 Task: Reply to email with the signature Devin Parker with the subject Quarterly report from softage.1@softage.net with the message Please provide me with an update on the projects change management plan. Undo the message and rewrite the message as Could you please provide a status update on the delivery? Send the email
Action: Mouse moved to (394, 515)
Screenshot: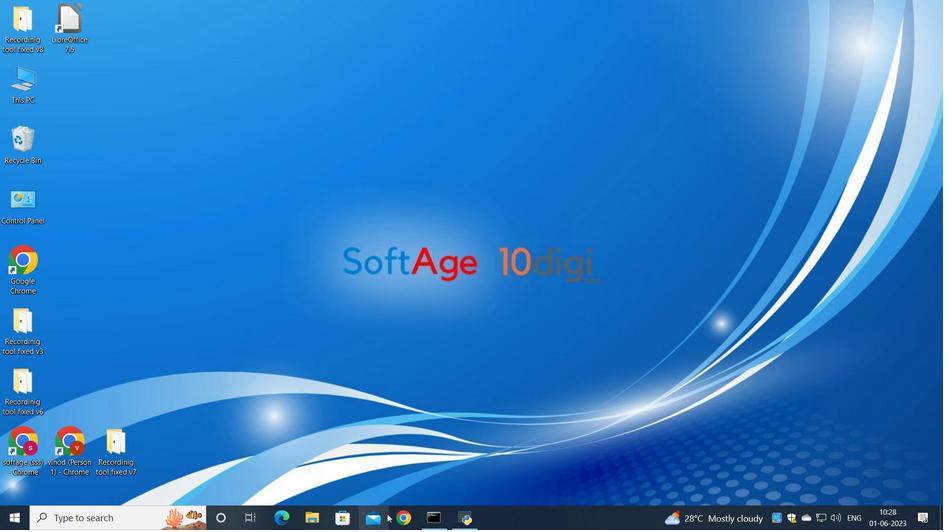 
Action: Mouse pressed left at (394, 515)
Screenshot: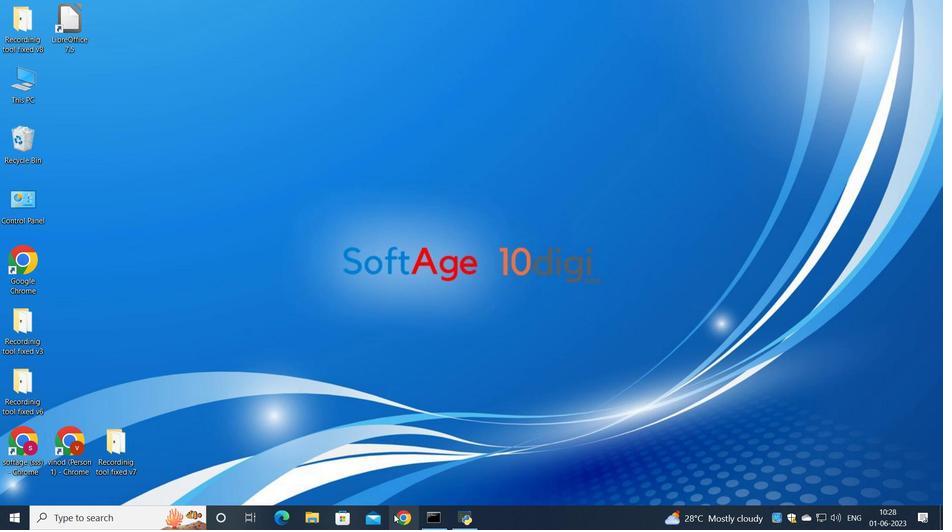 
Action: Mouse moved to (424, 301)
Screenshot: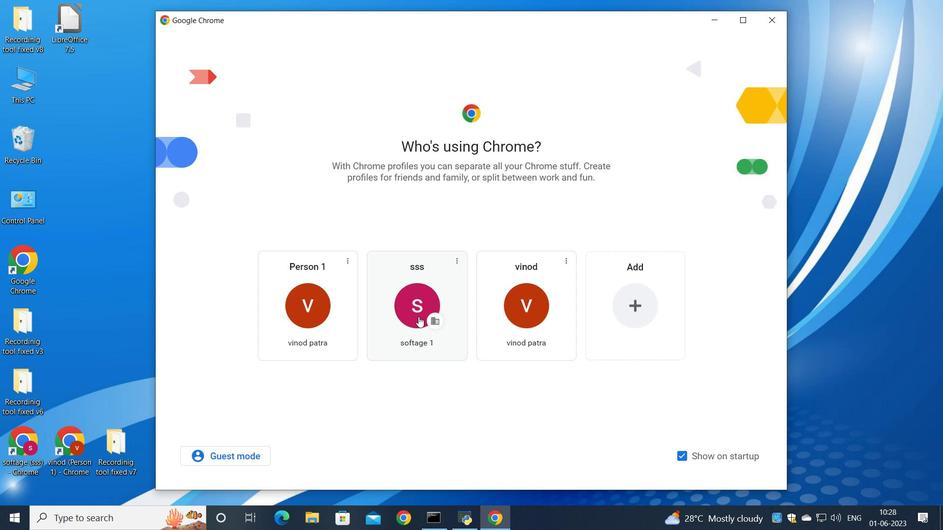 
Action: Mouse pressed left at (424, 301)
Screenshot: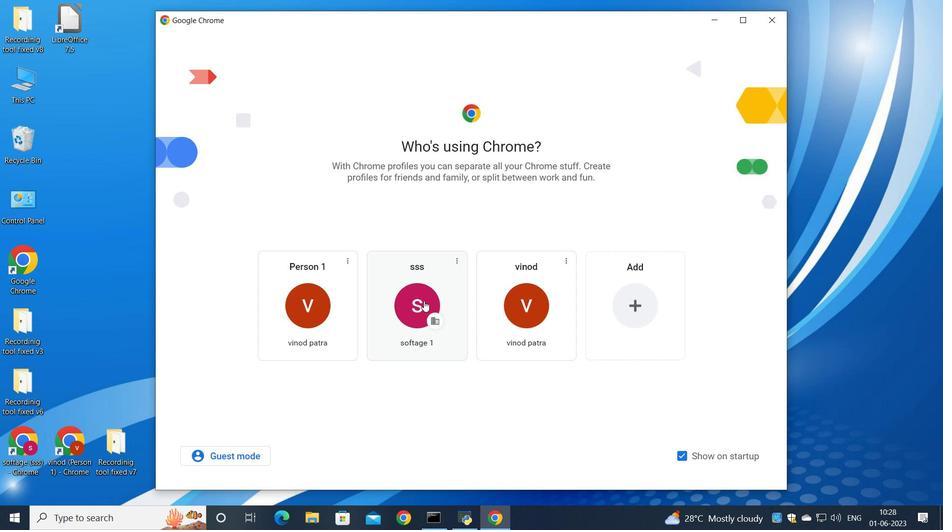 
Action: Mouse moved to (815, 84)
Screenshot: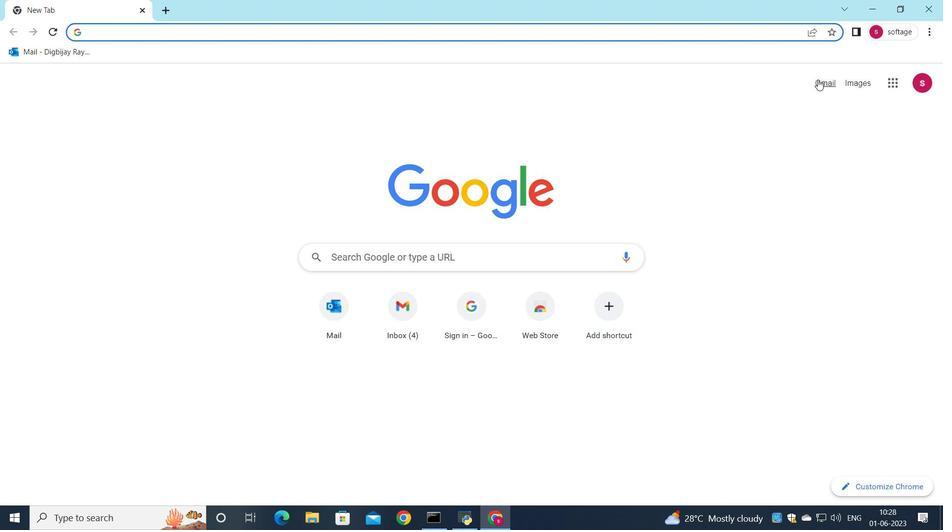
Action: Mouse pressed left at (815, 84)
Screenshot: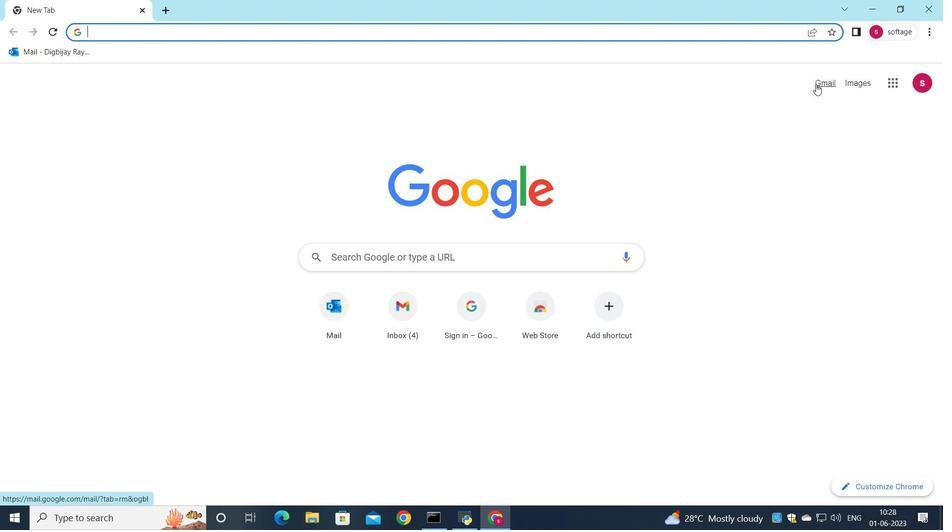
Action: Mouse moved to (805, 84)
Screenshot: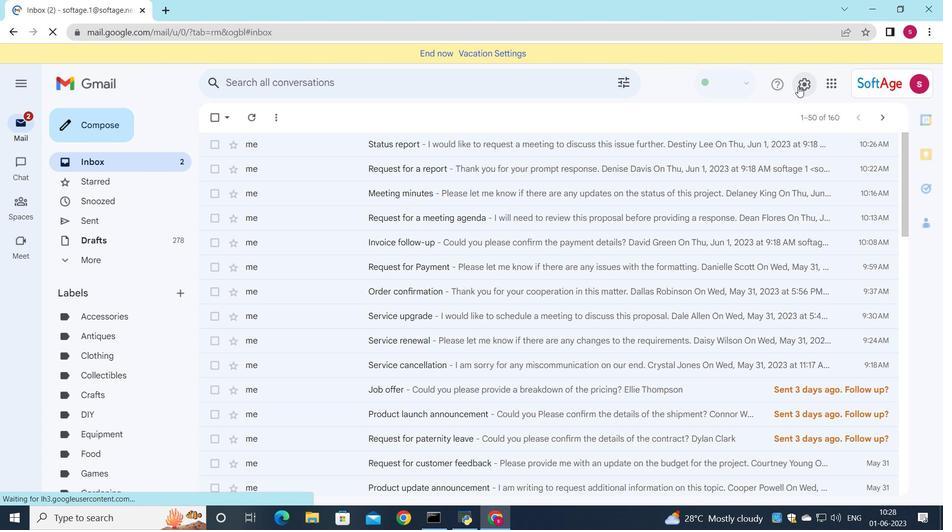 
Action: Mouse pressed left at (805, 84)
Screenshot: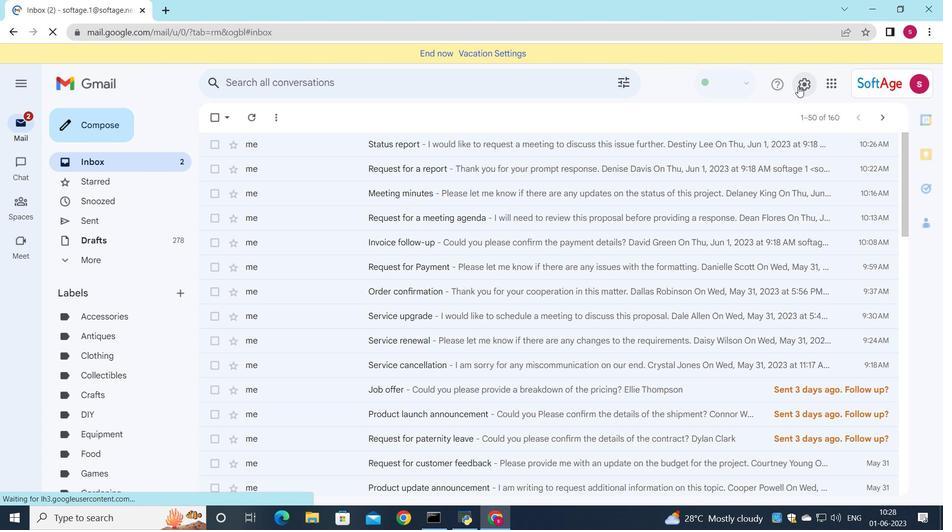 
Action: Mouse moved to (815, 140)
Screenshot: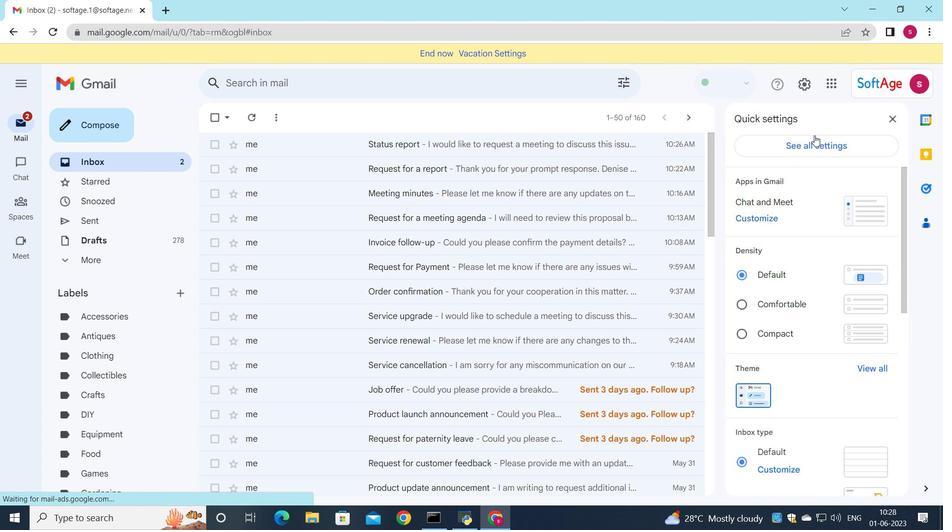 
Action: Mouse pressed left at (815, 140)
Screenshot: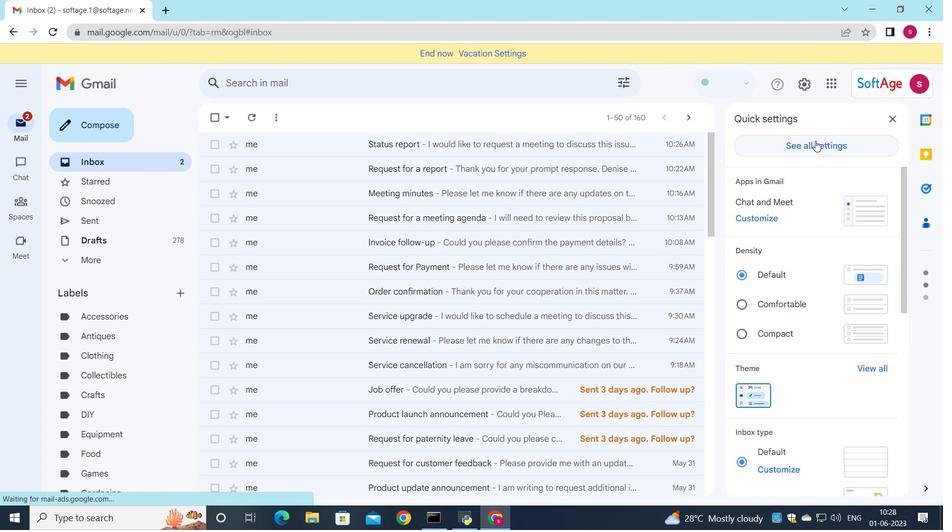 
Action: Mouse moved to (605, 296)
Screenshot: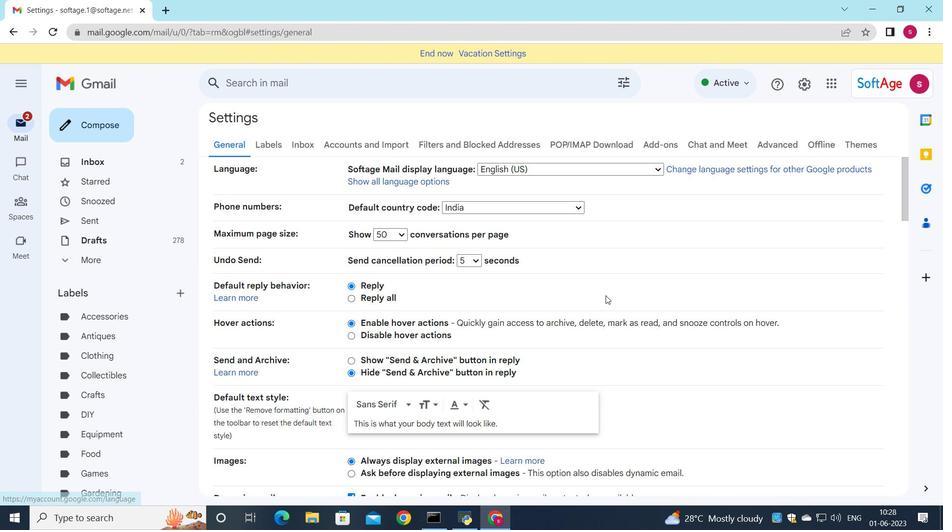 
Action: Mouse scrolled (605, 295) with delta (0, 0)
Screenshot: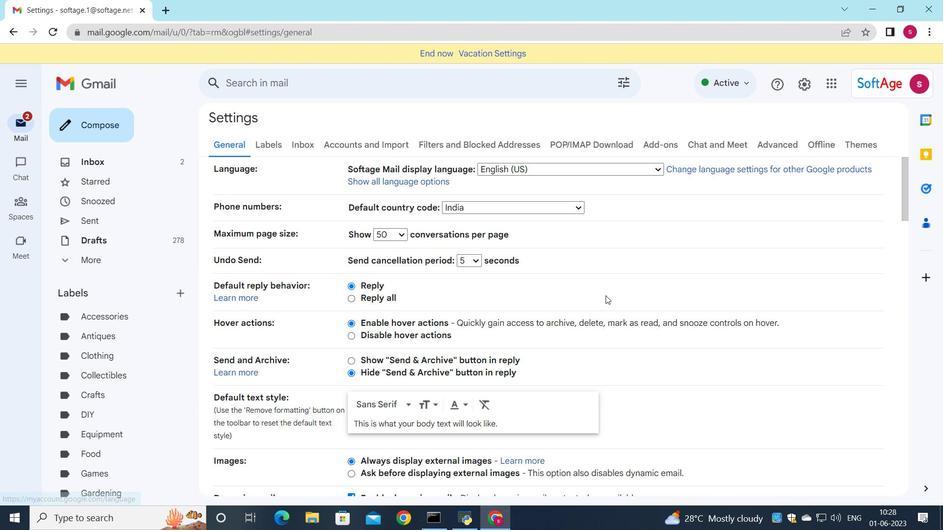 
Action: Mouse scrolled (605, 295) with delta (0, 0)
Screenshot: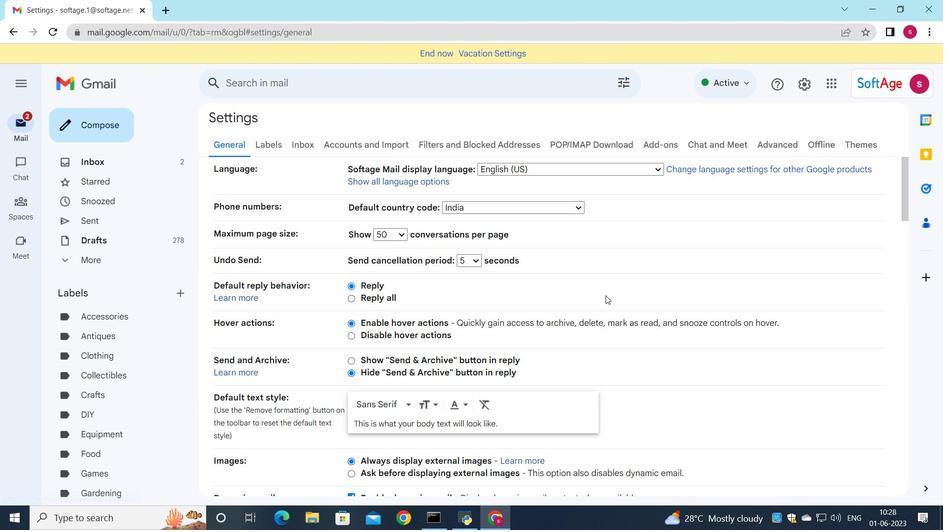 
Action: Mouse scrolled (605, 295) with delta (0, 0)
Screenshot: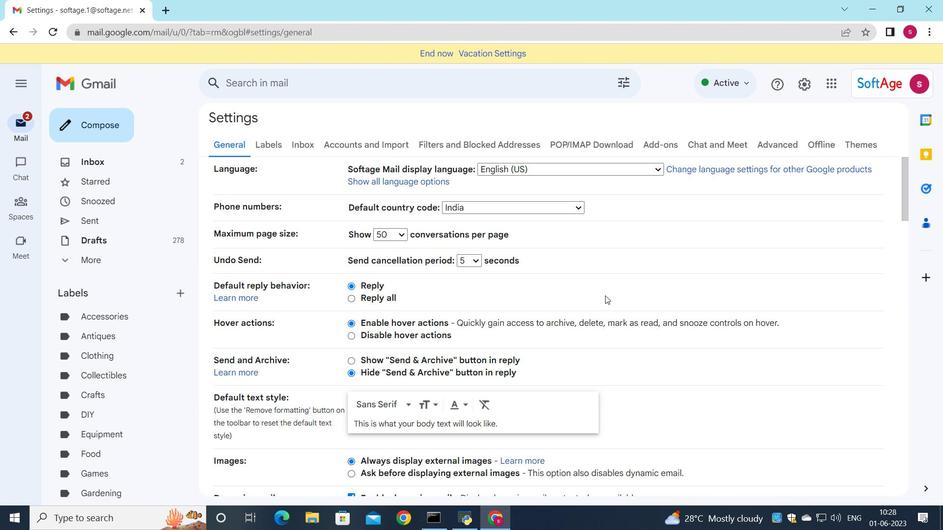 
Action: Mouse scrolled (605, 295) with delta (0, 0)
Screenshot: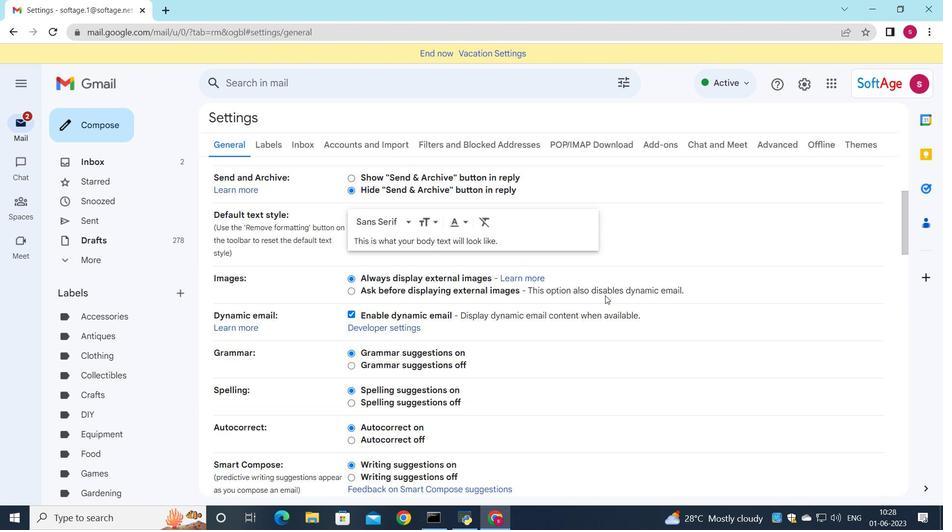 
Action: Mouse scrolled (605, 295) with delta (0, 0)
Screenshot: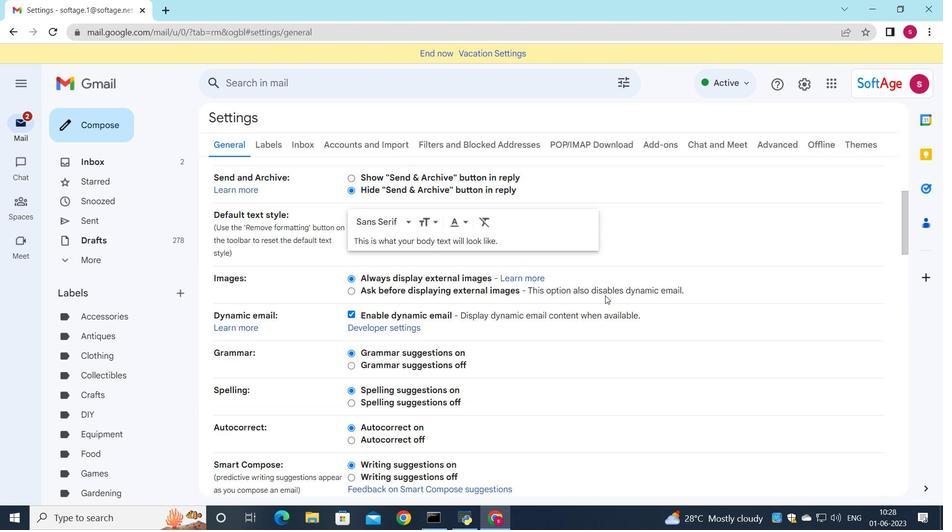 
Action: Mouse scrolled (605, 295) with delta (0, 0)
Screenshot: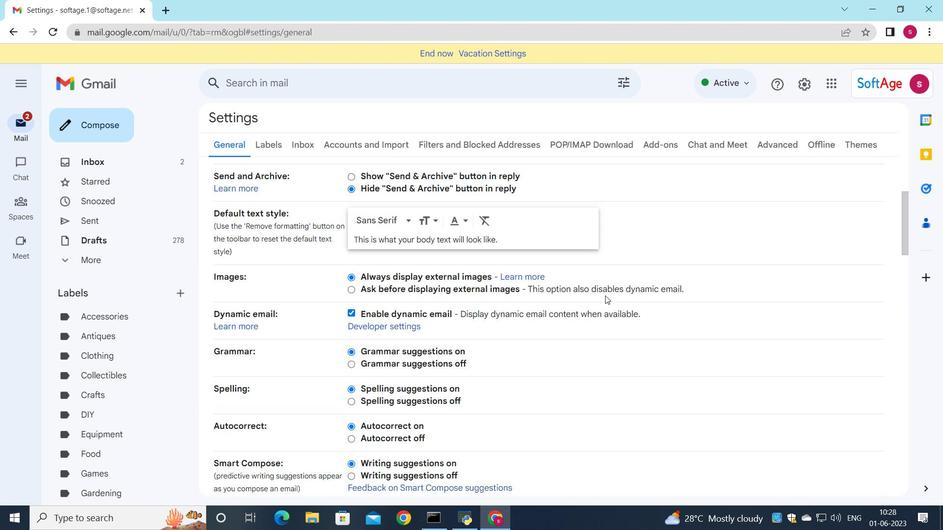 
Action: Mouse scrolled (605, 295) with delta (0, 0)
Screenshot: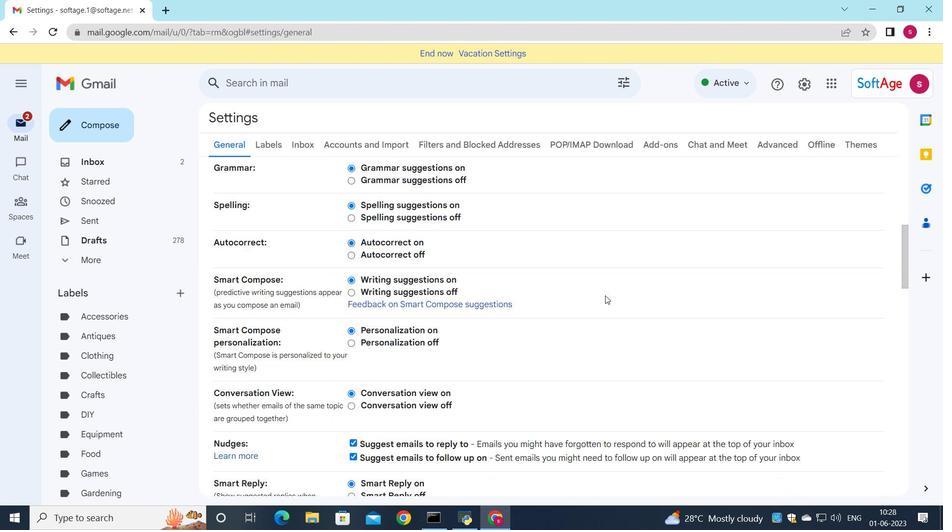 
Action: Mouse scrolled (605, 295) with delta (0, 0)
Screenshot: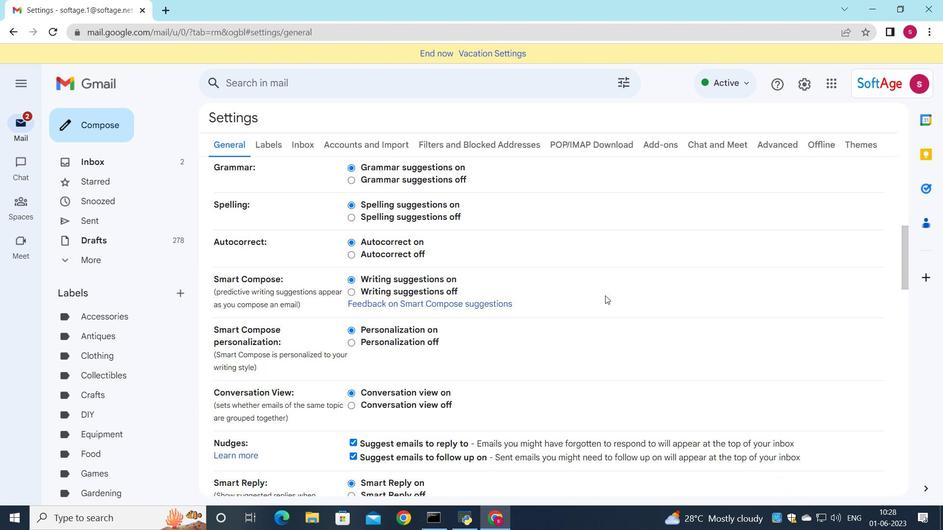 
Action: Mouse scrolled (605, 295) with delta (0, 0)
Screenshot: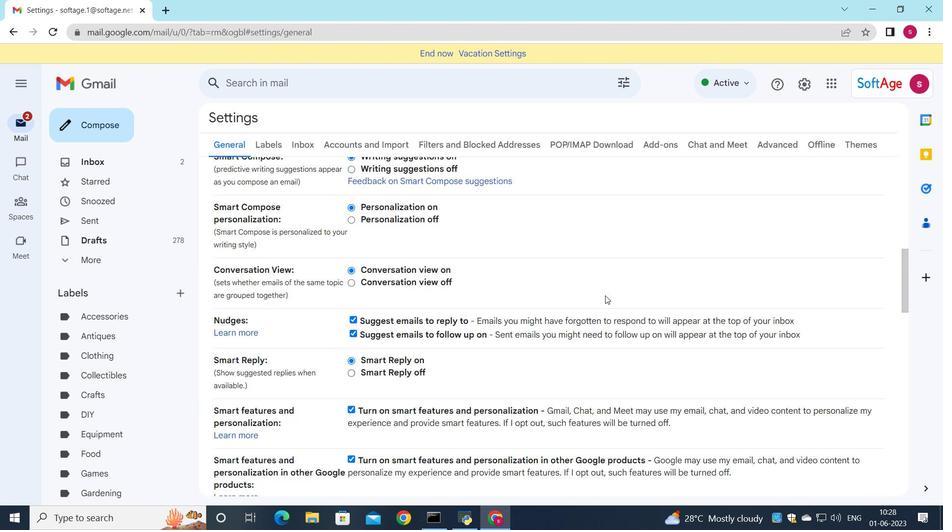 
Action: Mouse scrolled (605, 295) with delta (0, 0)
Screenshot: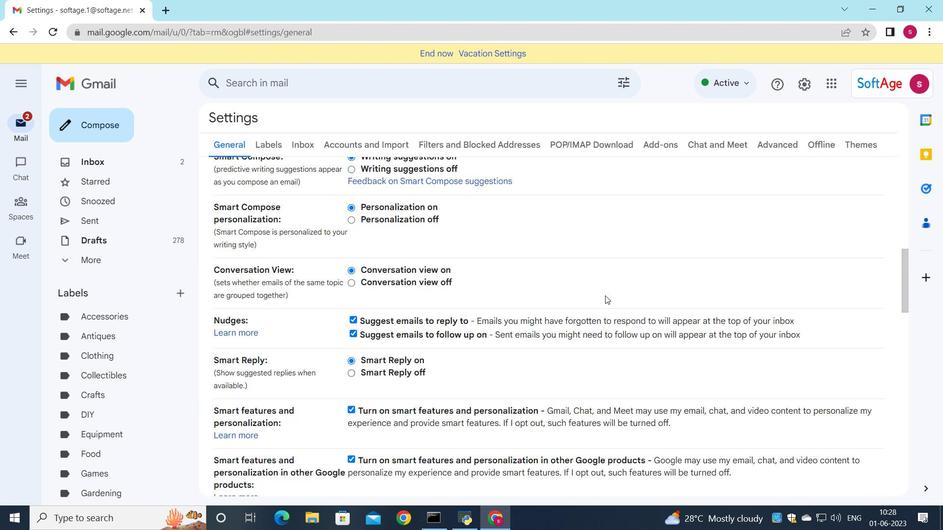 
Action: Mouse scrolled (605, 295) with delta (0, 0)
Screenshot: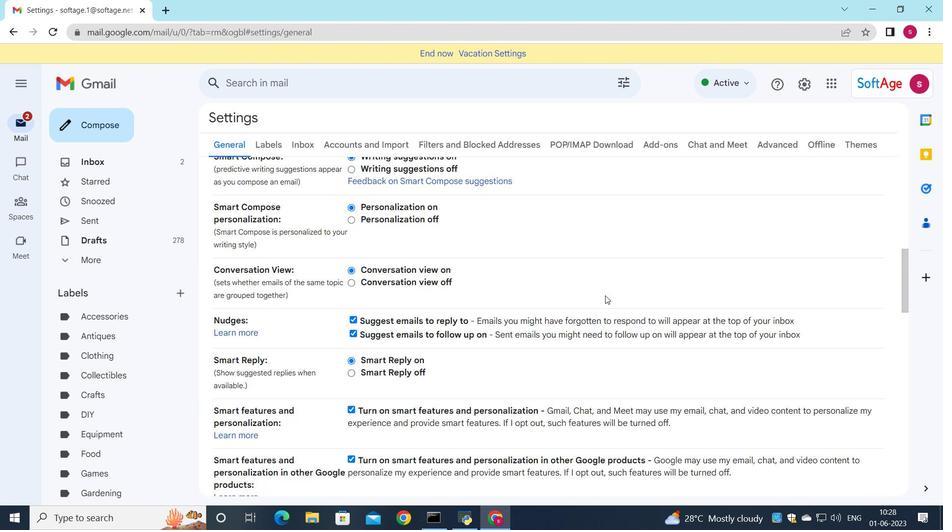 
Action: Mouse scrolled (605, 295) with delta (0, 0)
Screenshot: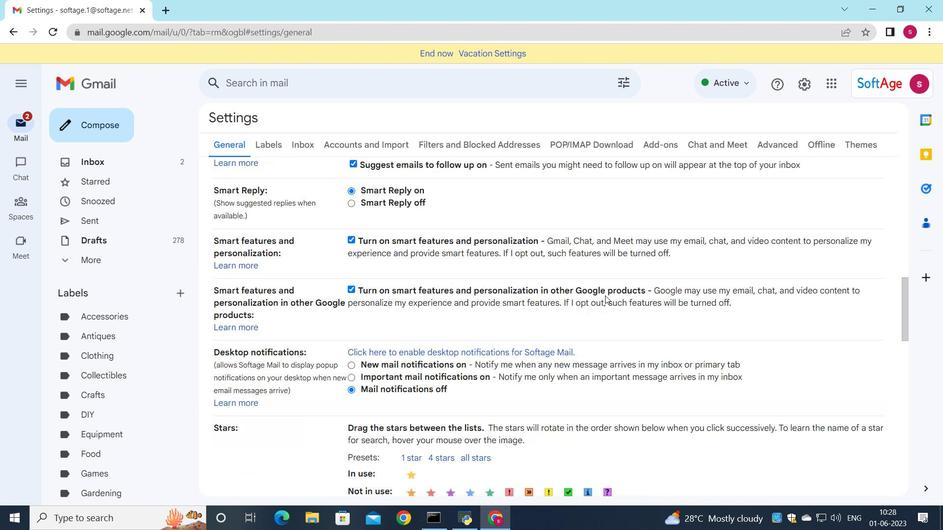 
Action: Mouse scrolled (605, 295) with delta (0, 0)
Screenshot: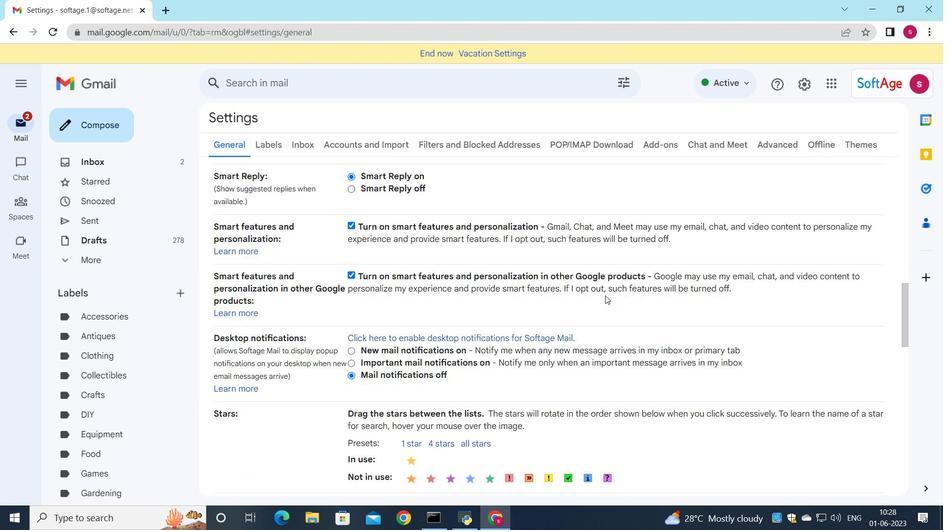 
Action: Mouse scrolled (605, 295) with delta (0, 0)
Screenshot: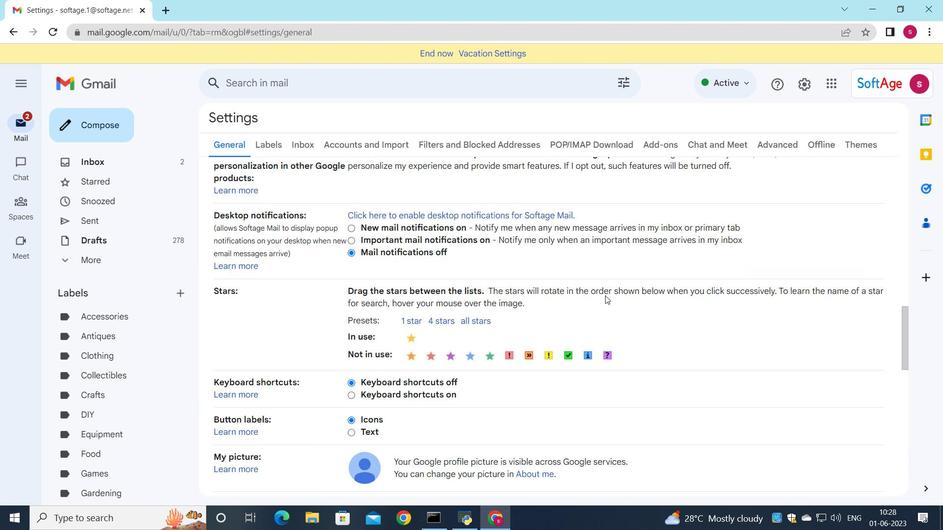 
Action: Mouse scrolled (605, 295) with delta (0, 0)
Screenshot: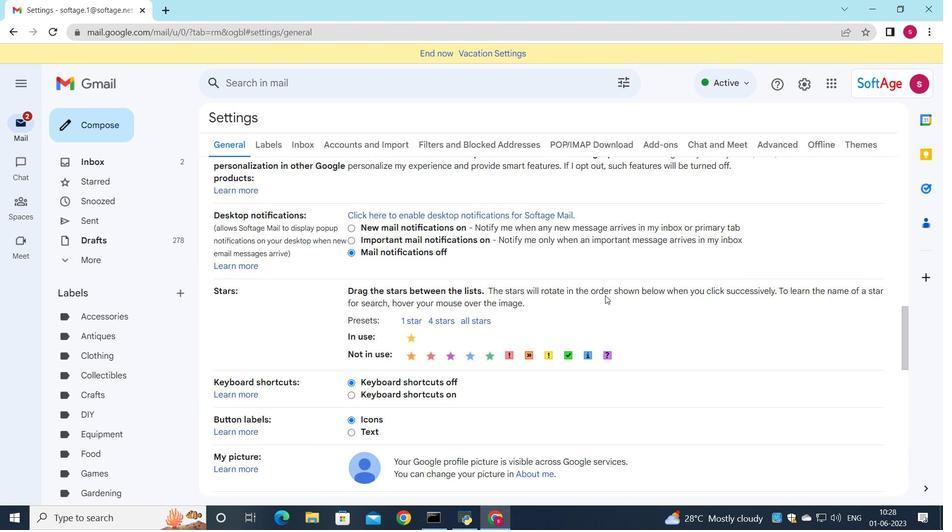 
Action: Mouse scrolled (605, 295) with delta (0, 0)
Screenshot: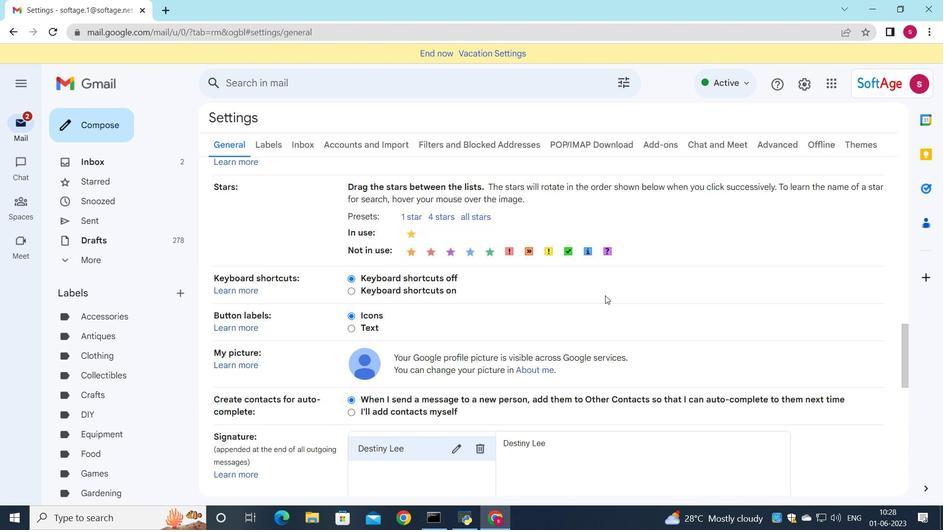 
Action: Mouse moved to (602, 299)
Screenshot: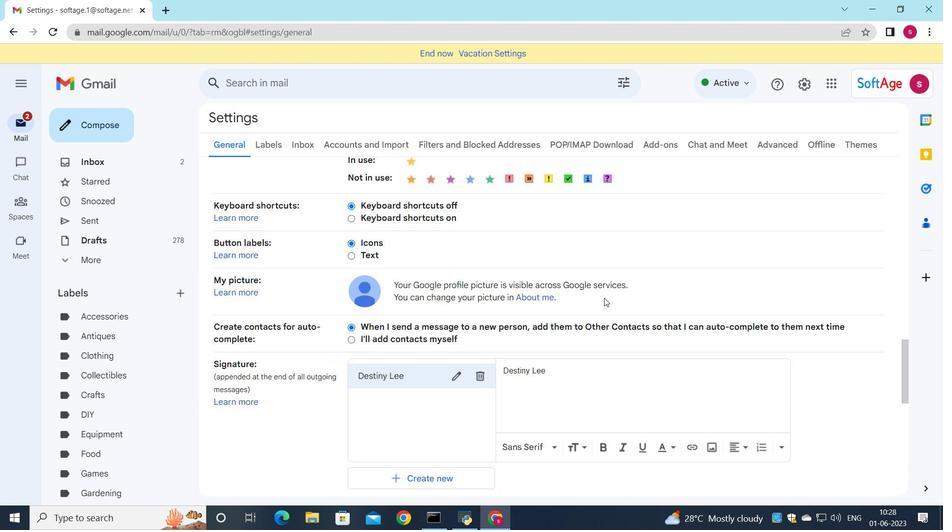 
Action: Mouse scrolled (602, 299) with delta (0, 0)
Screenshot: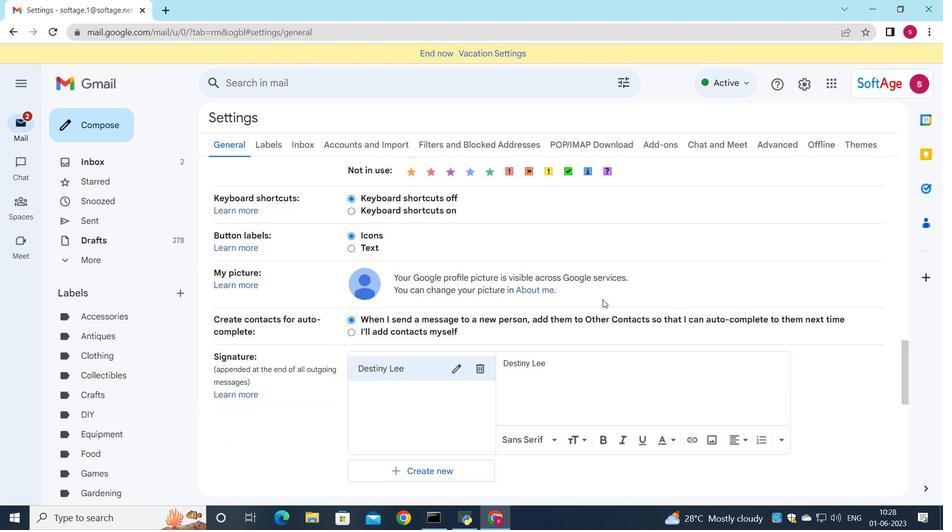 
Action: Mouse scrolled (602, 299) with delta (0, 0)
Screenshot: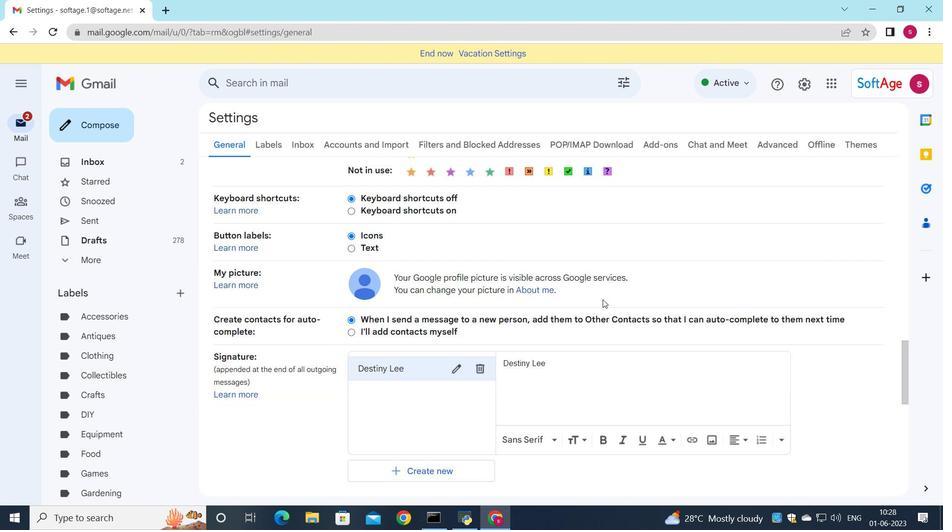 
Action: Mouse scrolled (602, 299) with delta (0, 0)
Screenshot: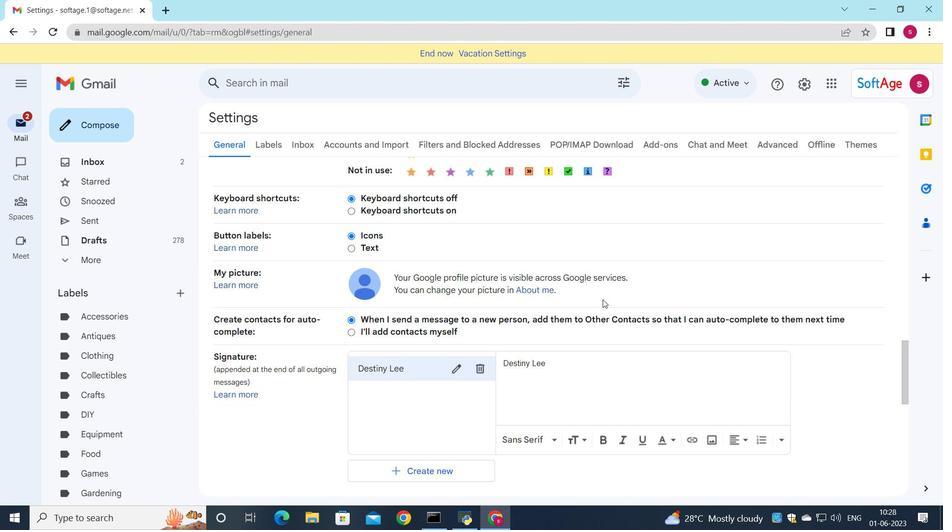
Action: Mouse moved to (473, 183)
Screenshot: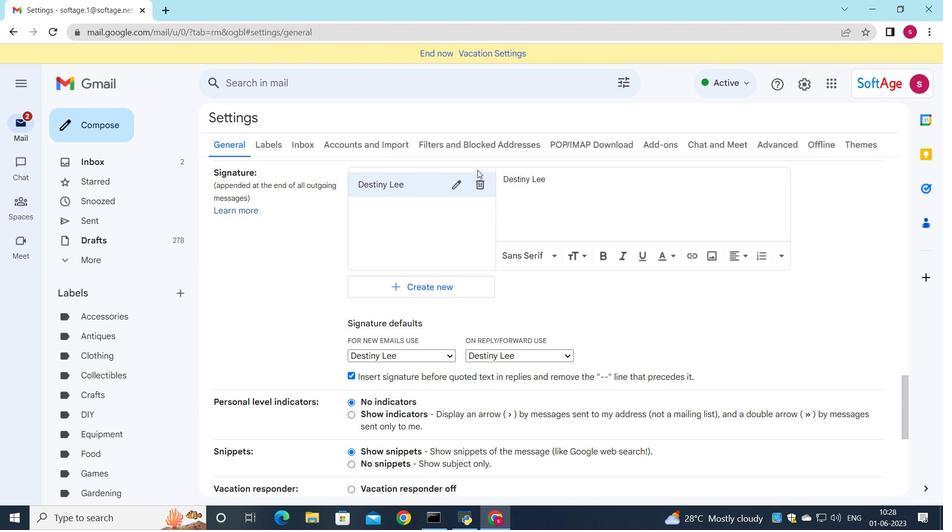 
Action: Mouse pressed left at (473, 183)
Screenshot: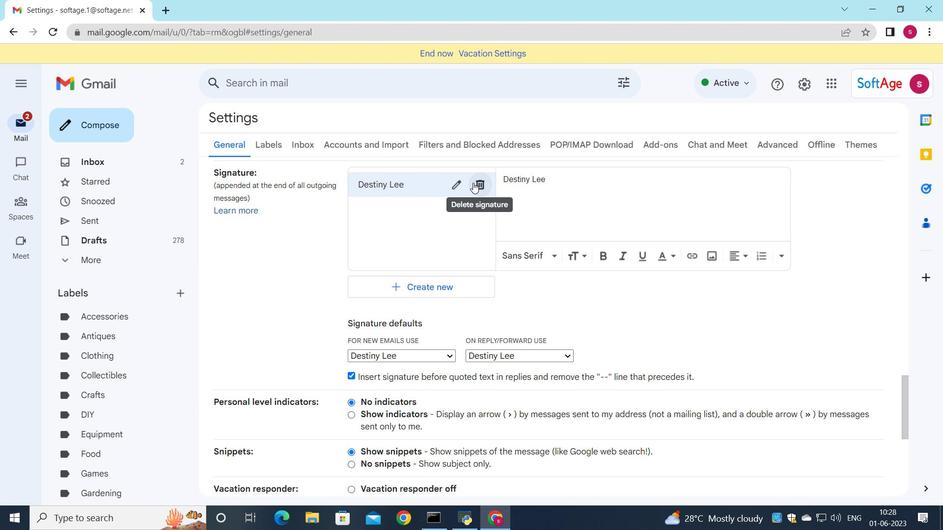 
Action: Mouse moved to (569, 296)
Screenshot: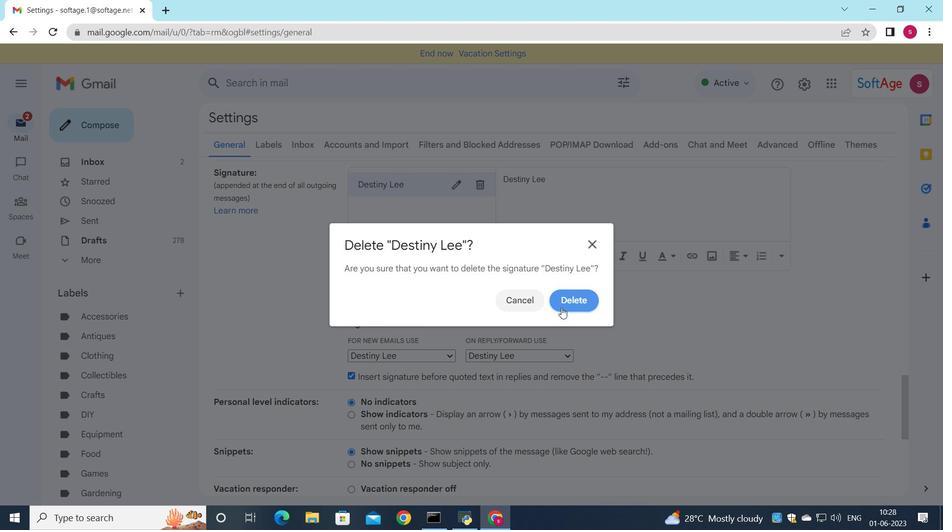 
Action: Mouse pressed left at (569, 296)
Screenshot: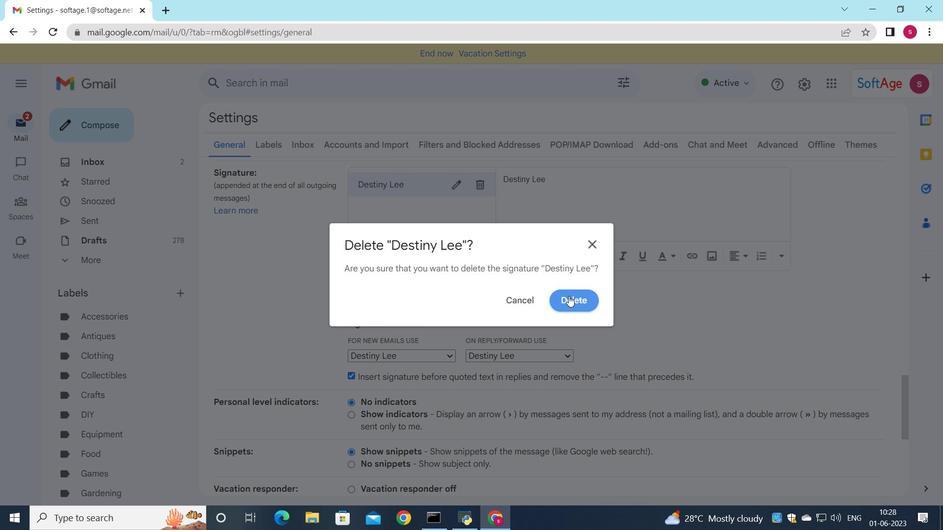 
Action: Mouse moved to (407, 195)
Screenshot: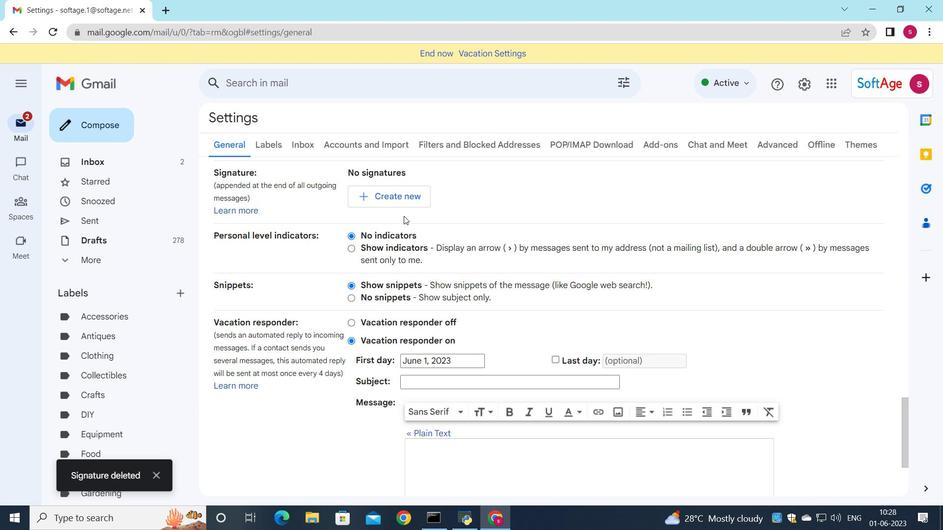 
Action: Mouse pressed left at (407, 195)
Screenshot: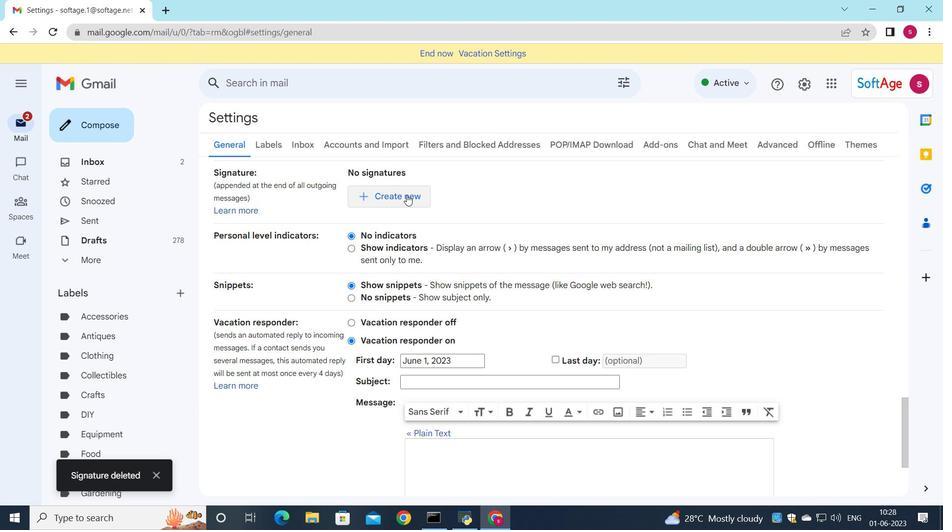 
Action: Mouse moved to (883, 392)
Screenshot: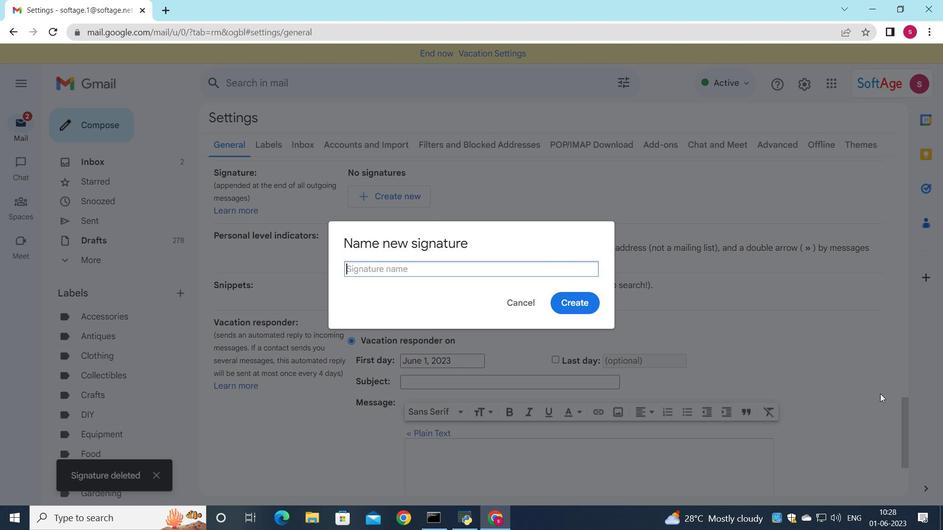 
Action: Key pressed <Key.shift>Dw<Key.backspace>evin<Key.space><Key.shift>Parker
Screenshot: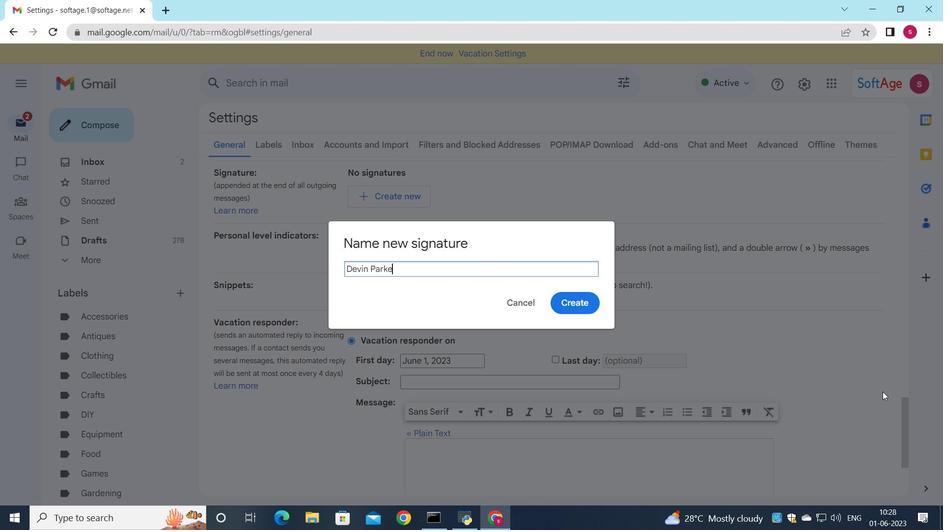 
Action: Mouse moved to (561, 308)
Screenshot: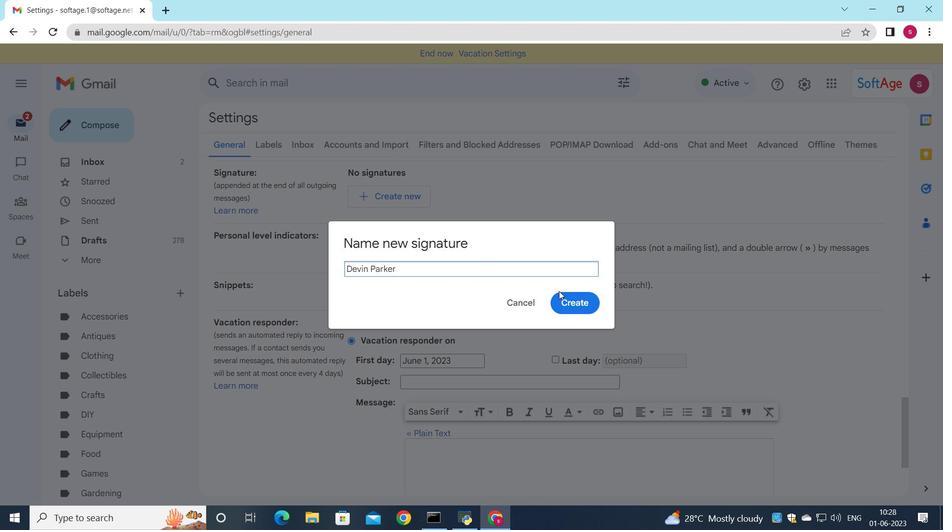 
Action: Mouse pressed left at (561, 308)
Screenshot: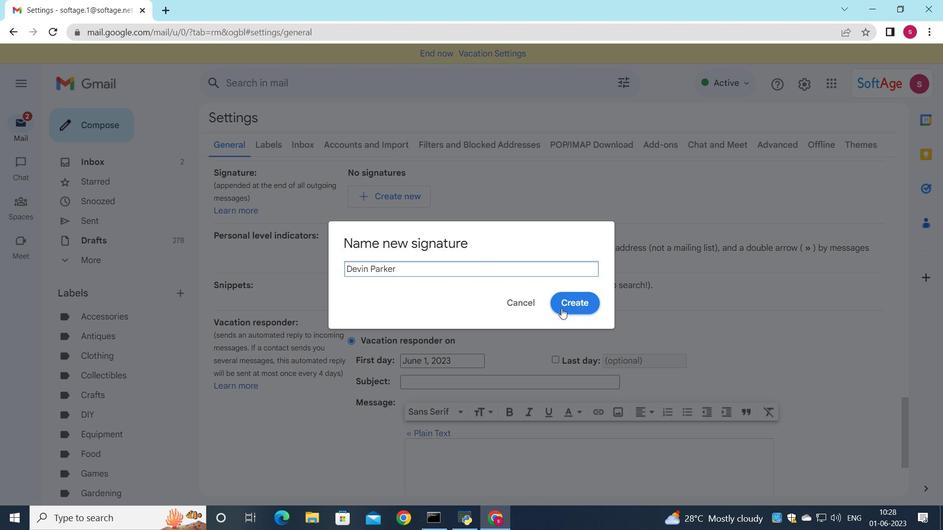 
Action: Mouse moved to (600, 221)
Screenshot: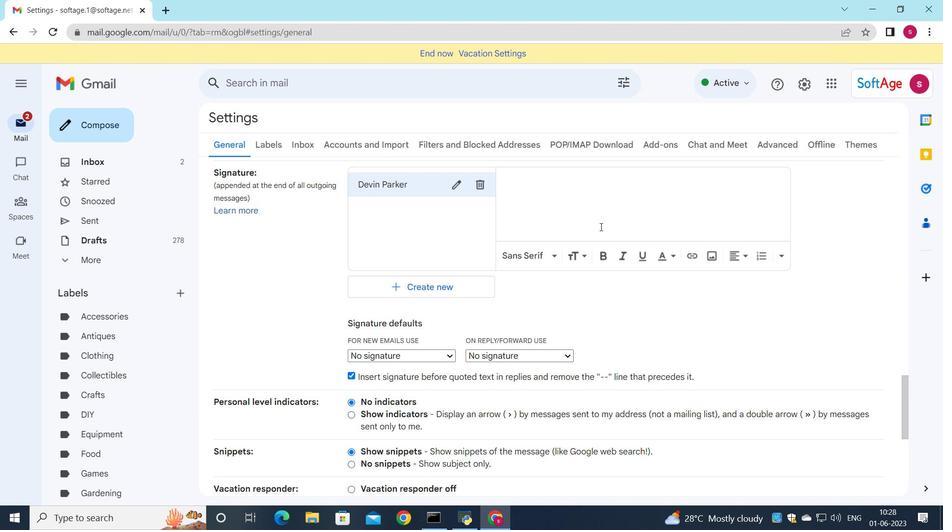 
Action: Mouse pressed left at (600, 221)
Screenshot: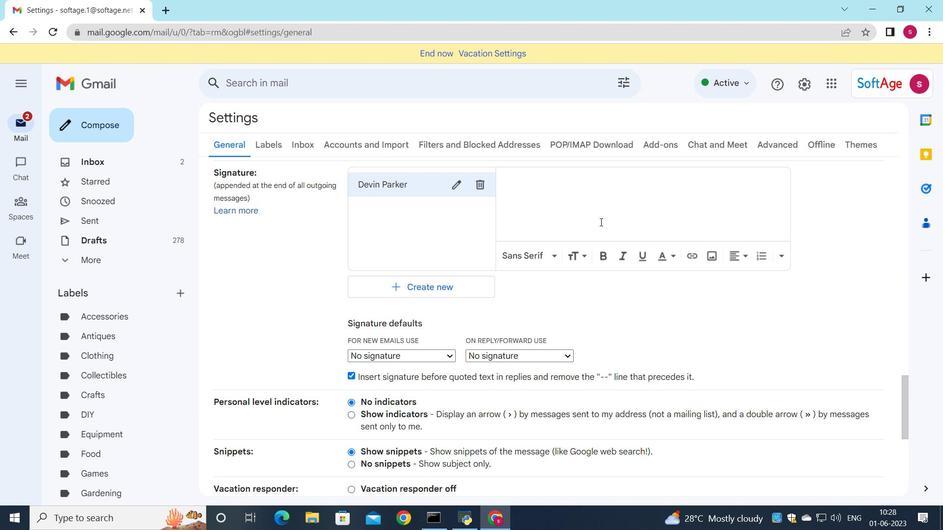 
Action: Key pressed <Key.shift>Devin<Key.space><Key.shift>Parker
Screenshot: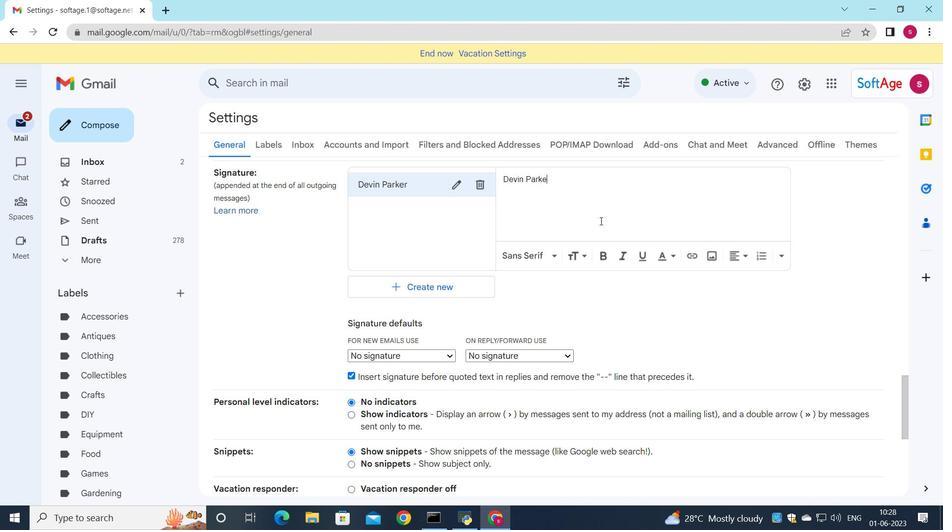 
Action: Mouse moved to (506, 226)
Screenshot: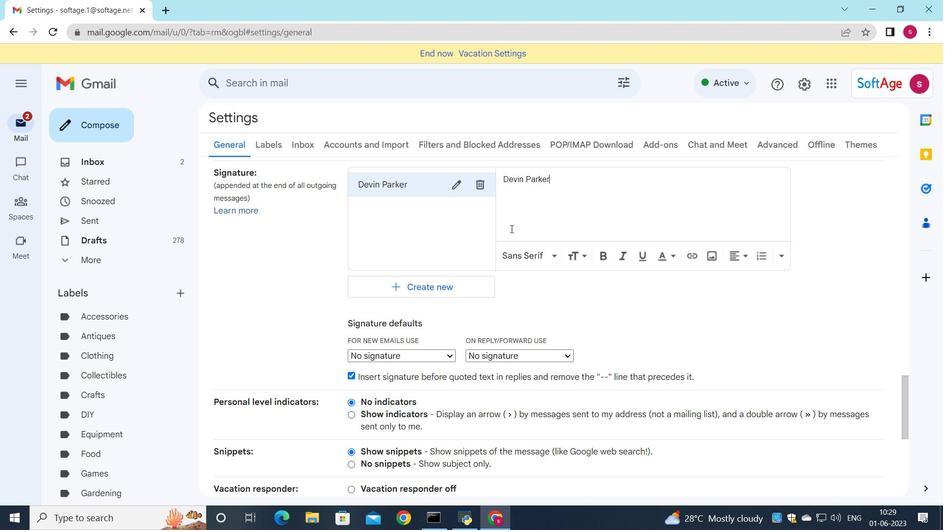 
Action: Mouse scrolled (506, 226) with delta (0, 0)
Screenshot: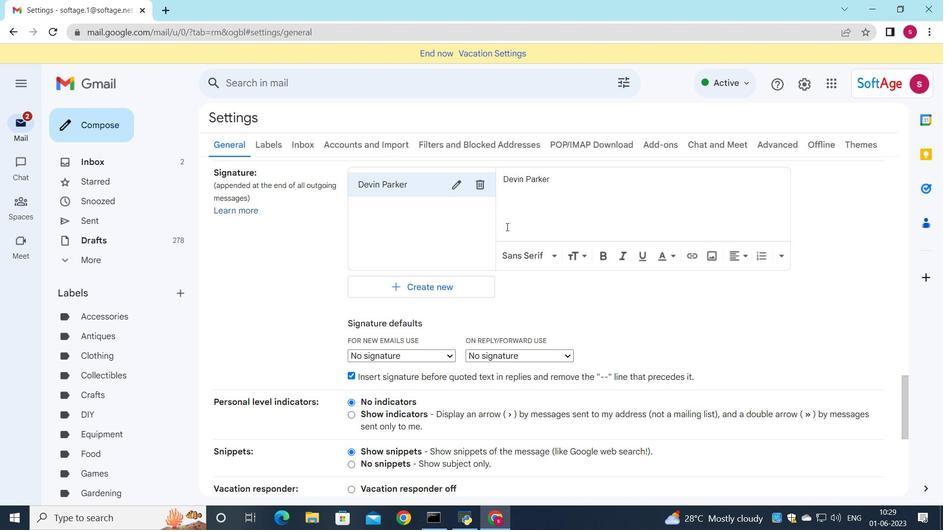 
Action: Mouse moved to (431, 290)
Screenshot: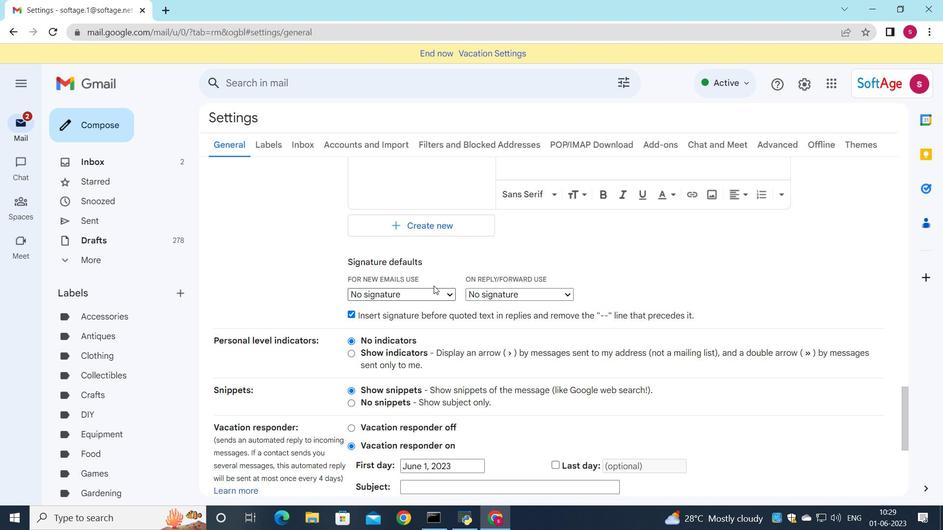 
Action: Mouse pressed left at (431, 290)
Screenshot: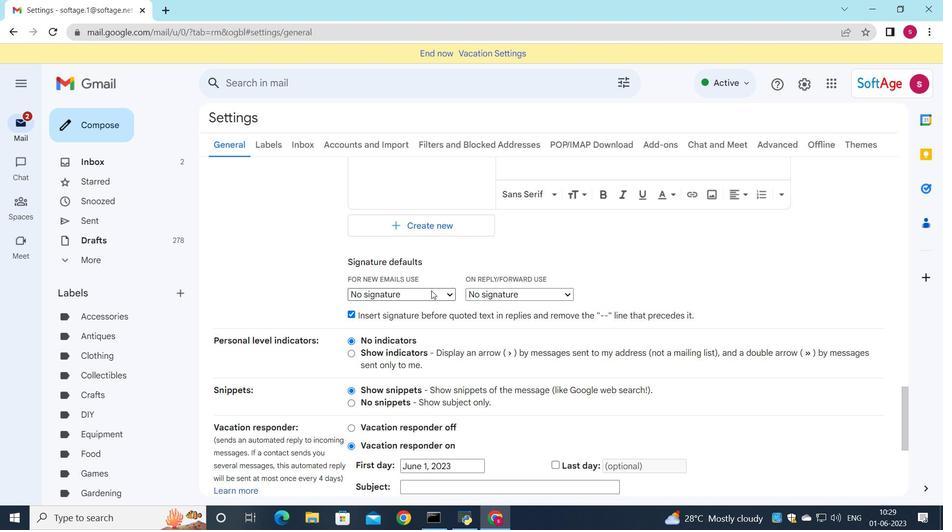 
Action: Mouse moved to (401, 325)
Screenshot: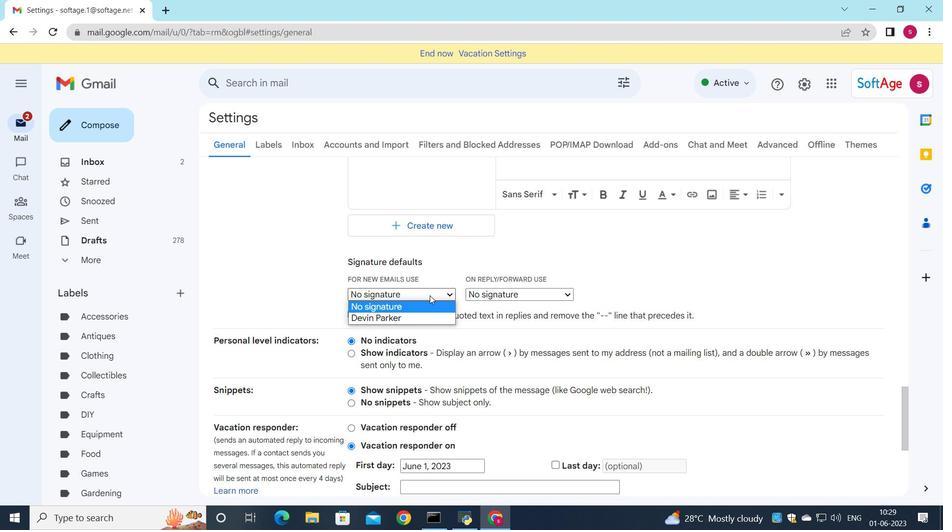 
Action: Mouse pressed left at (401, 325)
Screenshot: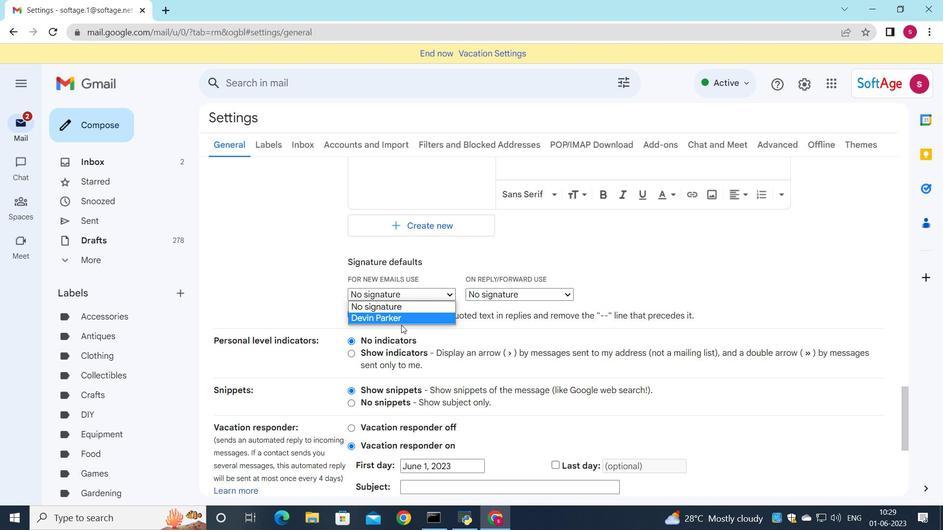 
Action: Mouse moved to (425, 295)
Screenshot: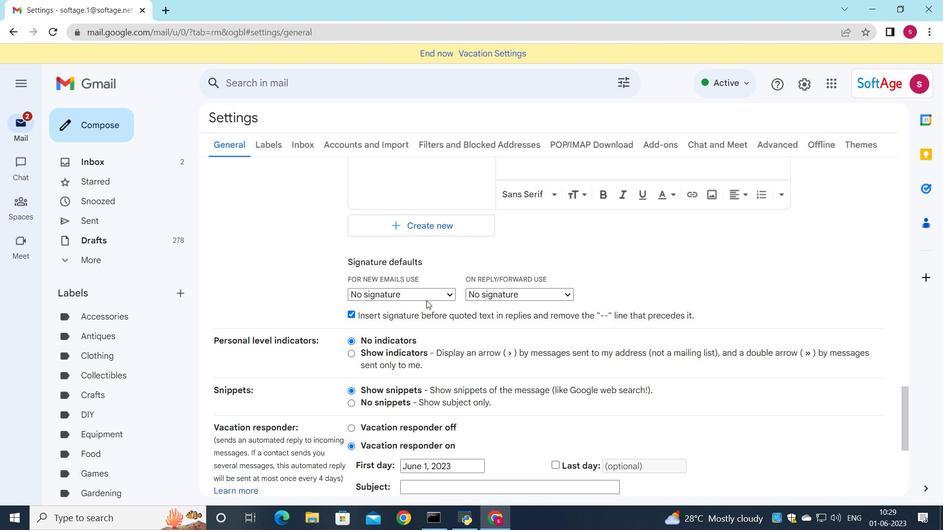 
Action: Mouse pressed left at (425, 295)
Screenshot: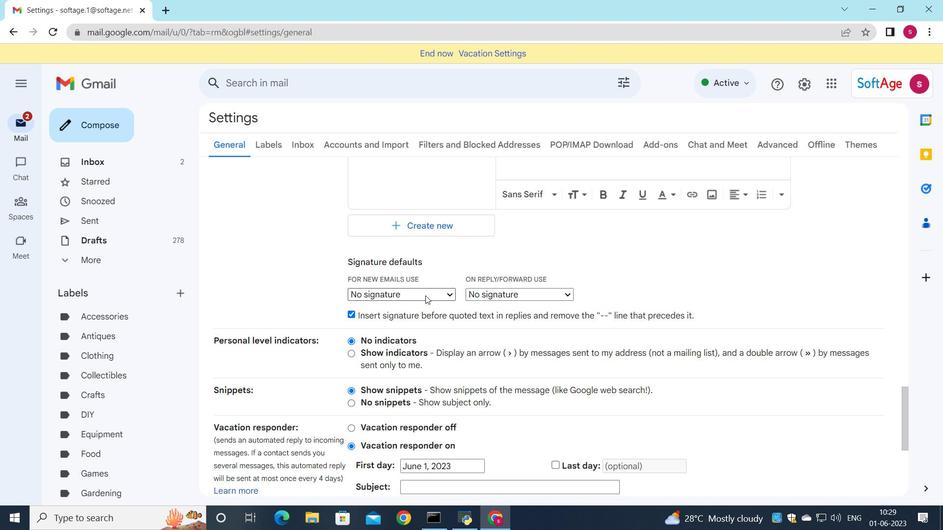 
Action: Mouse moved to (420, 319)
Screenshot: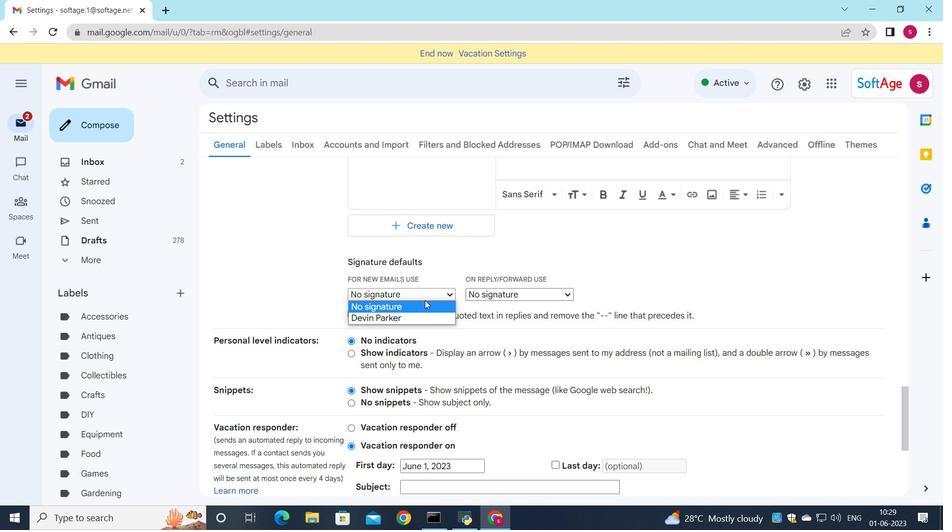 
Action: Mouse pressed left at (420, 319)
Screenshot: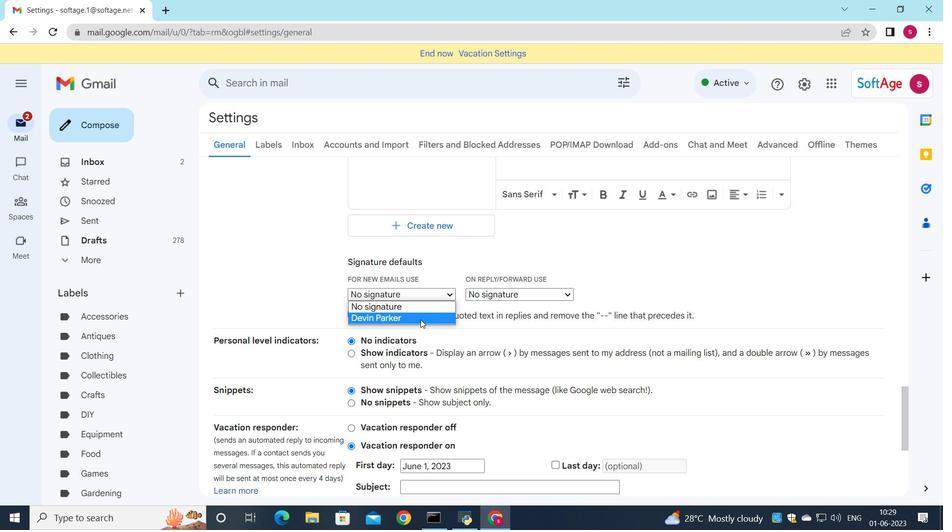 
Action: Mouse moved to (482, 290)
Screenshot: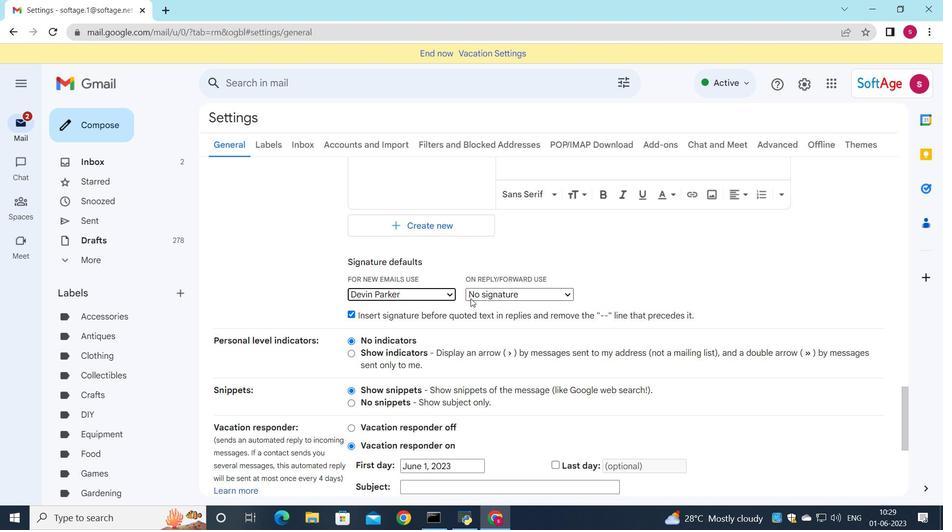 
Action: Mouse pressed left at (482, 290)
Screenshot: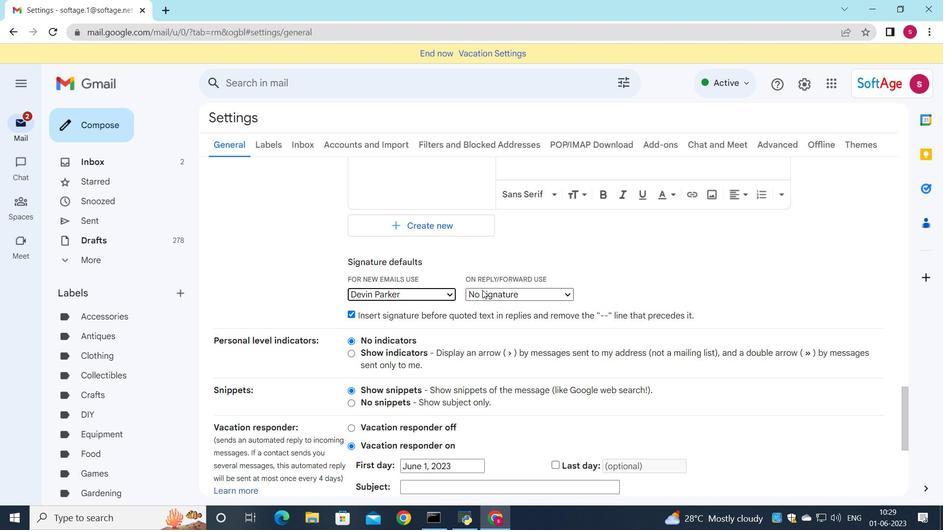 
Action: Mouse moved to (485, 312)
Screenshot: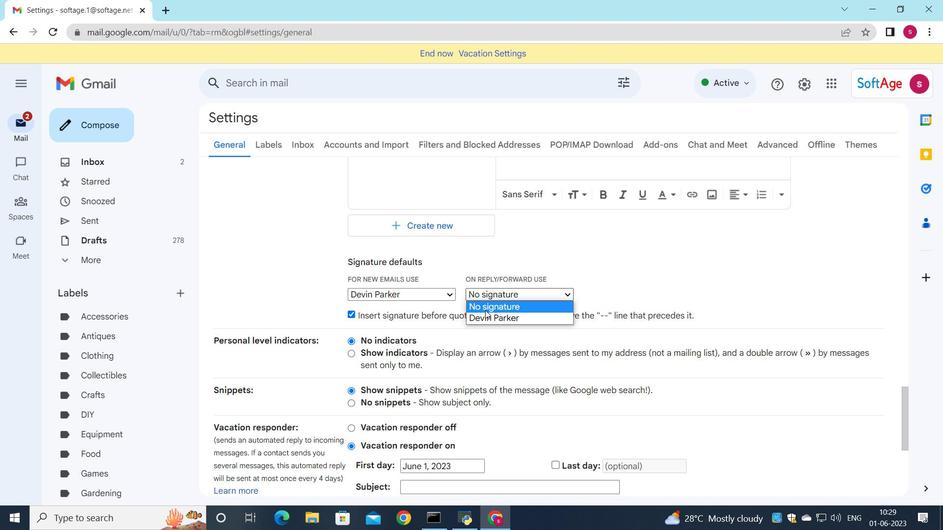 
Action: Mouse pressed left at (485, 312)
Screenshot: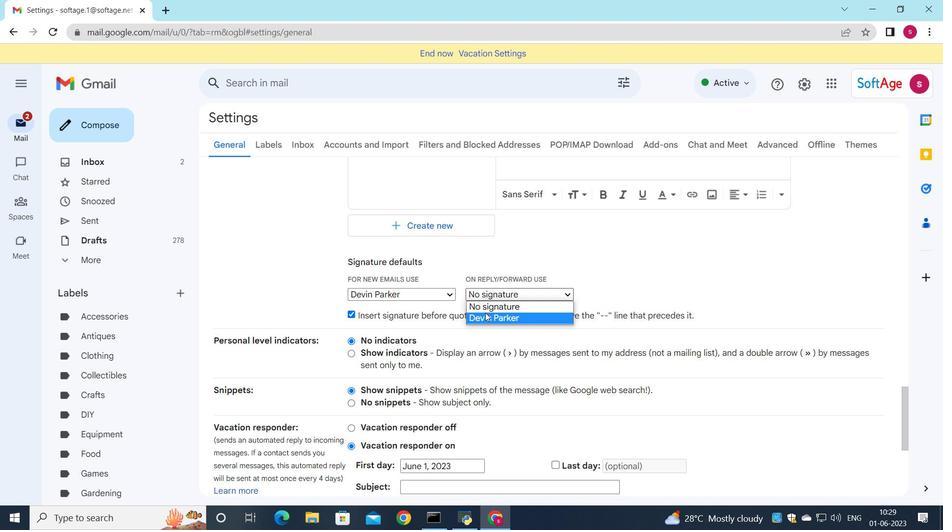 
Action: Mouse scrolled (485, 312) with delta (0, 0)
Screenshot: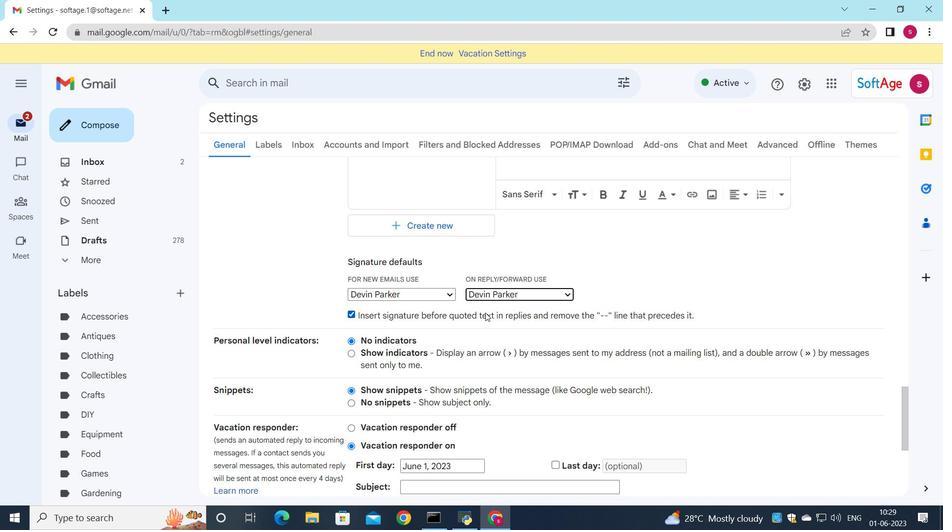 
Action: Mouse scrolled (485, 312) with delta (0, 0)
Screenshot: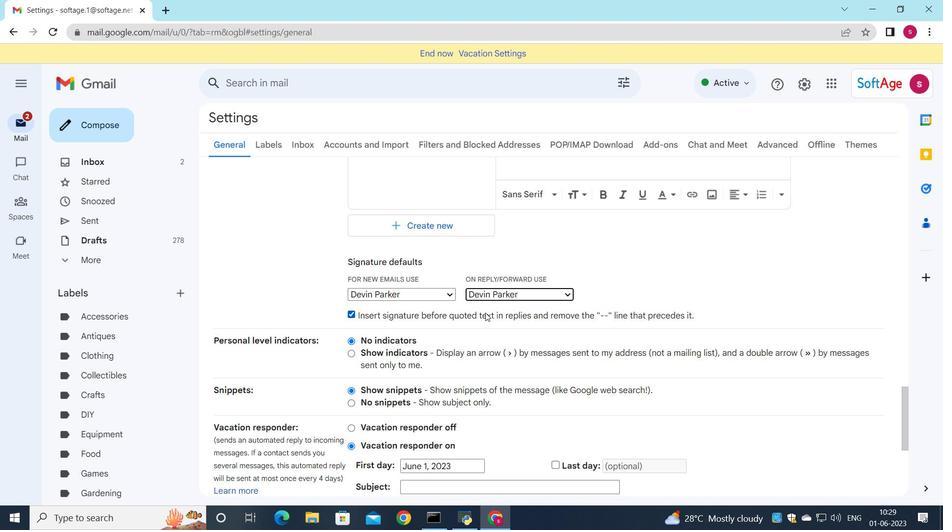 
Action: Mouse scrolled (485, 312) with delta (0, 0)
Screenshot: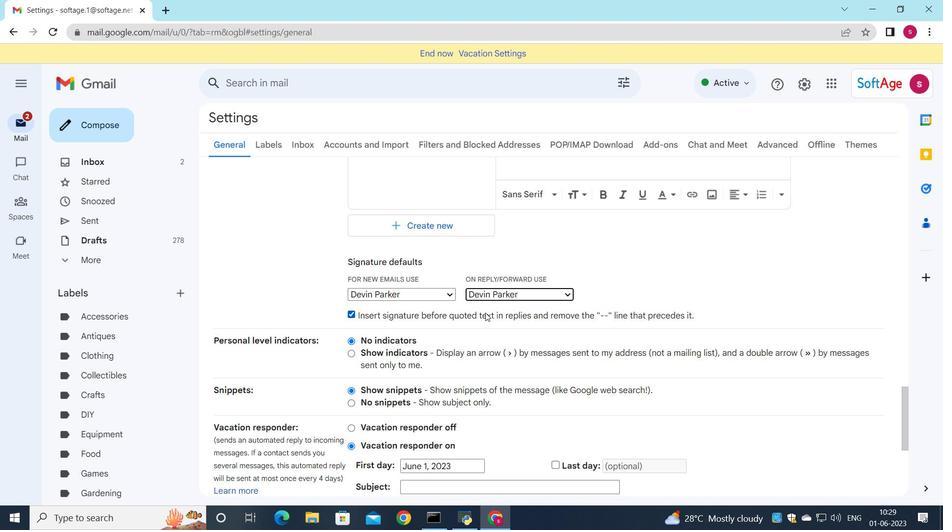 
Action: Mouse scrolled (485, 312) with delta (0, 0)
Screenshot: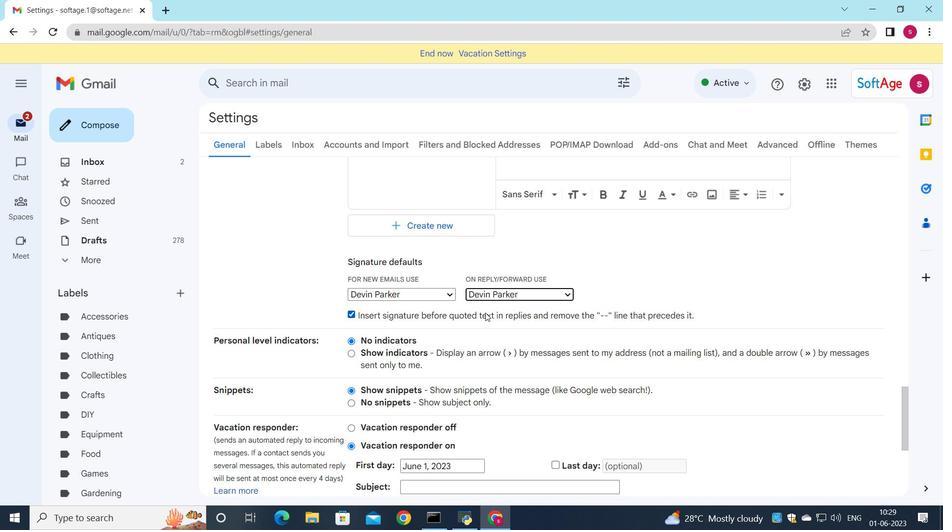 
Action: Mouse scrolled (485, 312) with delta (0, 0)
Screenshot: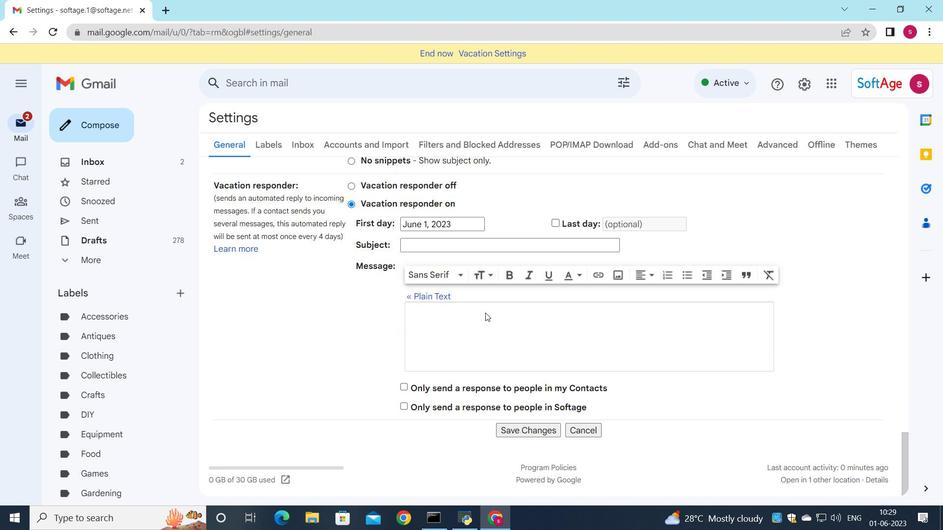 
Action: Mouse scrolled (485, 312) with delta (0, 0)
Screenshot: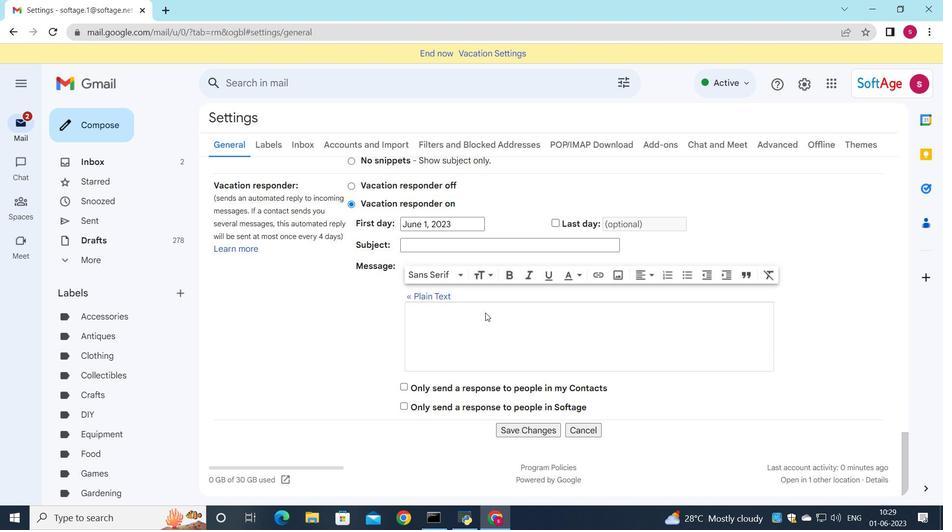 
Action: Mouse scrolled (485, 312) with delta (0, 0)
Screenshot: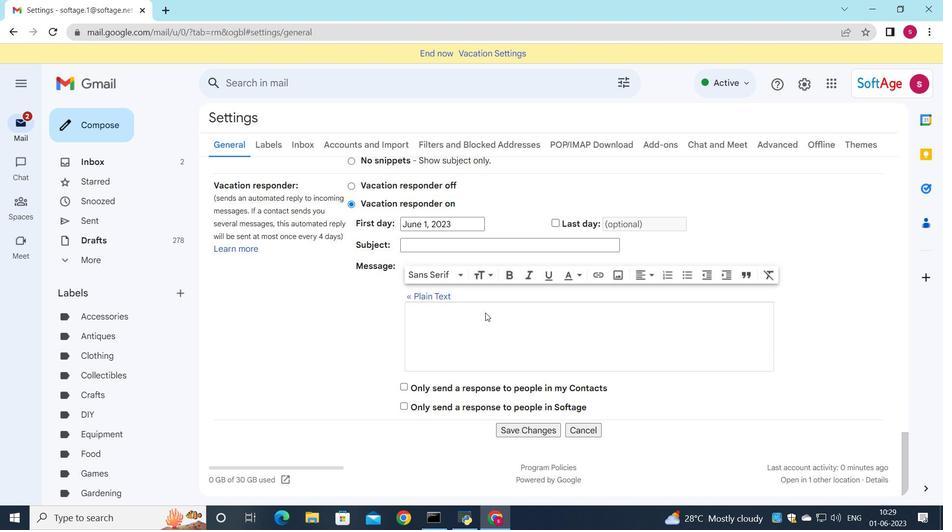 
Action: Mouse scrolled (485, 312) with delta (0, 0)
Screenshot: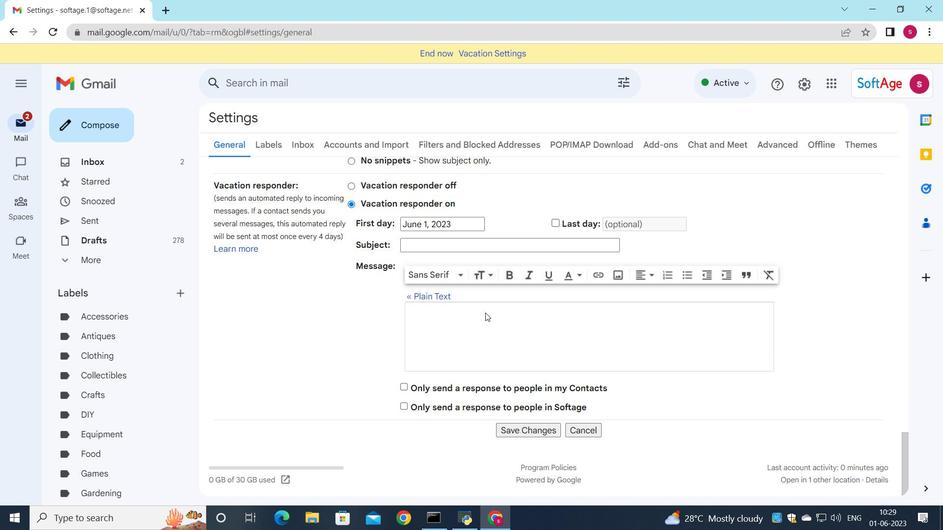 
Action: Mouse moved to (514, 434)
Screenshot: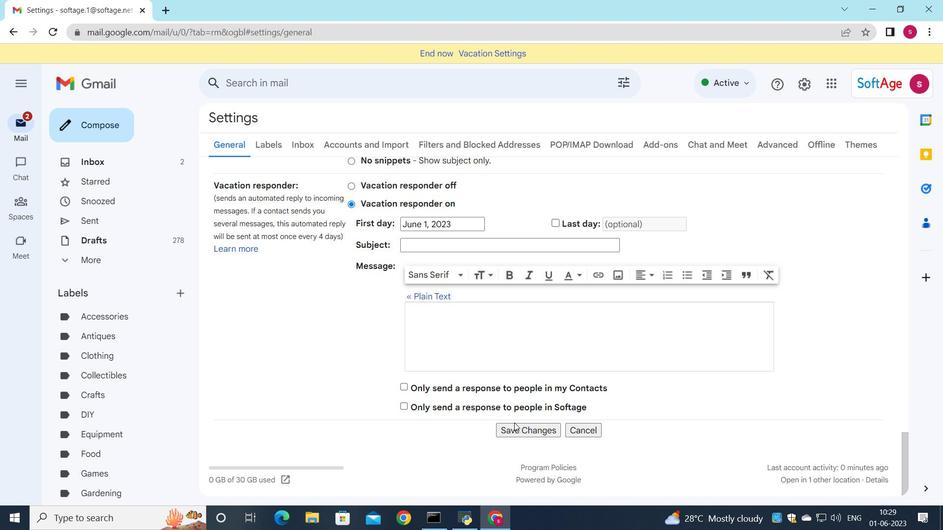 
Action: Mouse pressed left at (514, 434)
Screenshot: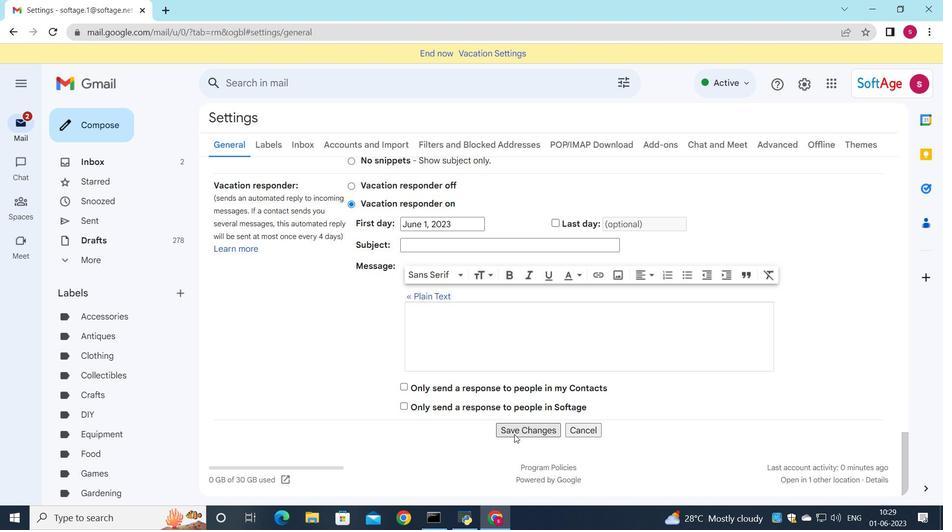 
Action: Mouse moved to (434, 272)
Screenshot: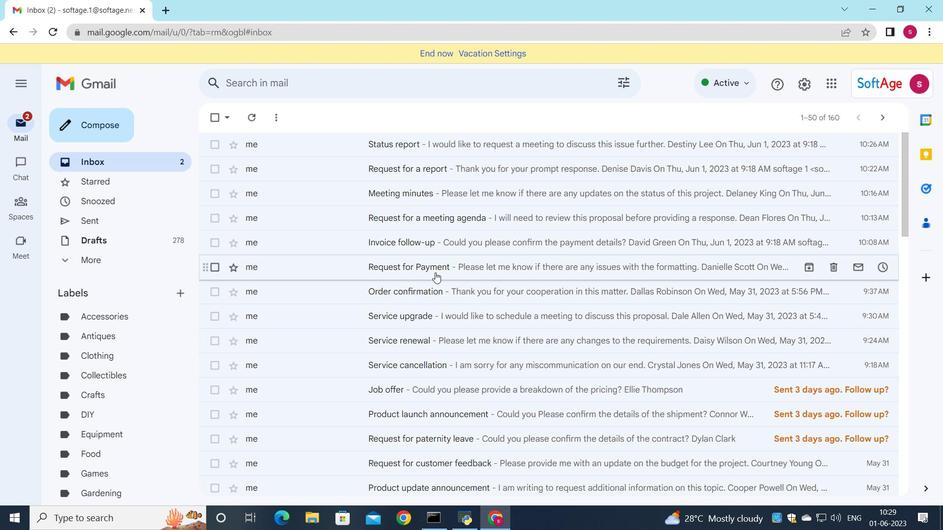 
Action: Mouse pressed right at (434, 272)
Screenshot: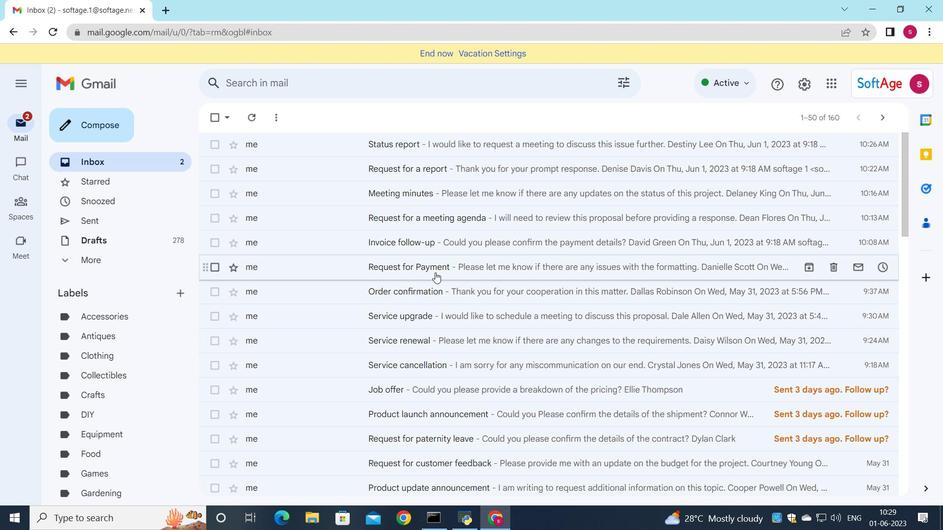 
Action: Mouse moved to (333, 257)
Screenshot: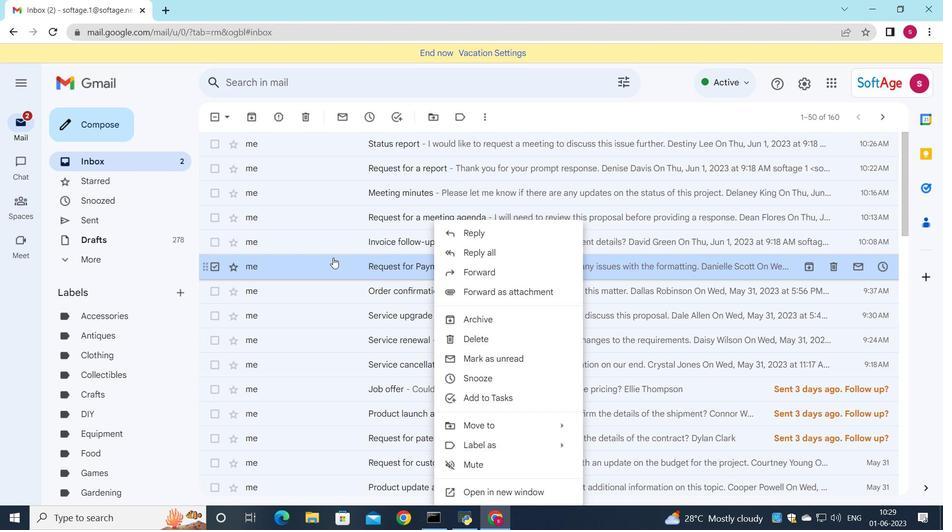 
Action: Mouse pressed left at (333, 257)
Screenshot: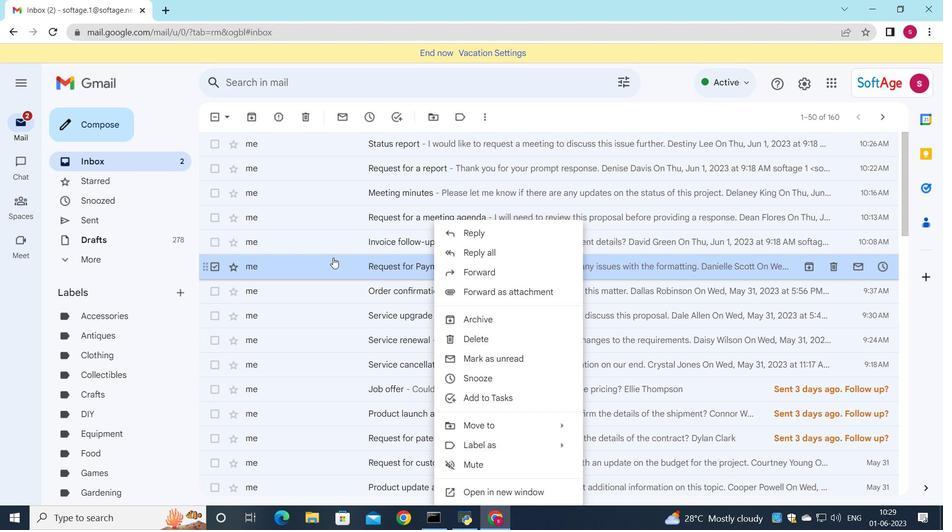 
Action: Mouse moved to (289, 383)
Screenshot: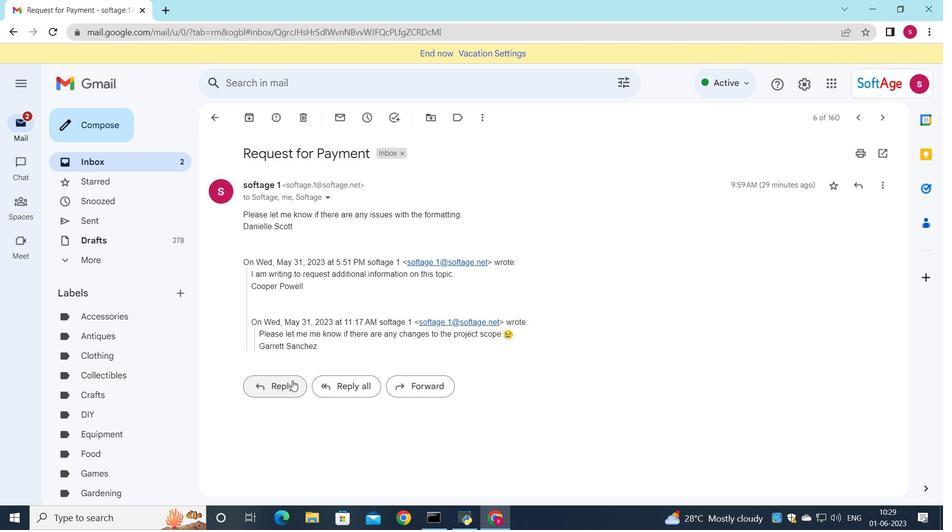 
Action: Mouse pressed left at (289, 383)
Screenshot: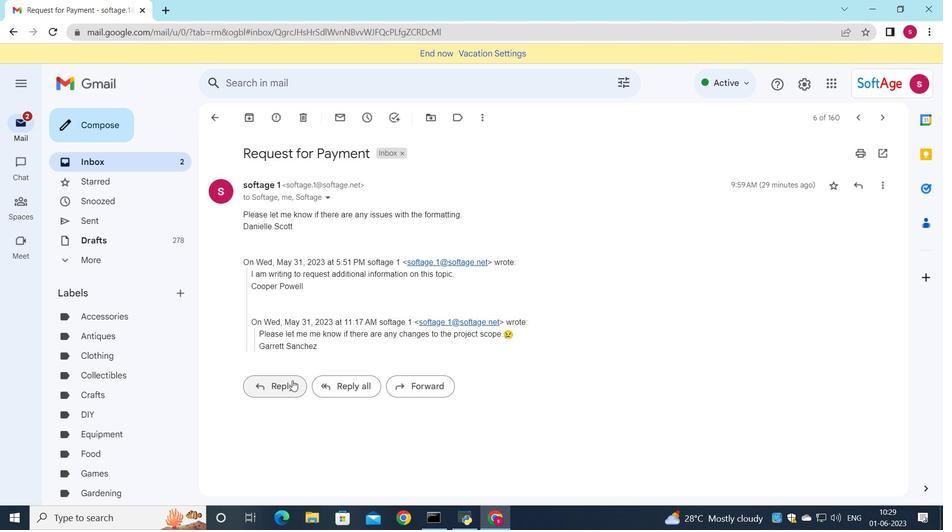 
Action: Mouse moved to (266, 334)
Screenshot: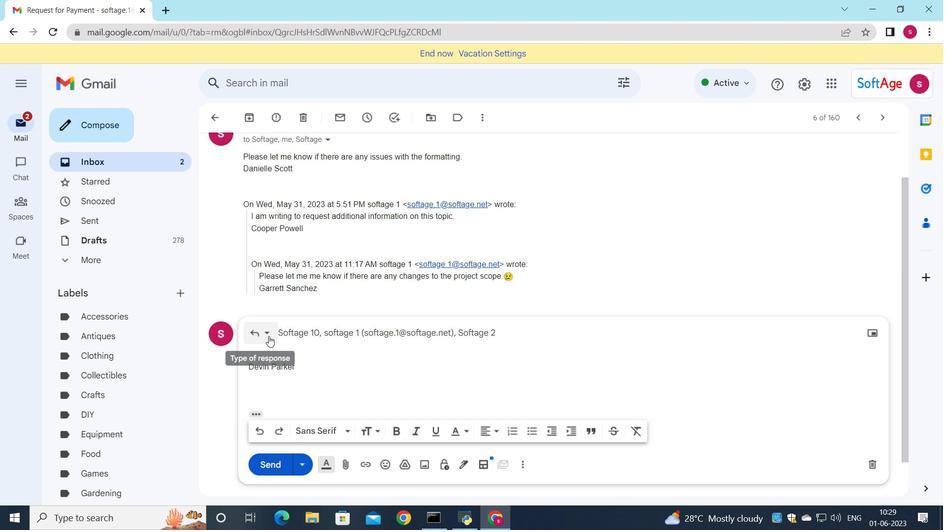 
Action: Mouse pressed left at (266, 334)
Screenshot: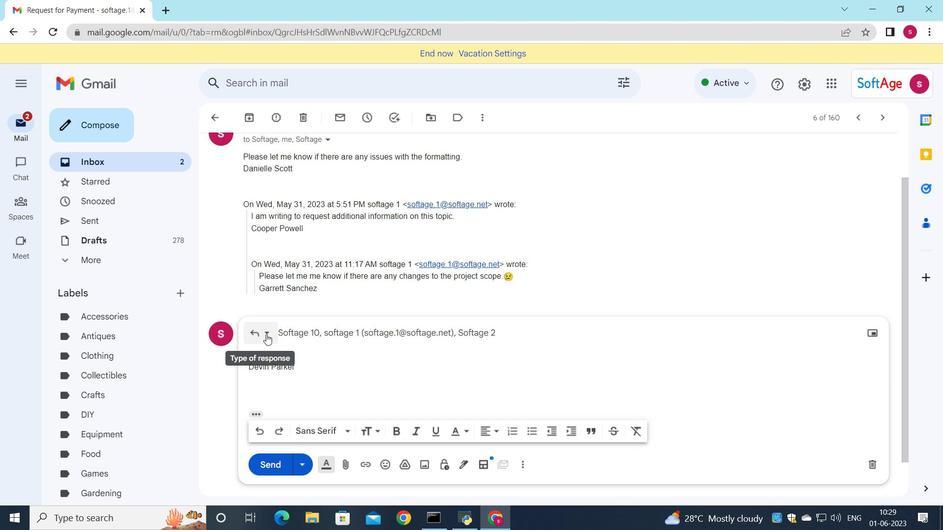 
Action: Mouse moved to (288, 422)
Screenshot: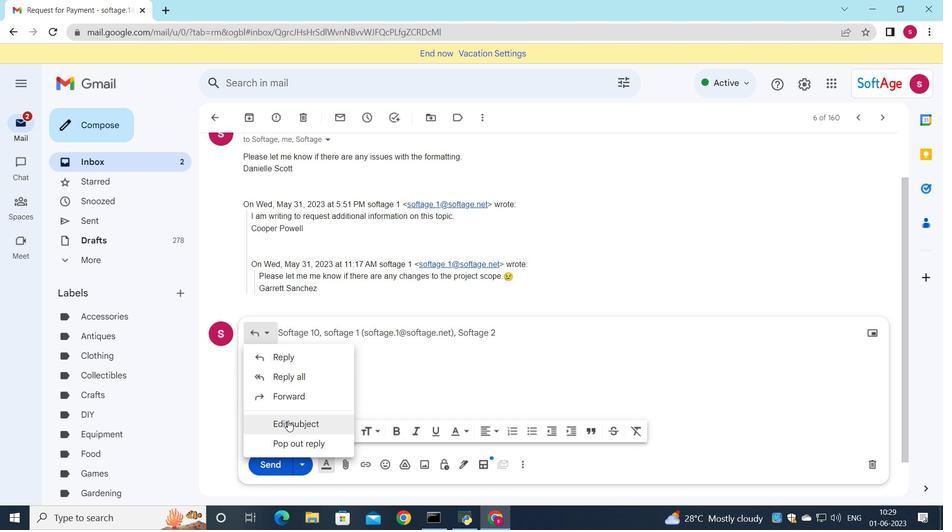
Action: Mouse pressed left at (288, 422)
Screenshot: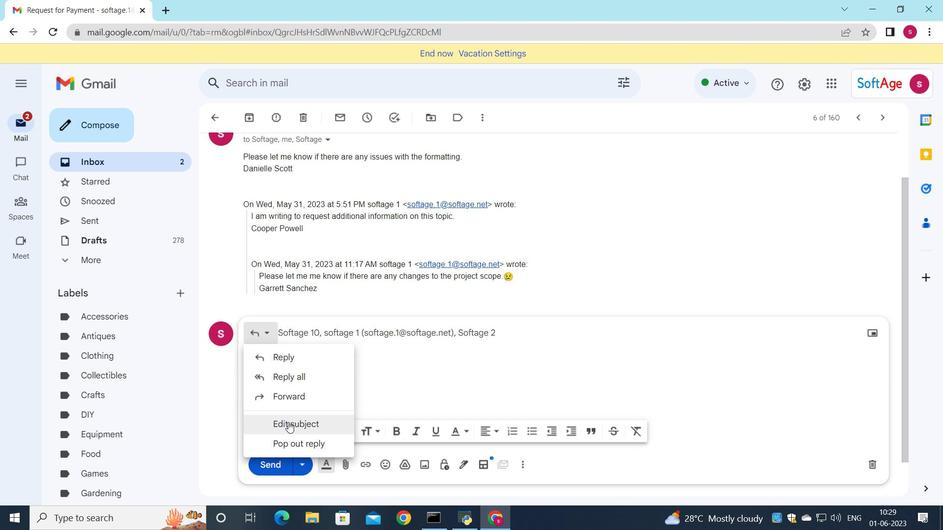 
Action: Mouse moved to (781, 251)
Screenshot: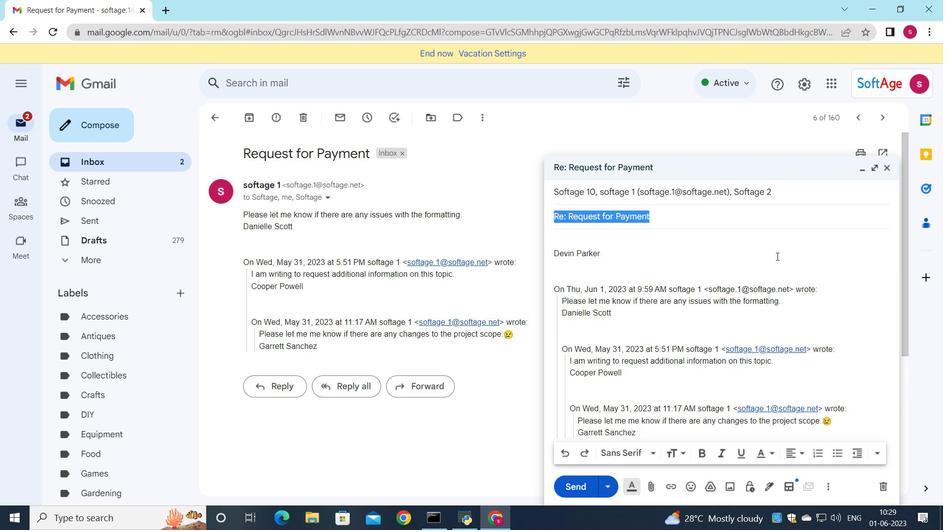 
Action: Key pressed <Key.shift><Key.shift><Key.shift><Key.shift>Quarterly<Key.space>report
Screenshot: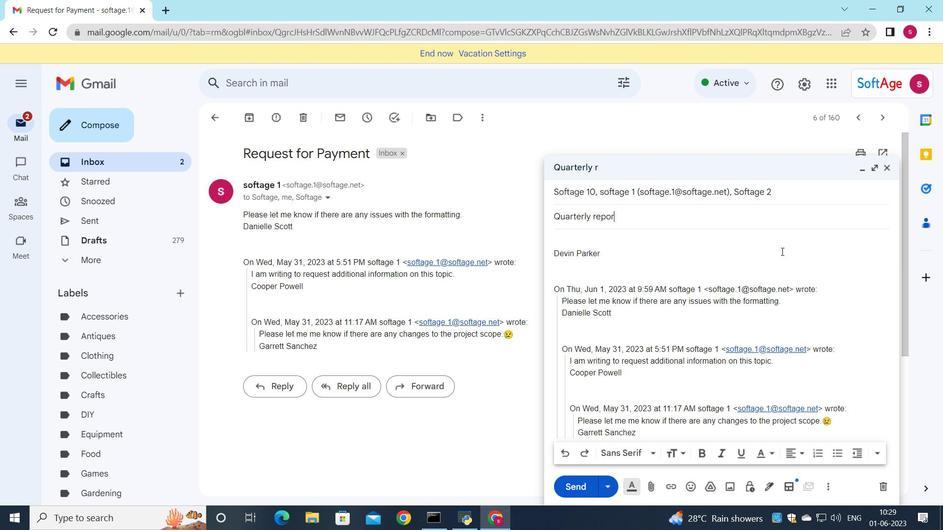 
Action: Mouse moved to (559, 238)
Screenshot: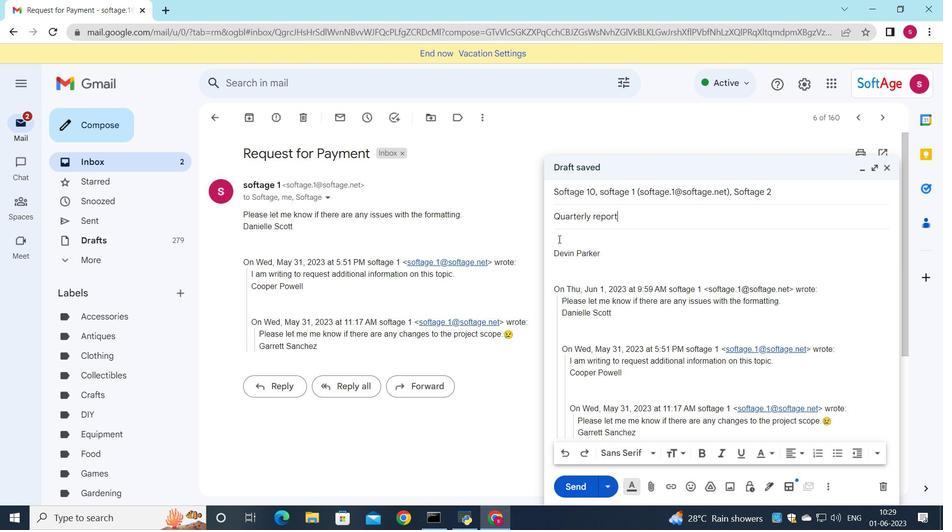 
Action: Mouse pressed left at (559, 238)
Screenshot: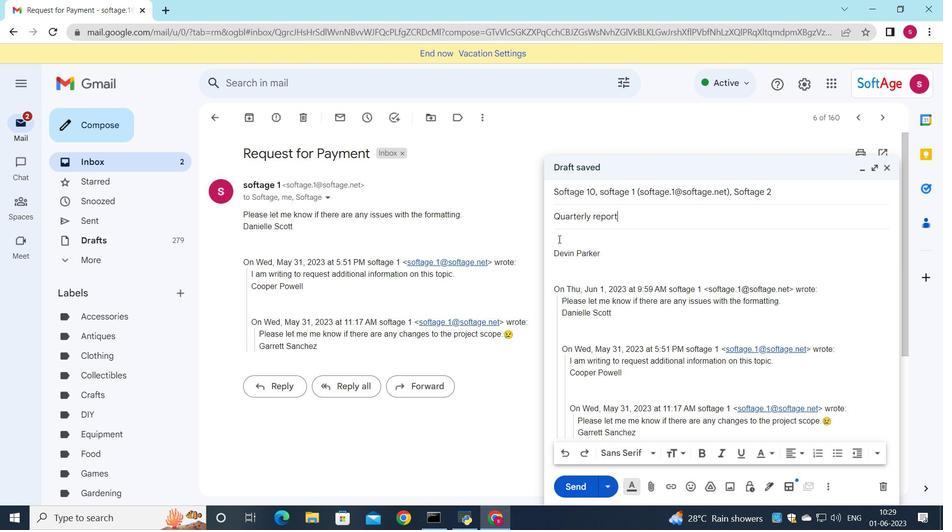 
Action: Key pressed <Key.shift>Please<Key.space>provide<Key.space>me<Key.space>witha<Key.space><Key.backspace><Key.backspace><Key.space>an<Key.space>update<Key.space>on<Key.space>the<Key.space>projects<Key.space>change<Key.space>management<Key.space>plan.
Screenshot: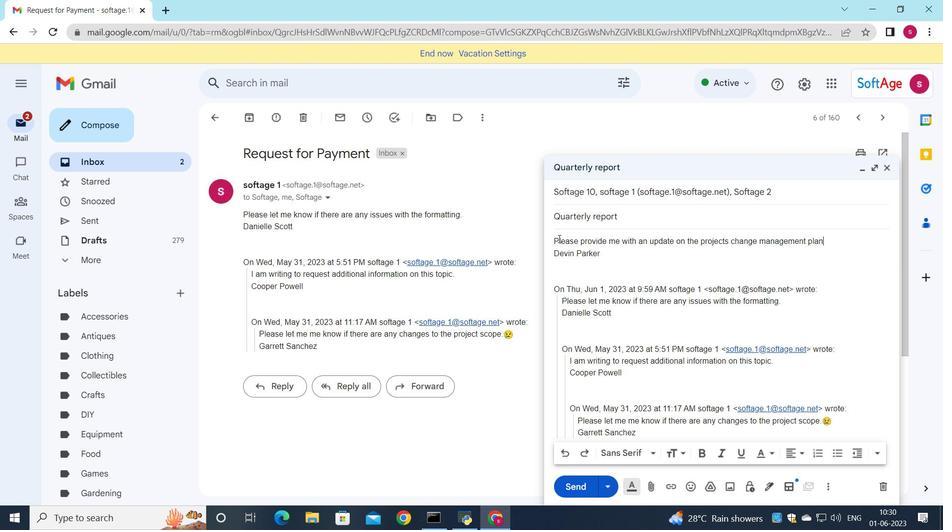 
Action: Mouse moved to (729, 242)
Screenshot: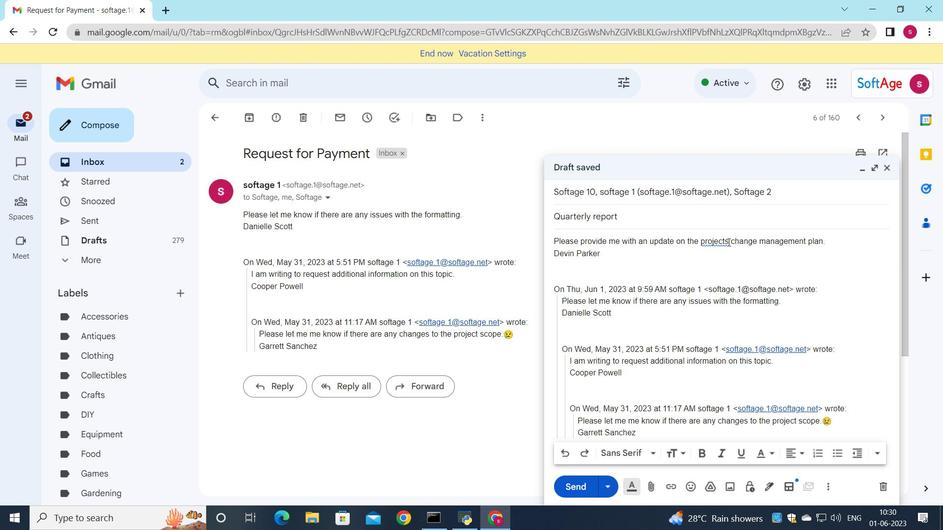 
Action: Mouse pressed left at (729, 242)
Screenshot: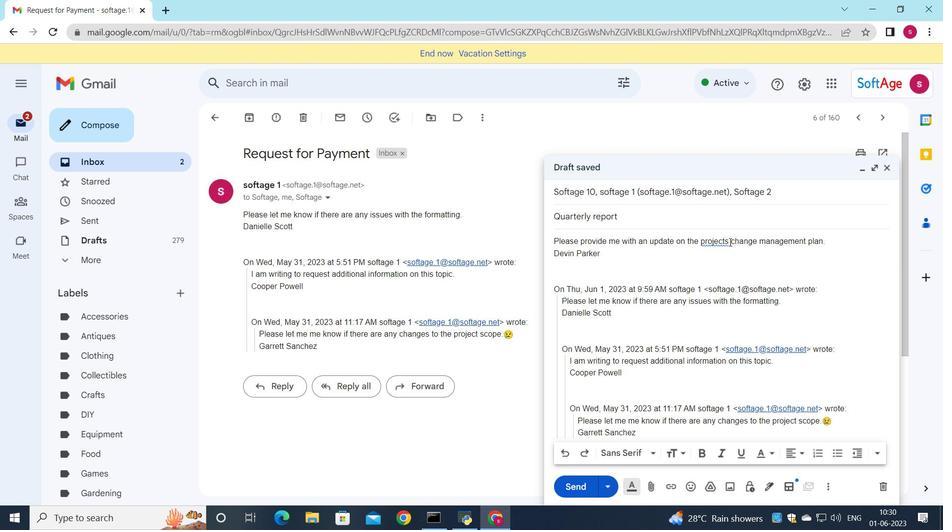 
Action: Mouse moved to (728, 242)
Screenshot: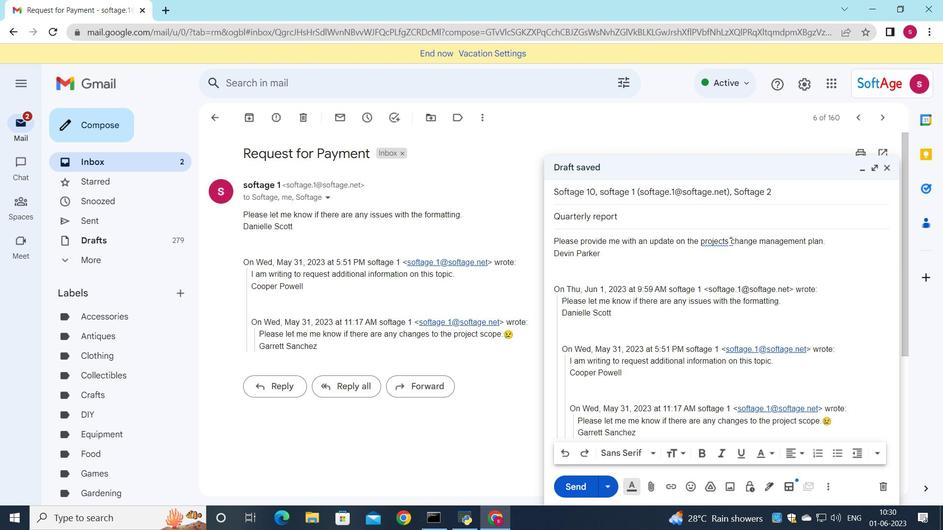 
Action: Mouse pressed left at (728, 242)
Screenshot: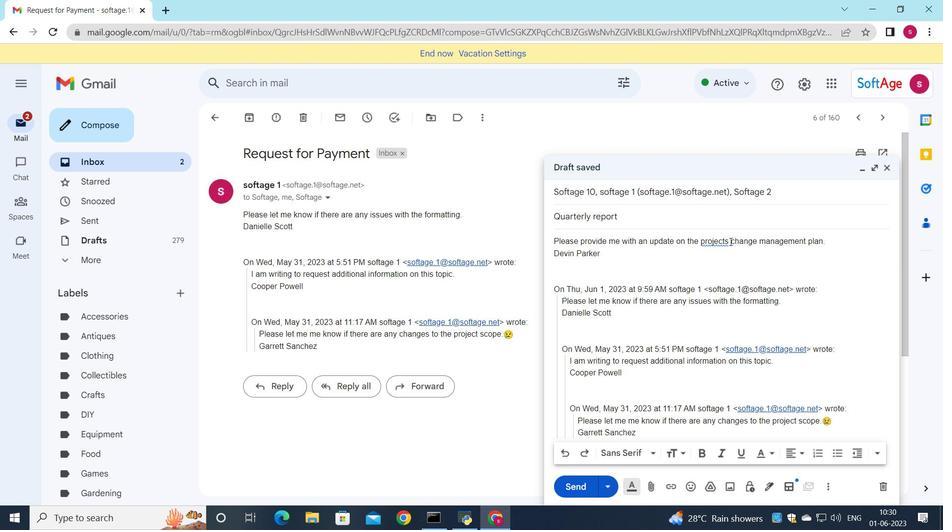 
Action: Key pressed <Key.backspace>
Screenshot: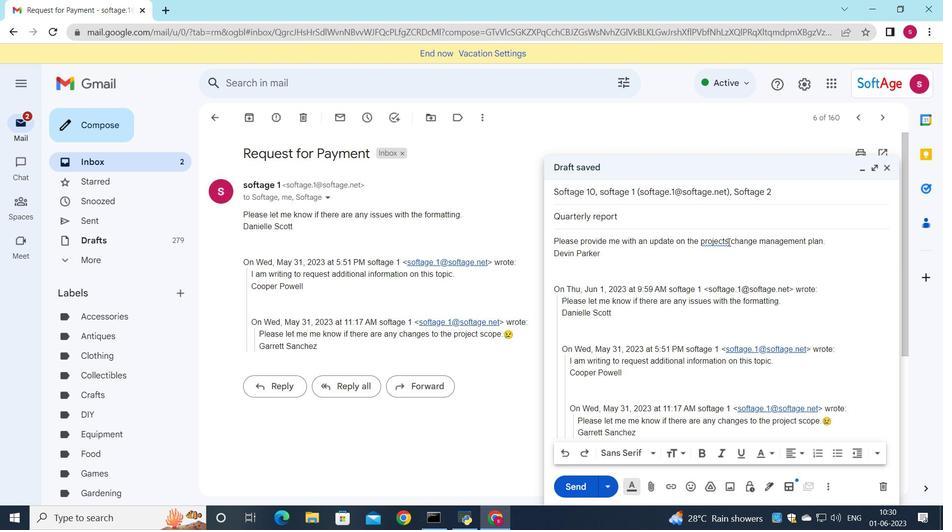 
Action: Mouse moved to (558, 448)
Screenshot: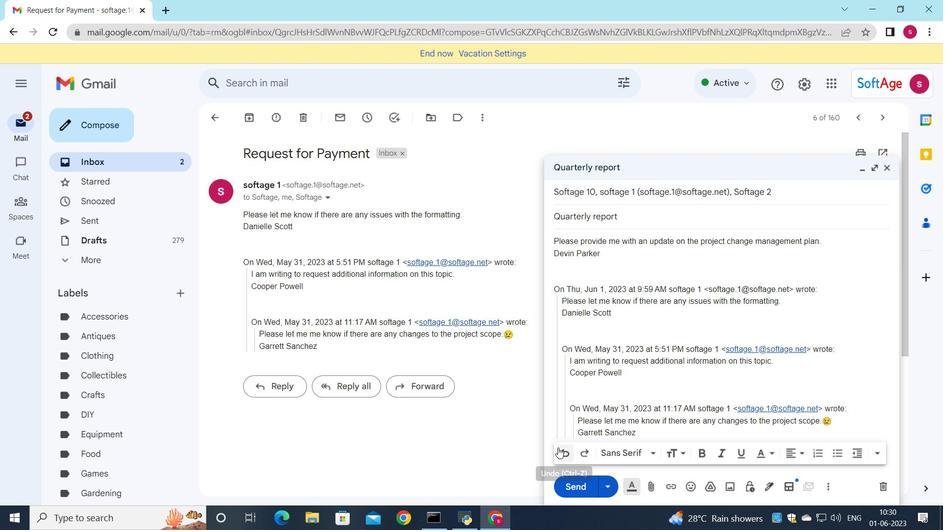 
Action: Mouse pressed left at (558, 448)
Screenshot: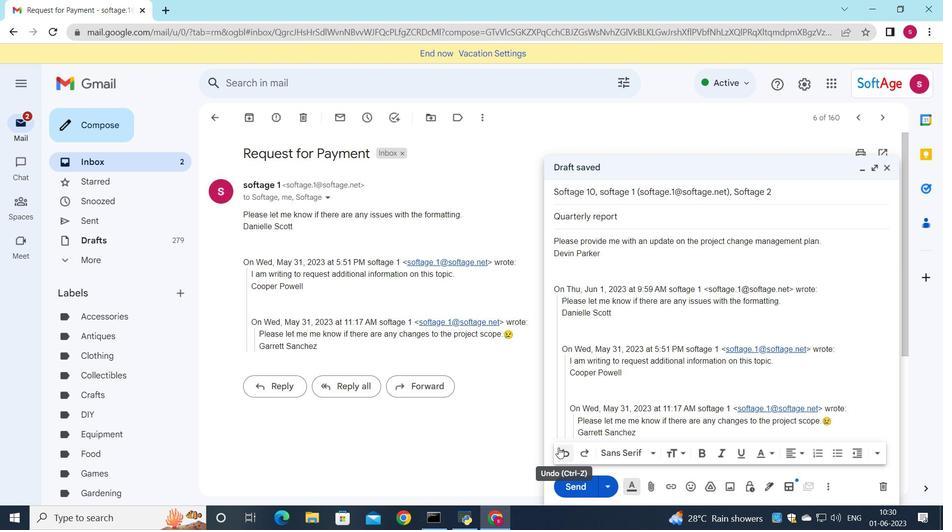 
Action: Mouse pressed left at (558, 448)
Screenshot: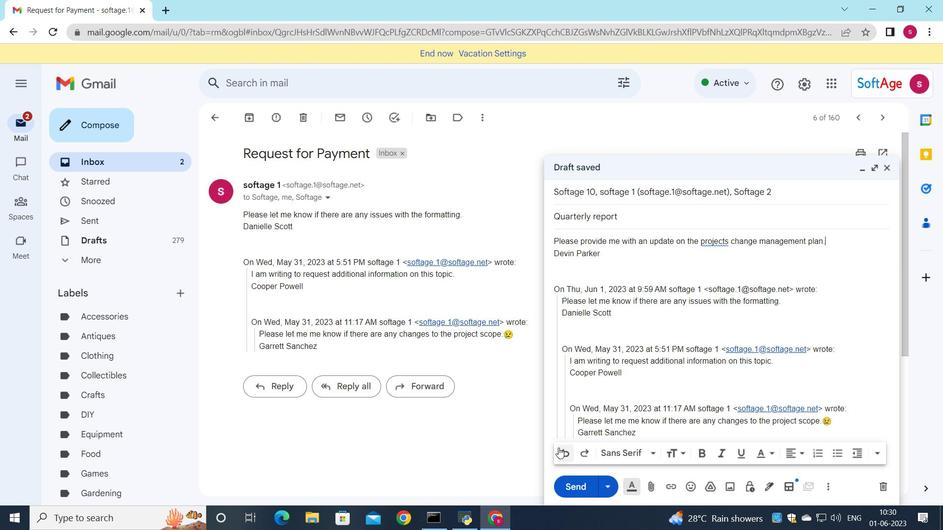 
Action: Mouse pressed left at (558, 448)
Screenshot: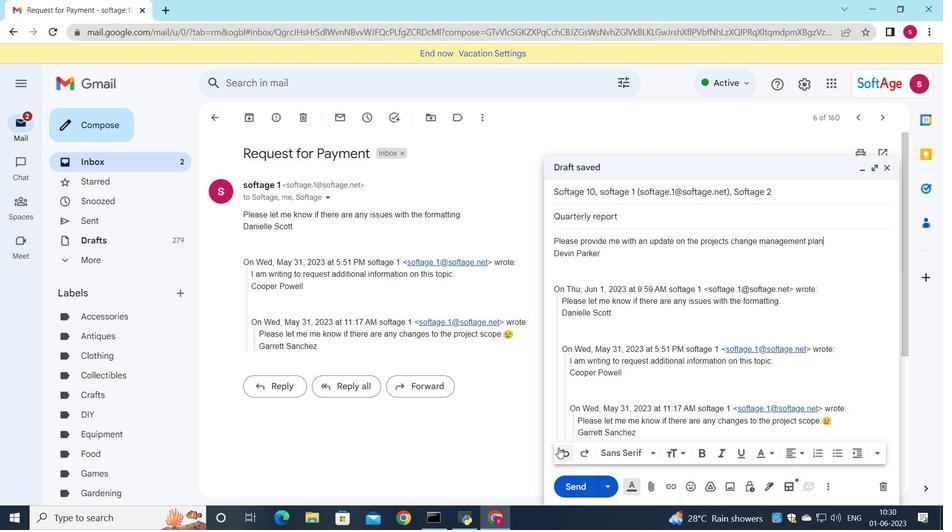 
Action: Mouse pressed left at (558, 448)
Screenshot: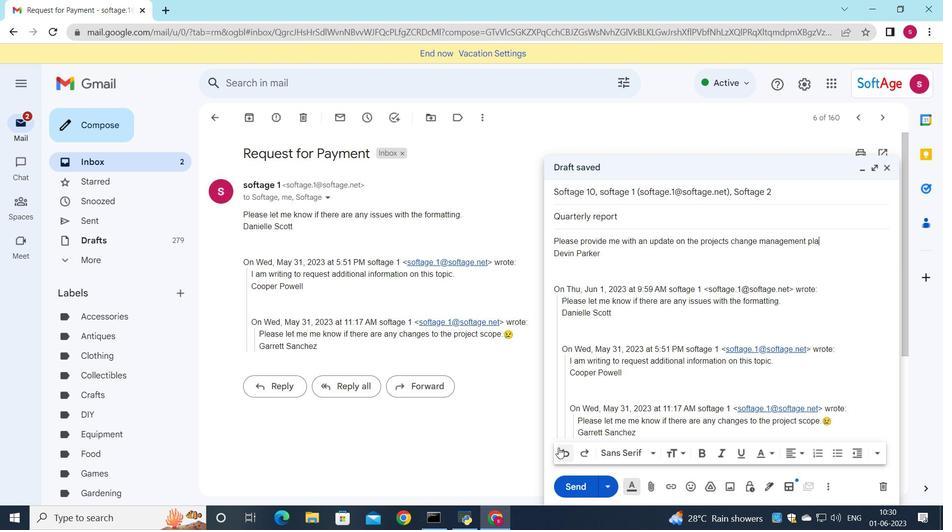 
Action: Mouse pressed left at (558, 448)
Screenshot: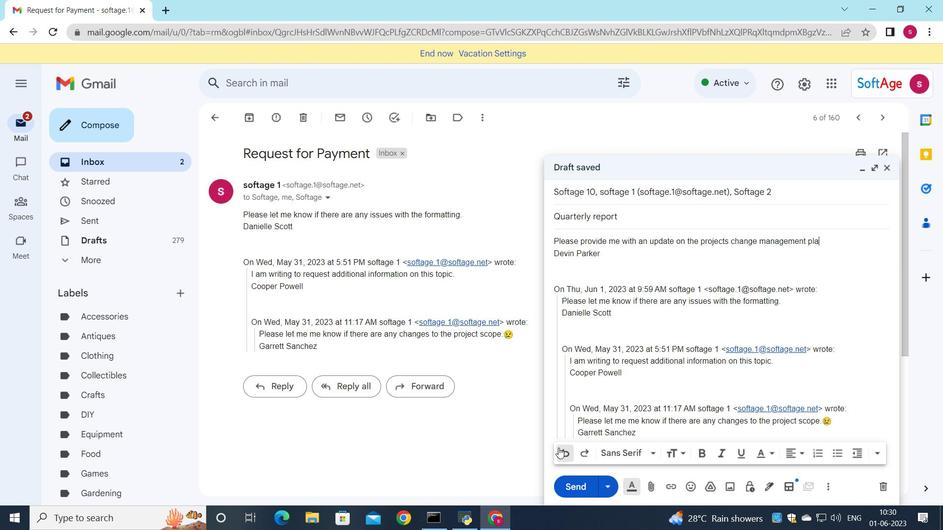 
Action: Mouse pressed left at (558, 448)
Screenshot: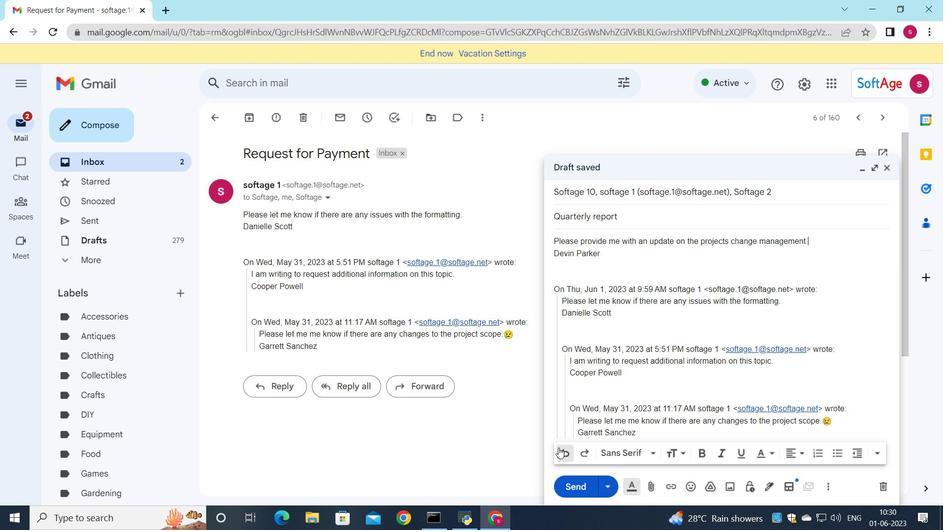 
Action: Mouse pressed left at (558, 448)
Screenshot: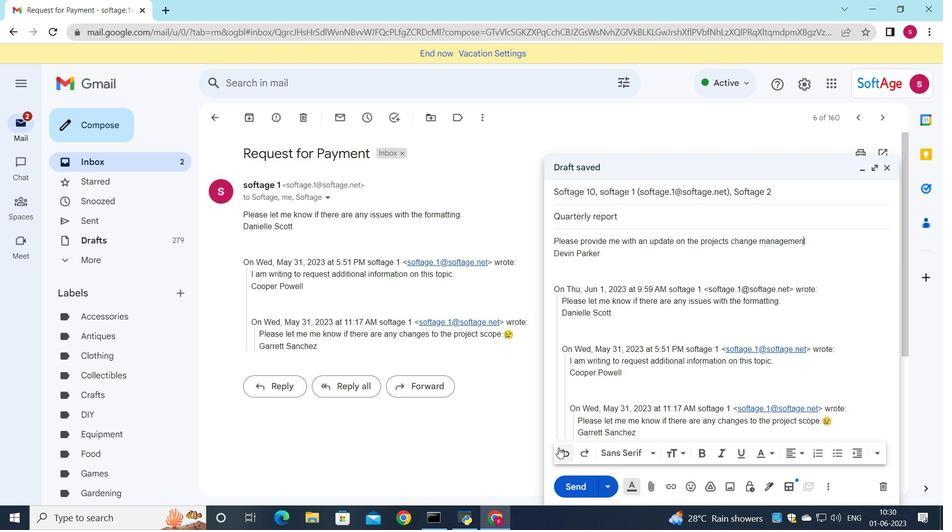 
Action: Mouse pressed left at (558, 448)
Screenshot: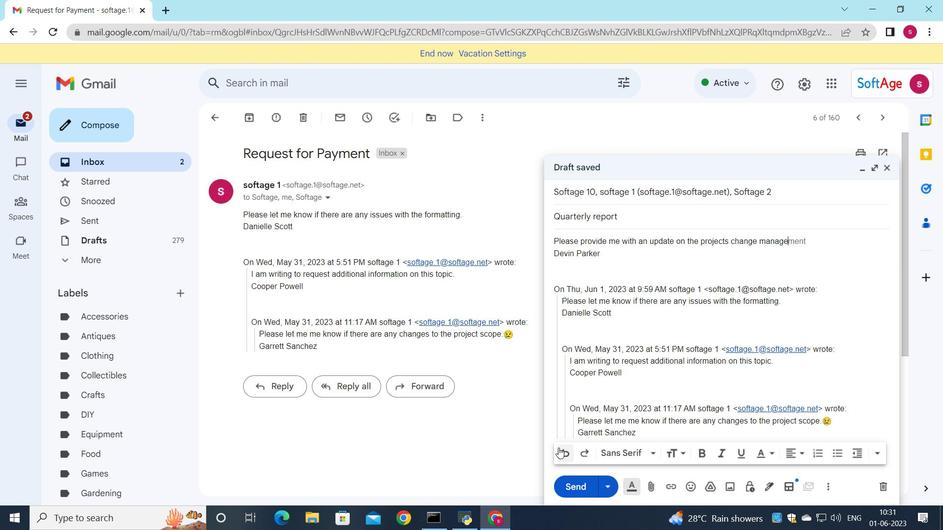 
Action: Mouse pressed left at (558, 448)
Screenshot: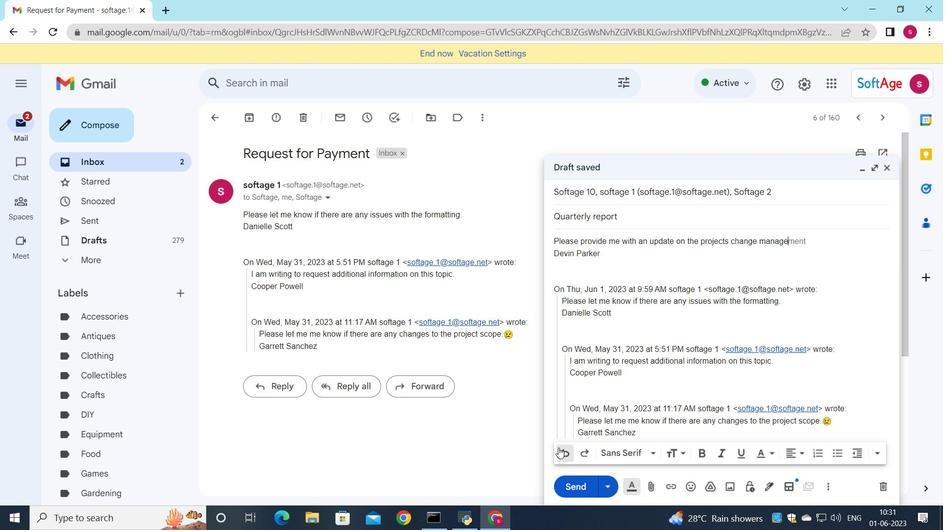 
Action: Mouse pressed left at (558, 448)
Screenshot: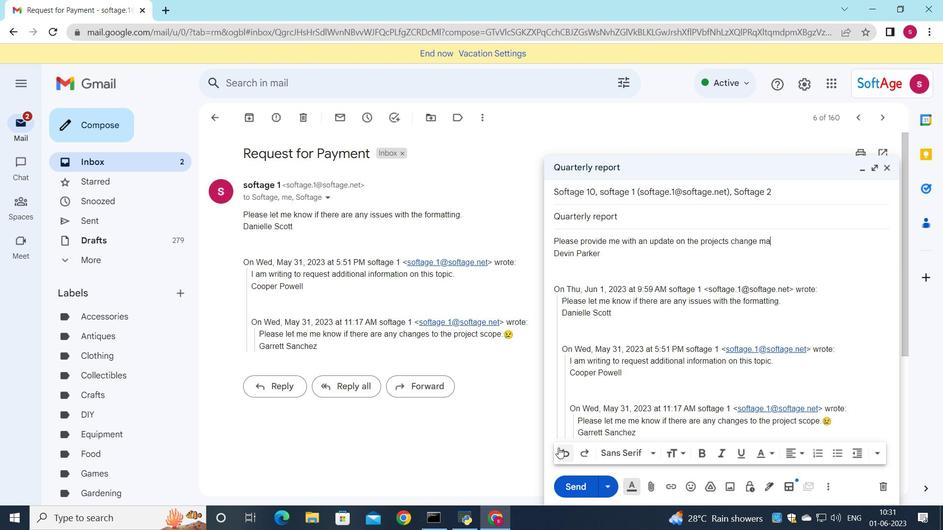 
Action: Mouse pressed left at (558, 448)
Screenshot: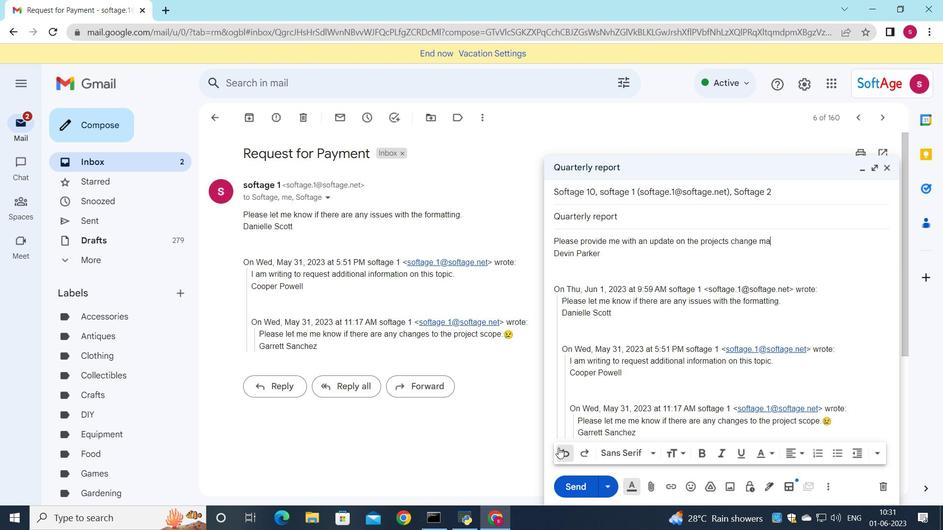 
Action: Mouse pressed left at (558, 448)
Screenshot: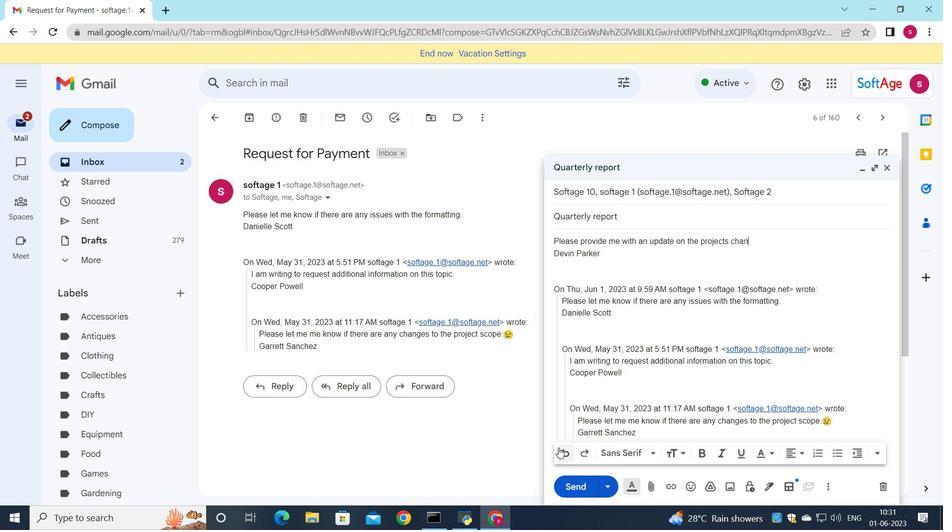 
Action: Mouse pressed left at (558, 448)
Screenshot: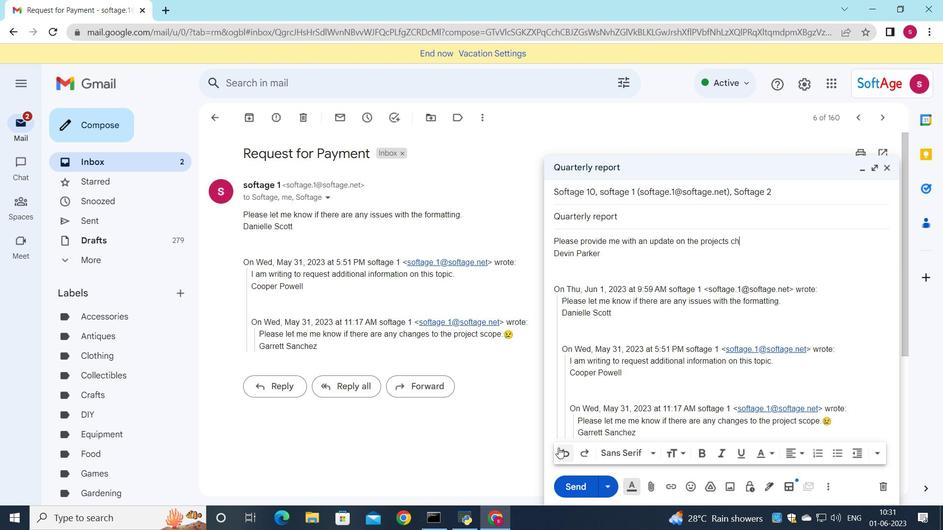 
Action: Mouse pressed left at (558, 448)
Screenshot: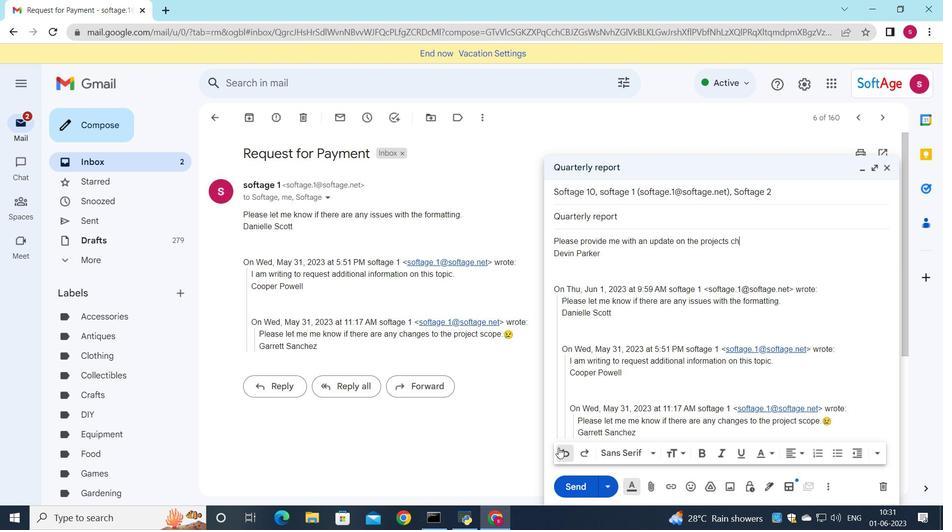 
Action: Mouse pressed left at (558, 448)
Screenshot: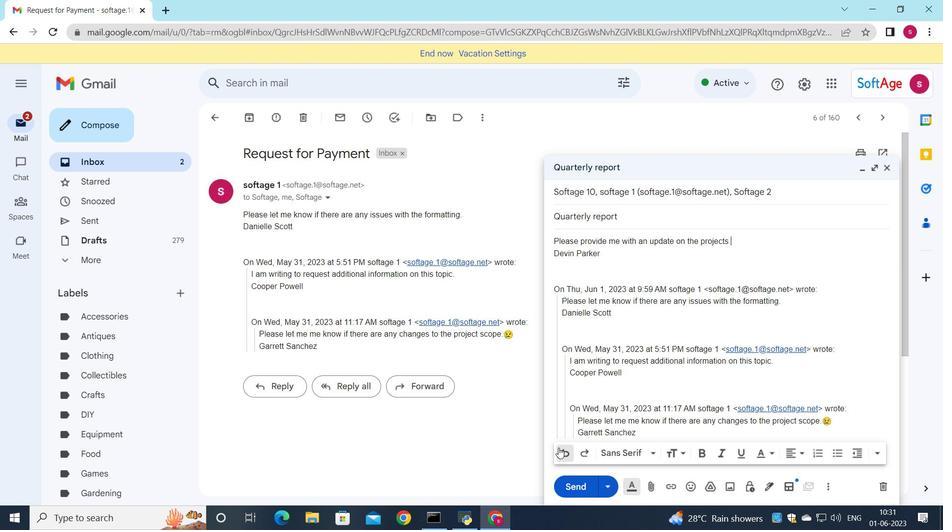 
Action: Mouse pressed left at (558, 448)
Screenshot: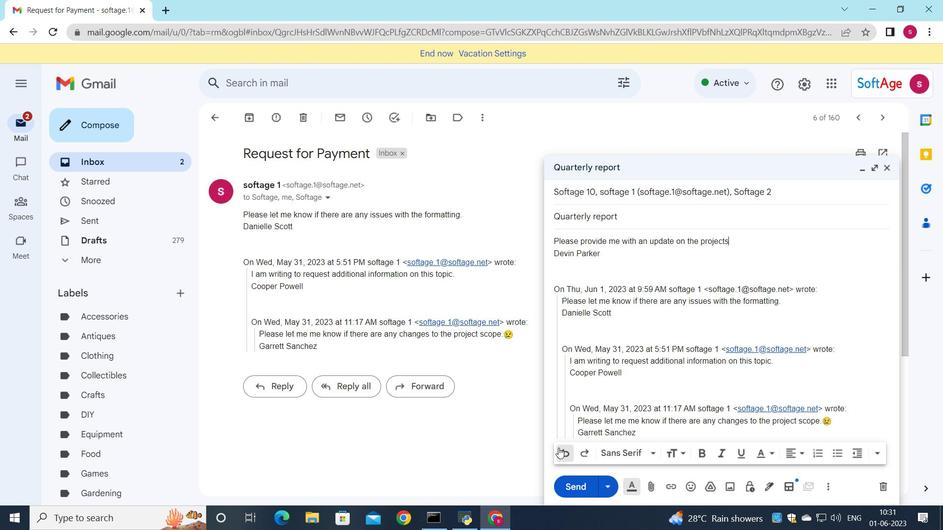 
Action: Mouse pressed left at (558, 448)
Screenshot: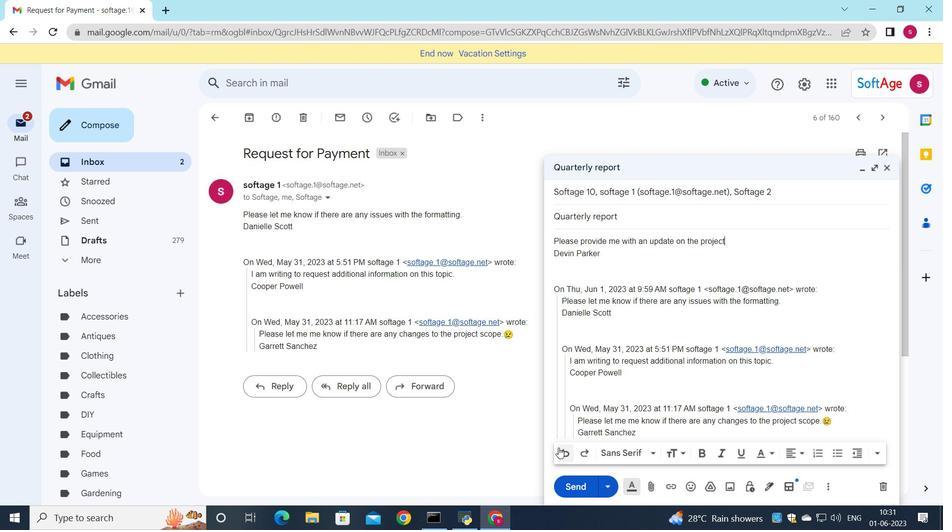
Action: Mouse pressed left at (558, 448)
Screenshot: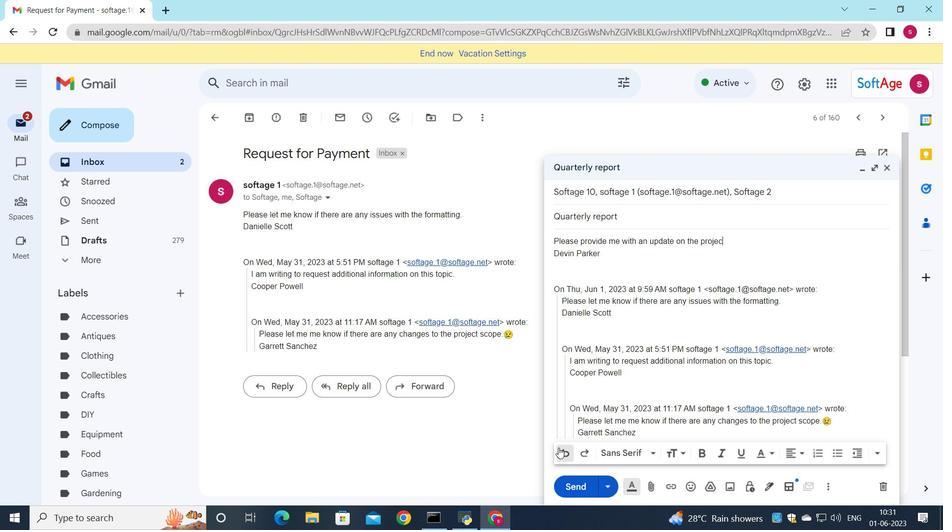 
Action: Mouse pressed left at (558, 448)
Screenshot: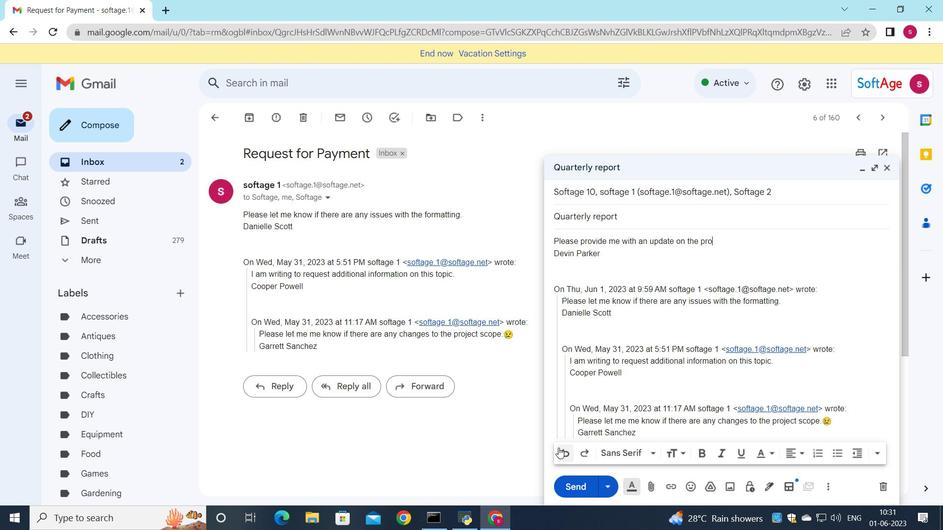
Action: Mouse pressed left at (558, 448)
Screenshot: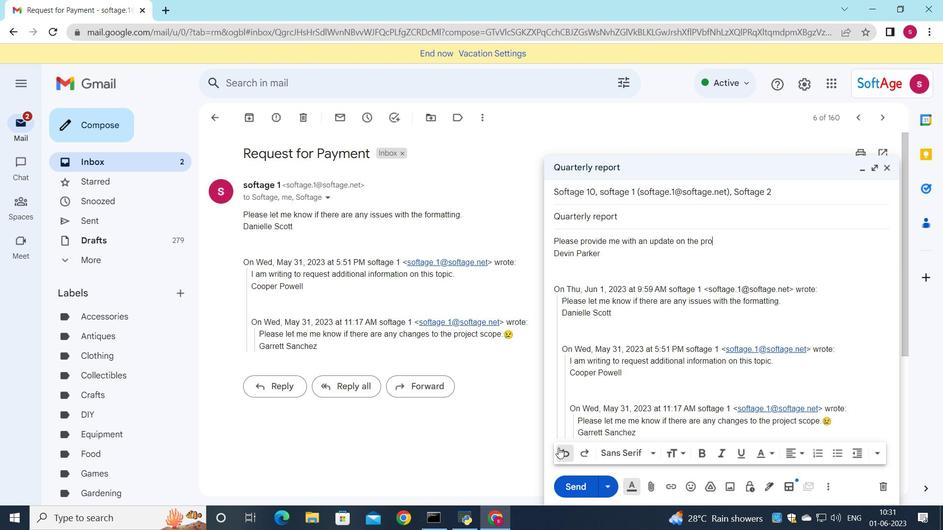 
Action: Mouse pressed left at (558, 448)
Screenshot: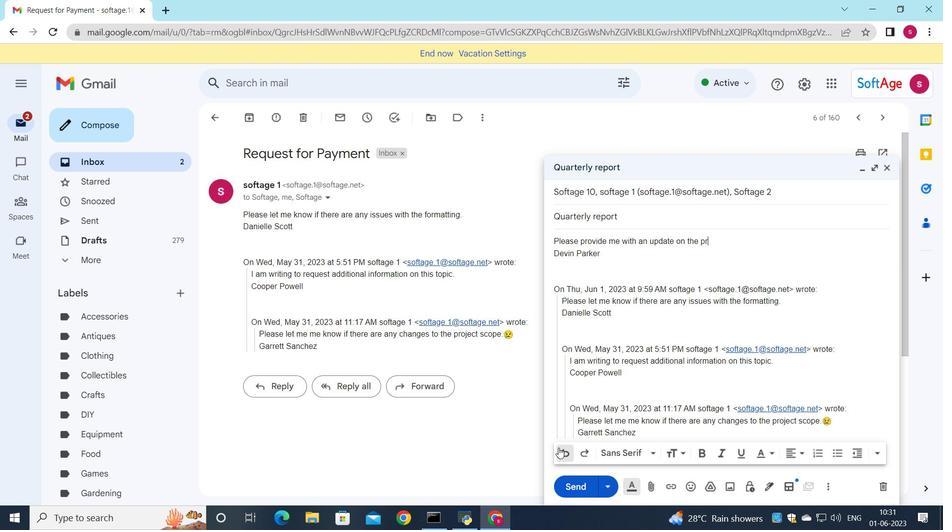 
Action: Mouse pressed left at (558, 448)
Screenshot: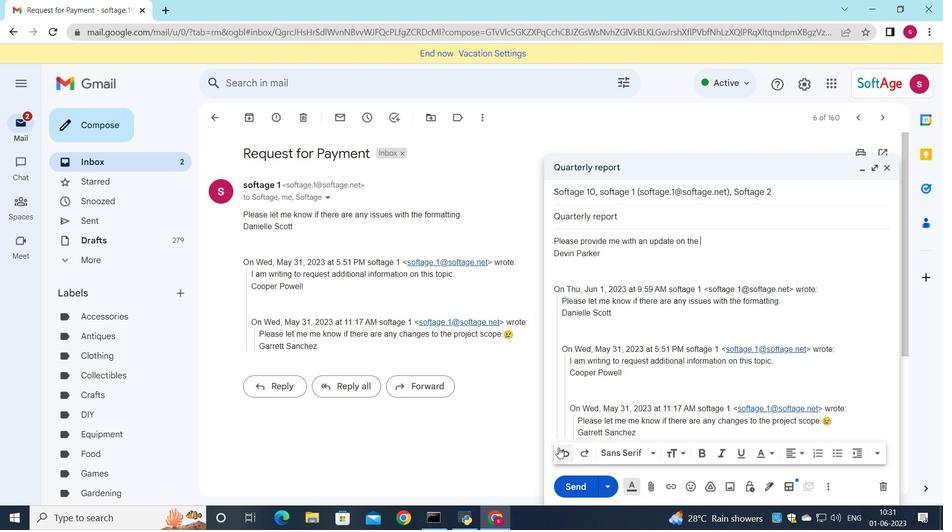 
Action: Mouse pressed left at (558, 448)
Screenshot: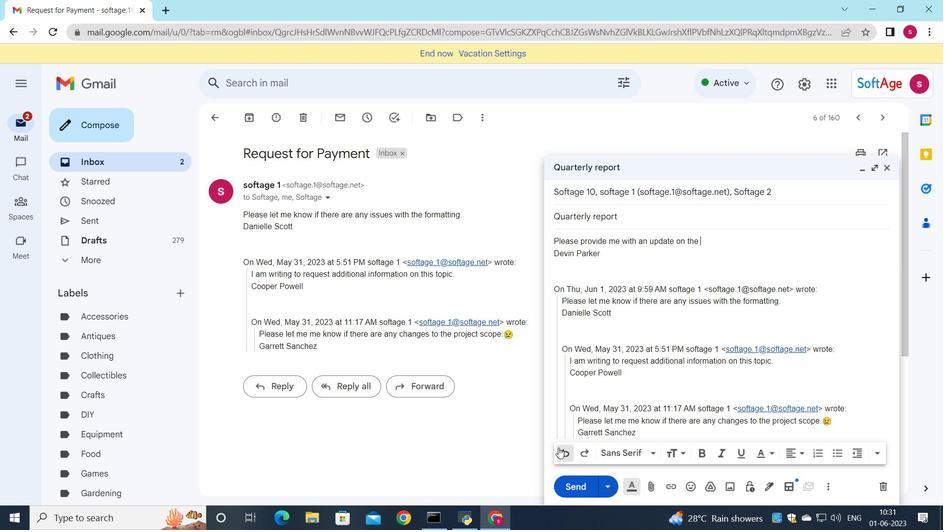 
Action: Mouse pressed left at (558, 448)
Screenshot: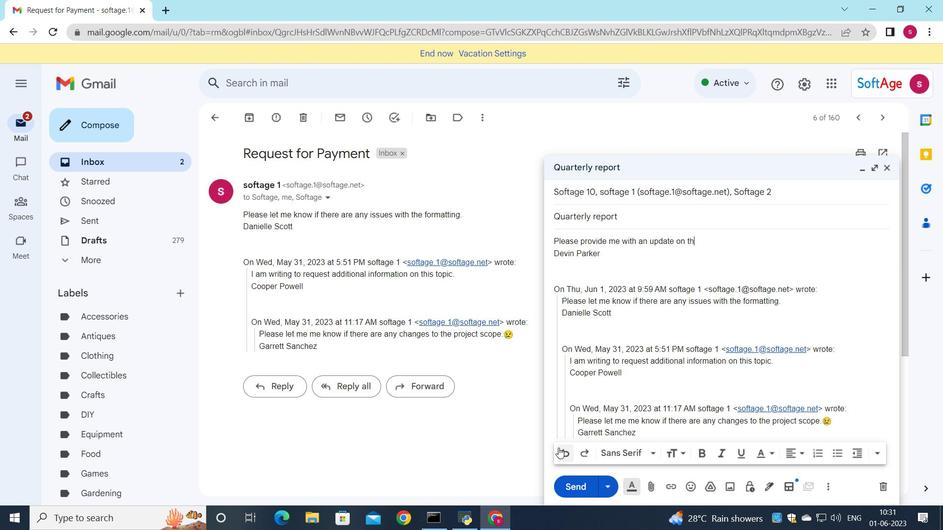 
Action: Mouse pressed left at (558, 448)
Screenshot: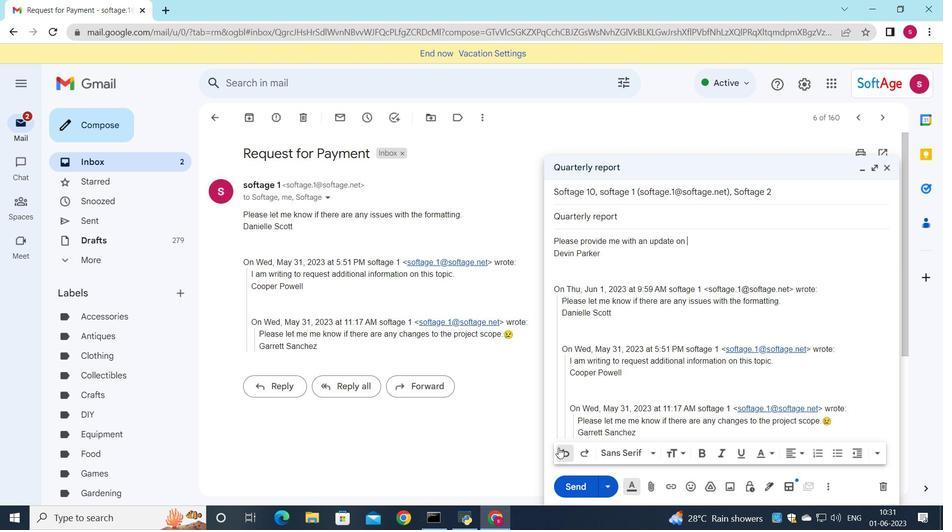 
Action: Mouse pressed left at (558, 448)
Screenshot: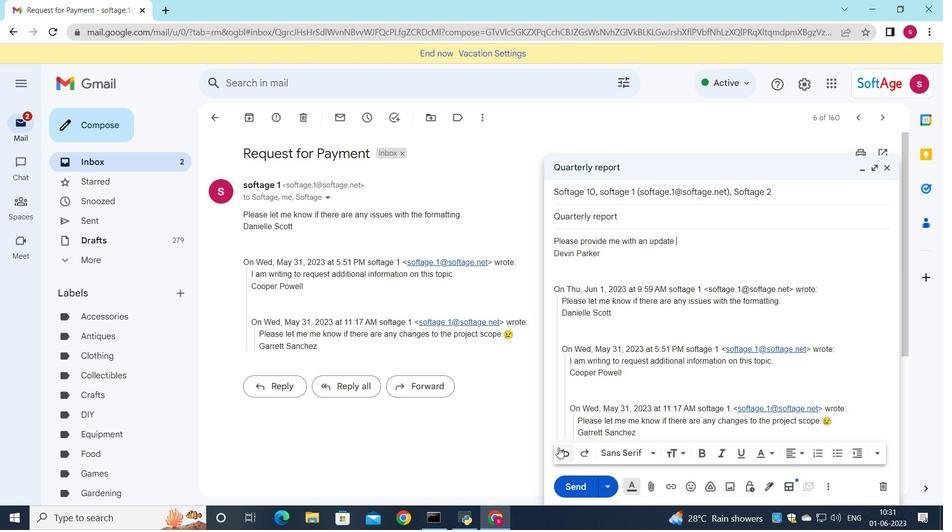 
Action: Mouse pressed left at (558, 448)
Screenshot: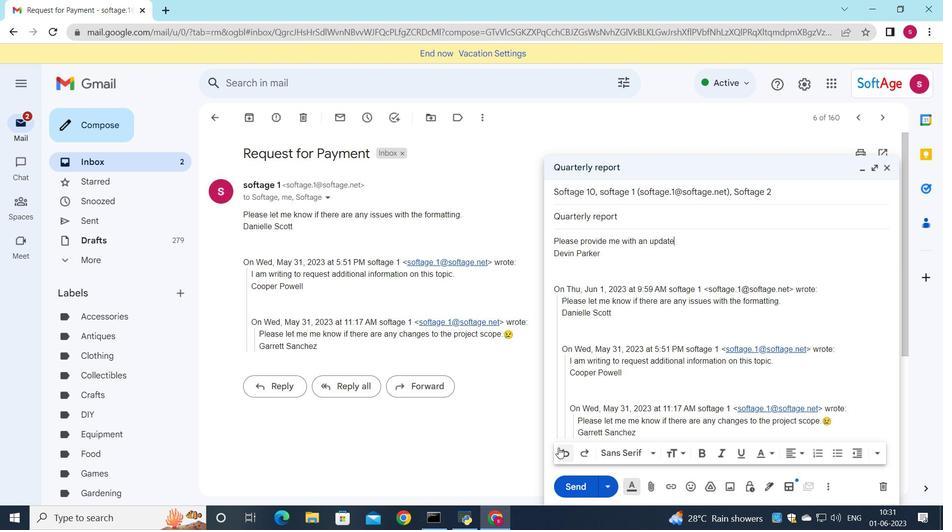 
Action: Mouse pressed left at (558, 448)
Screenshot: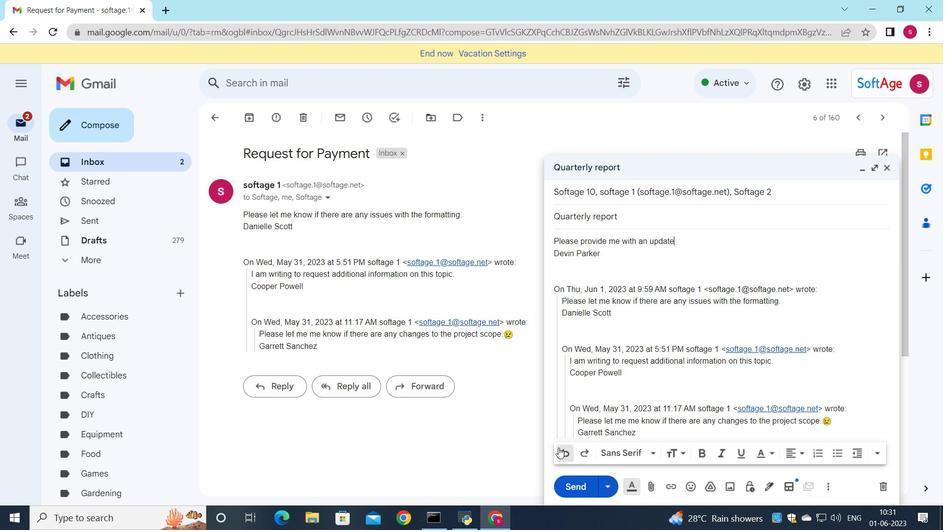 
Action: Mouse pressed left at (558, 448)
Screenshot: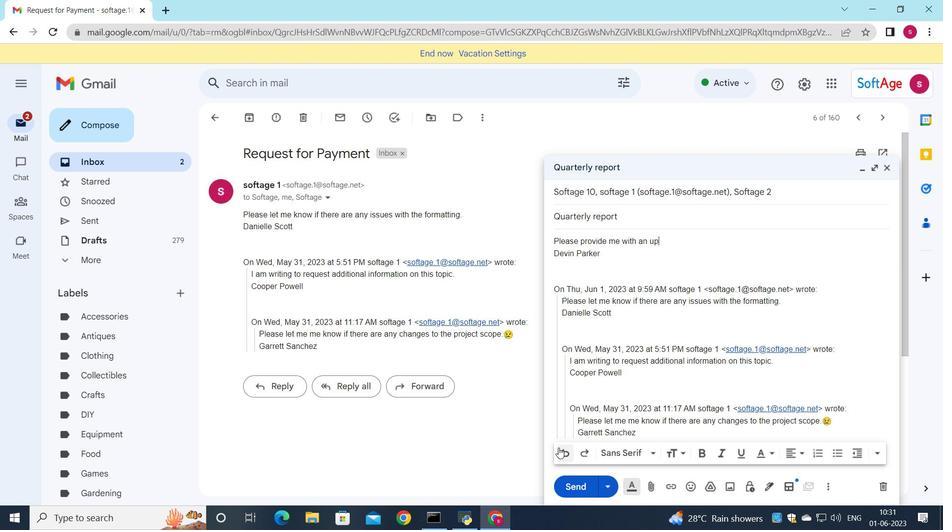 
Action: Mouse pressed left at (558, 448)
Screenshot: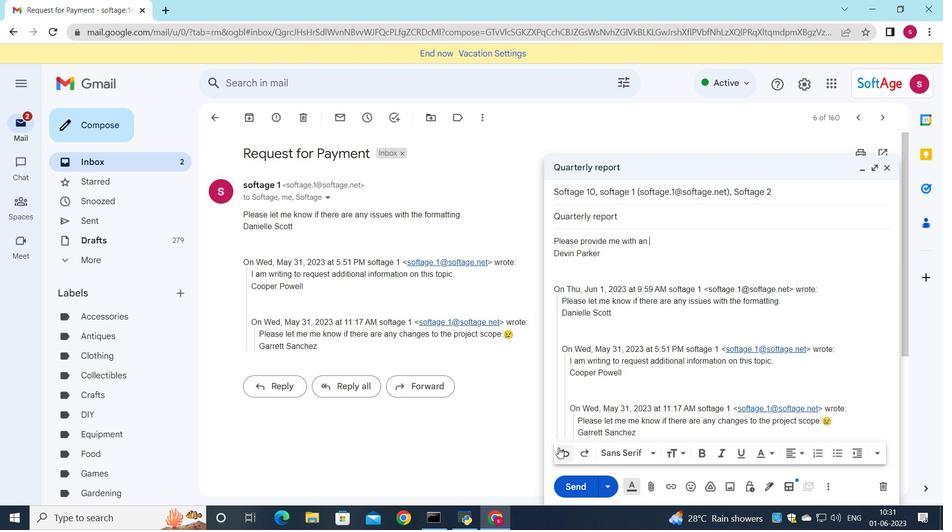 
Action: Mouse moved to (564, 451)
Screenshot: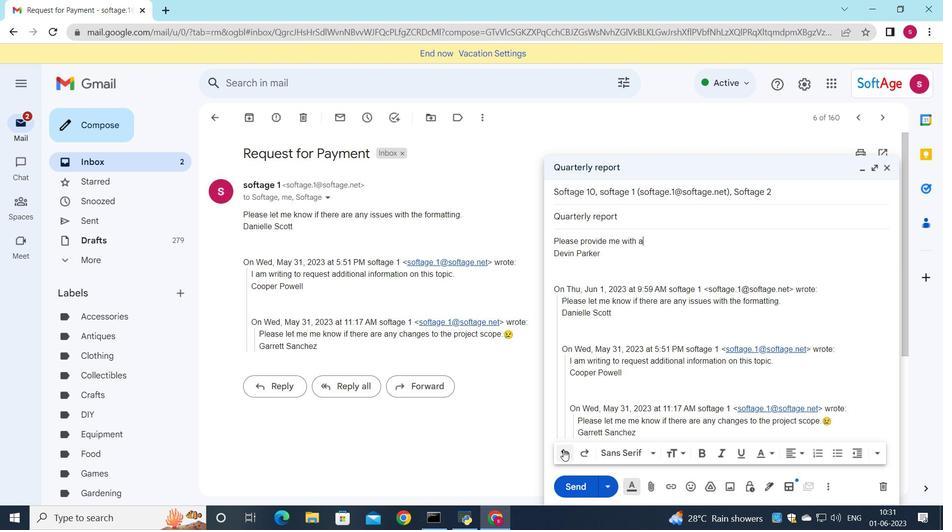 
Action: Mouse pressed left at (564, 451)
Screenshot: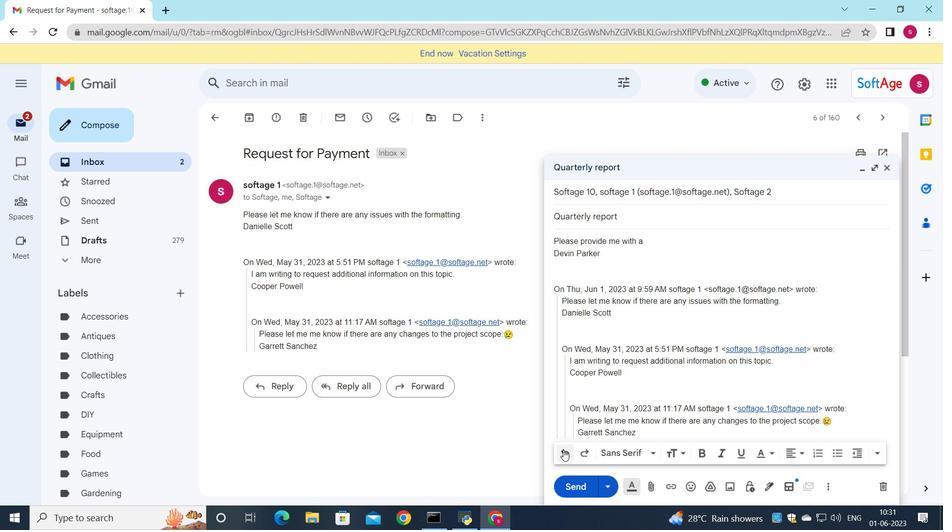 
Action: Mouse pressed left at (564, 451)
Screenshot: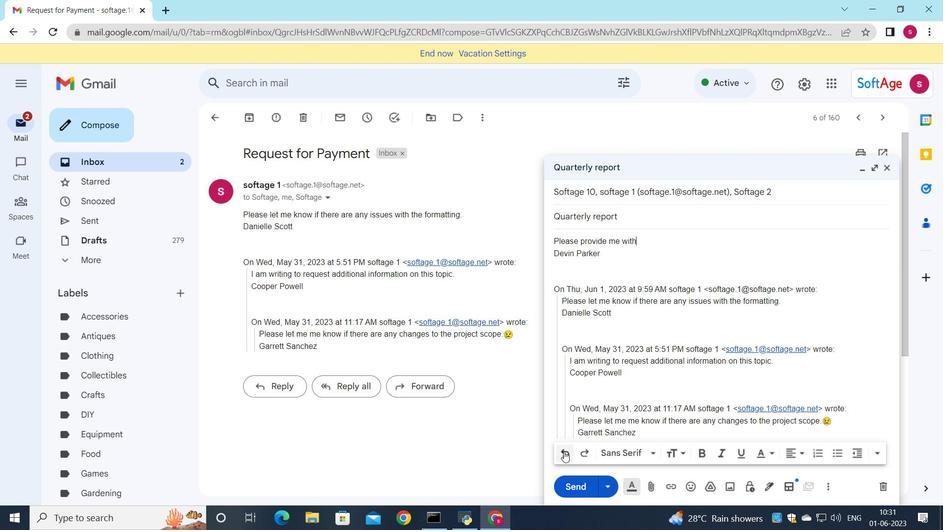 
Action: Mouse pressed left at (564, 451)
Screenshot: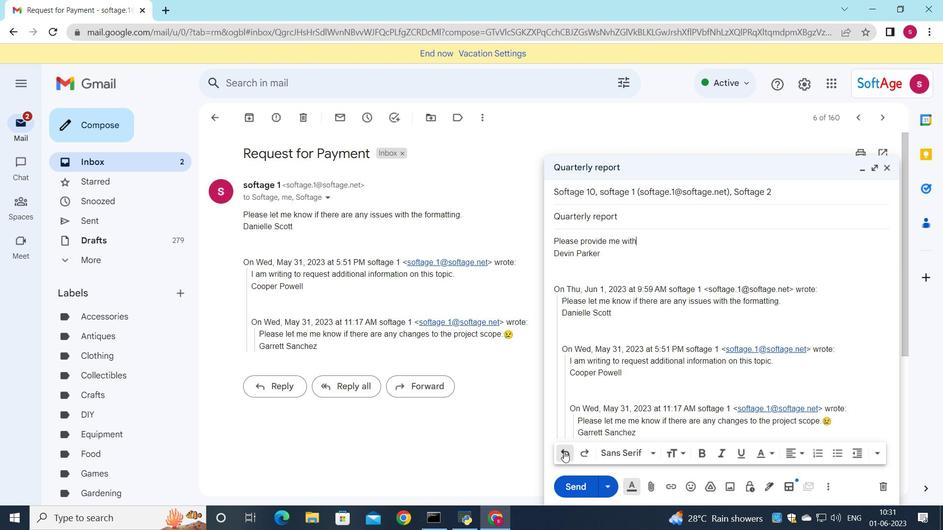 
Action: Mouse pressed left at (564, 451)
Screenshot: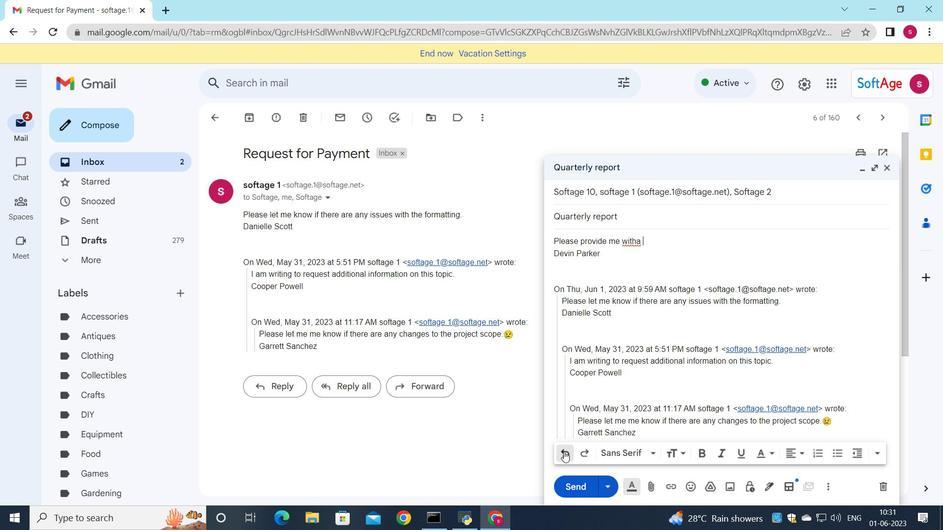 
Action: Mouse pressed left at (564, 451)
Screenshot: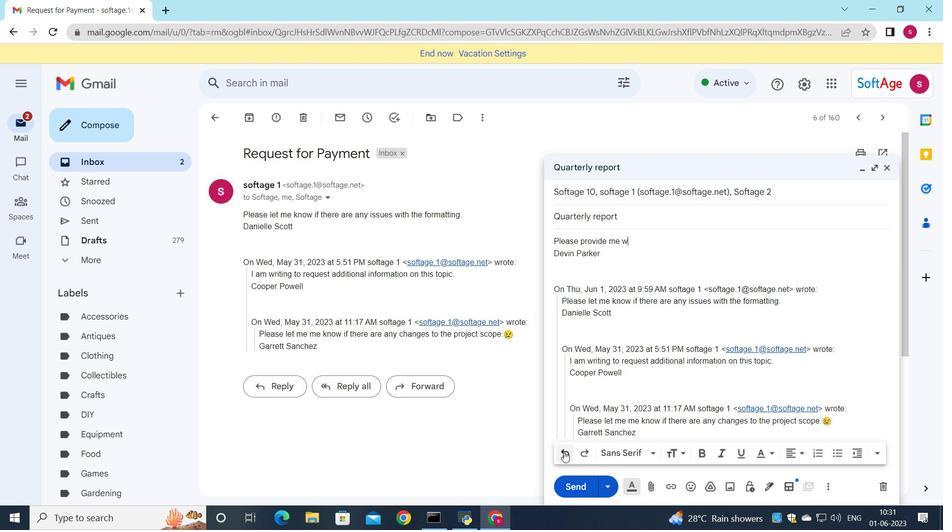 
Action: Mouse pressed left at (564, 451)
Screenshot: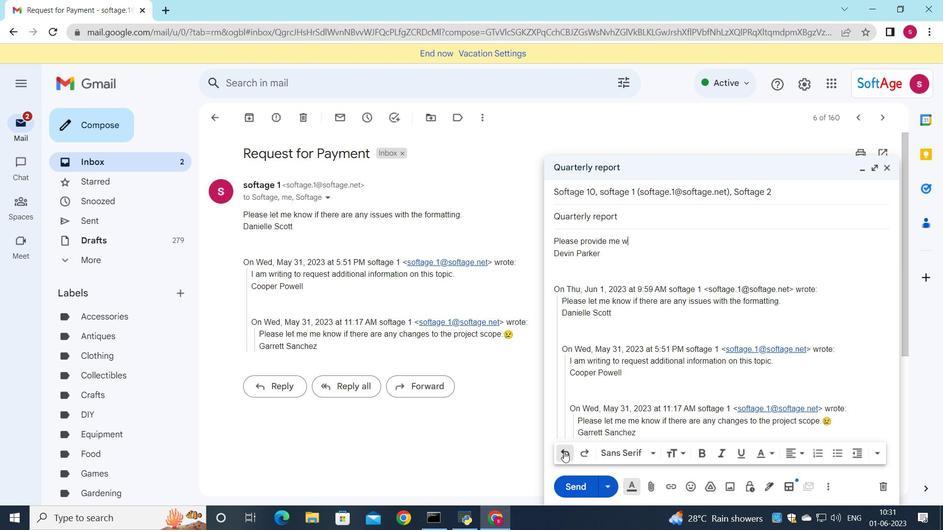 
Action: Mouse pressed left at (564, 451)
Screenshot: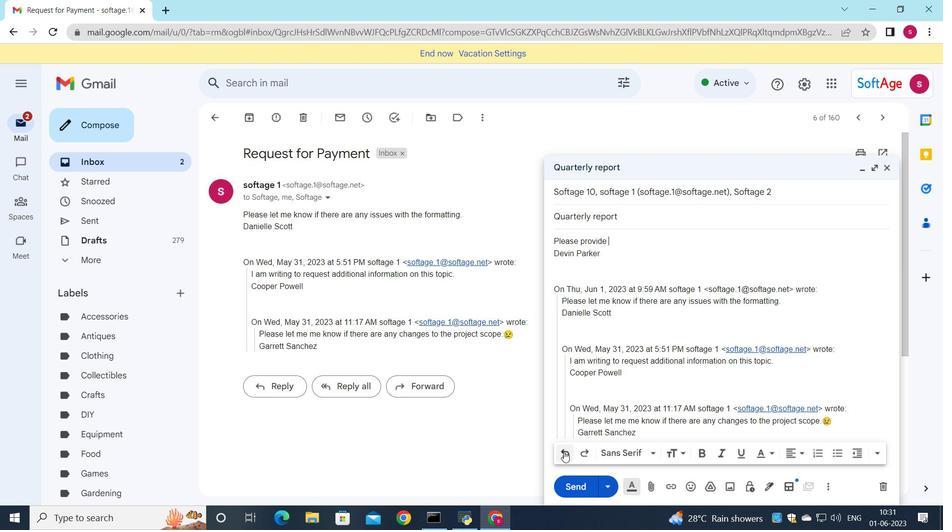 
Action: Mouse pressed left at (564, 451)
Screenshot: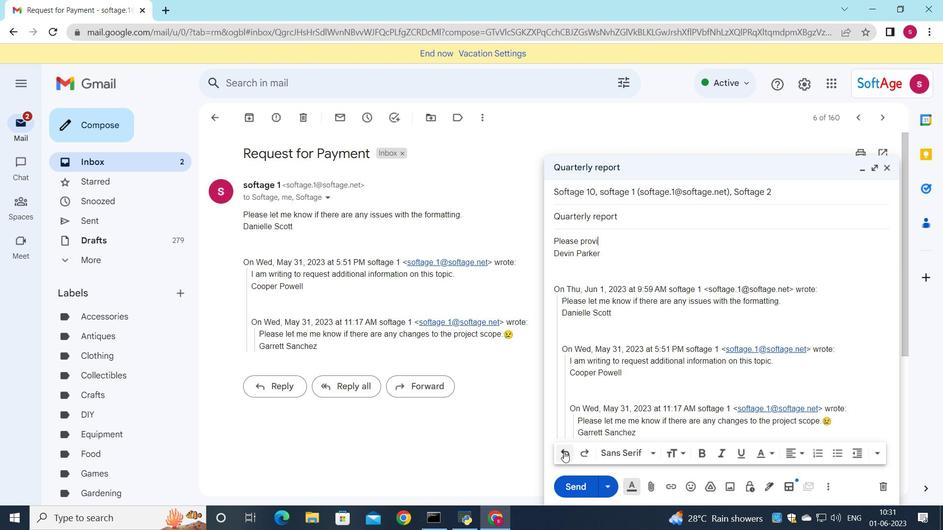 
Action: Mouse pressed left at (564, 451)
Screenshot: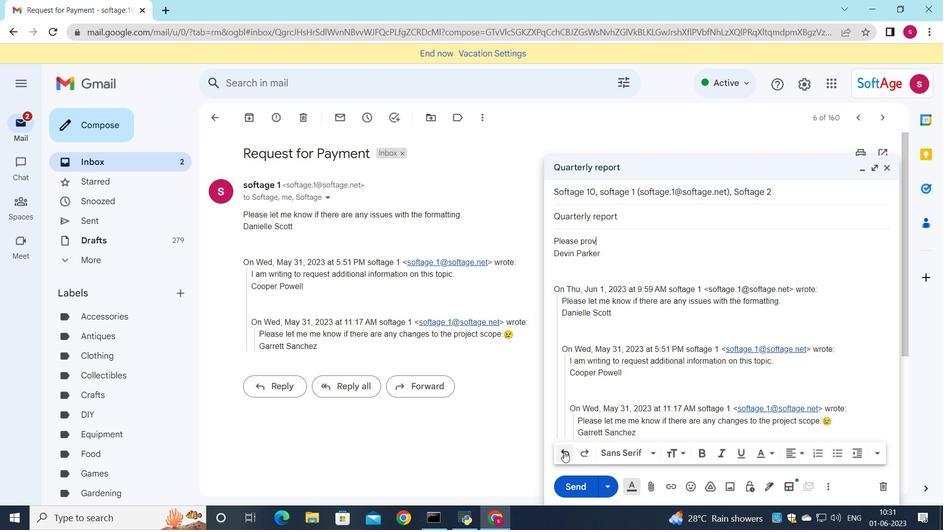 
Action: Mouse pressed left at (564, 451)
Screenshot: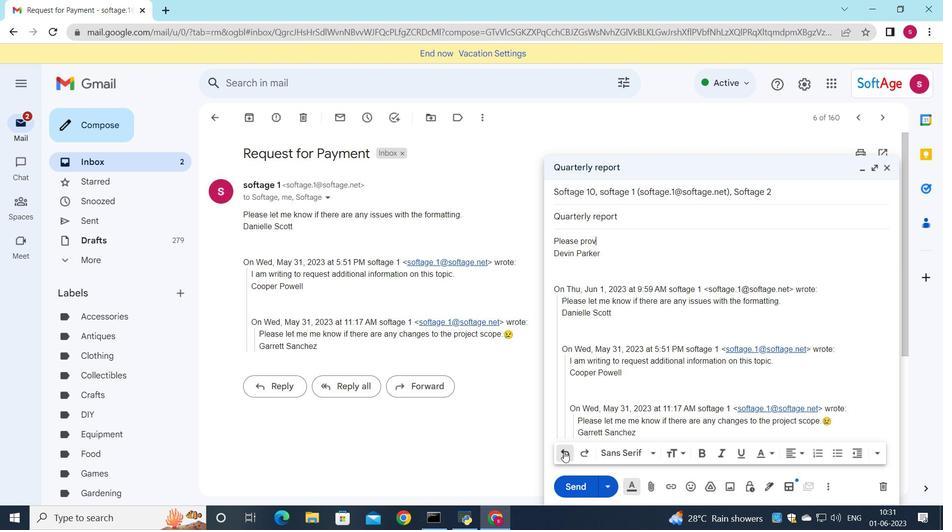 
Action: Mouse pressed left at (564, 451)
Screenshot: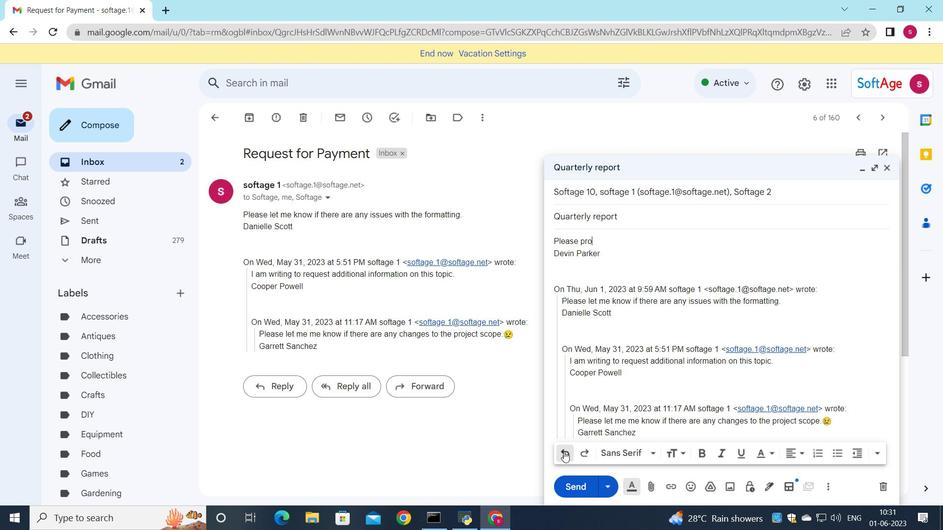 
Action: Mouse pressed left at (564, 451)
Screenshot: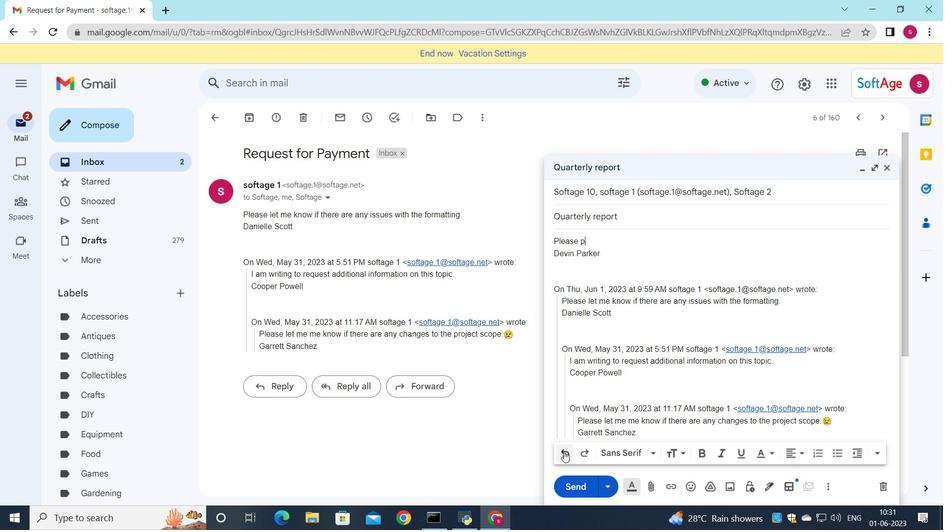 
Action: Mouse pressed left at (564, 451)
Screenshot: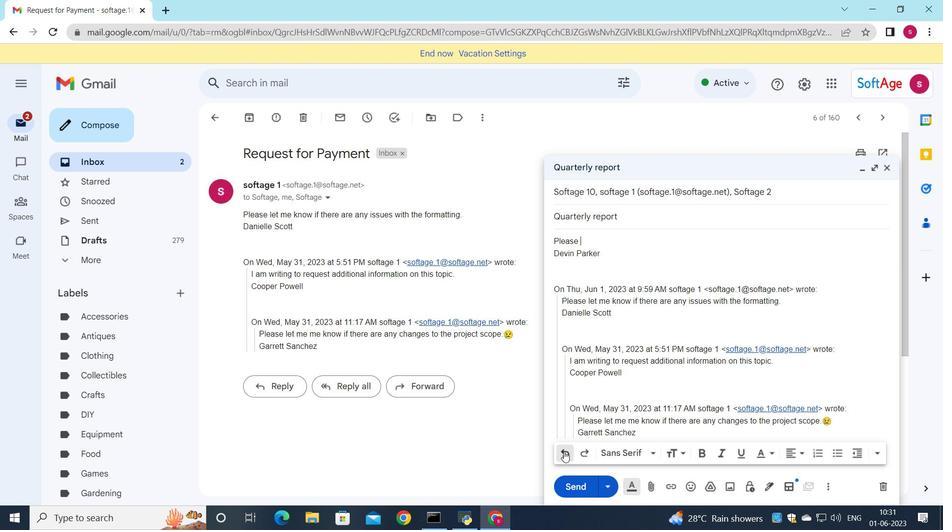 
Action: Mouse pressed left at (564, 451)
Screenshot: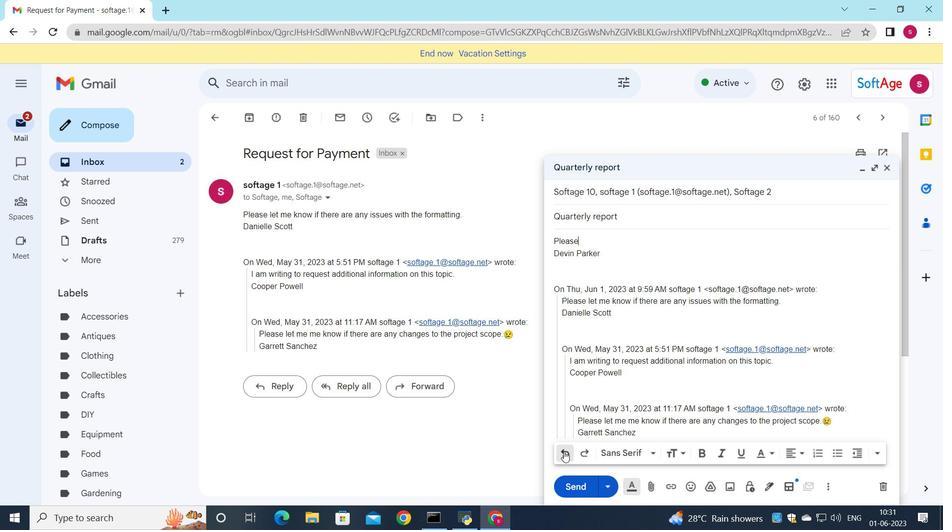 
Action: Mouse pressed left at (564, 451)
Screenshot: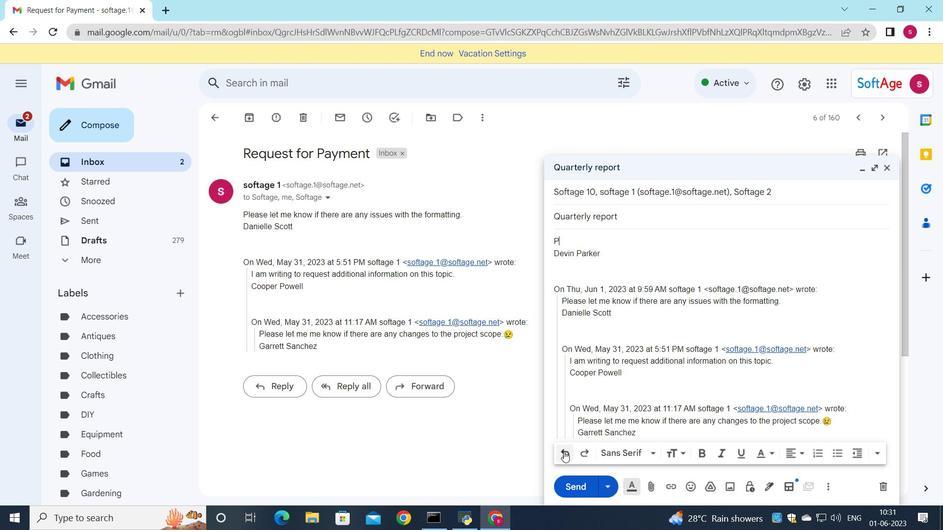 
Action: Key pressed <Key.shift>Could<Key.space>you<Key.space>please<Key.space>provide<Key.space>a<Key.space>status<Key.space>update<Key.space>on<Key.space>the<Key.space>delivery<Key.shift_r>?
Screenshot: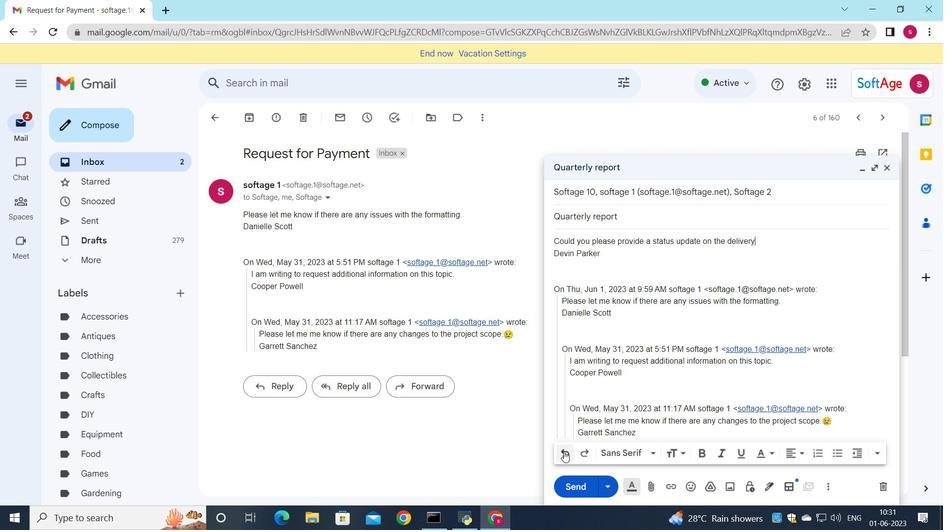 
Action: Mouse moved to (575, 491)
Screenshot: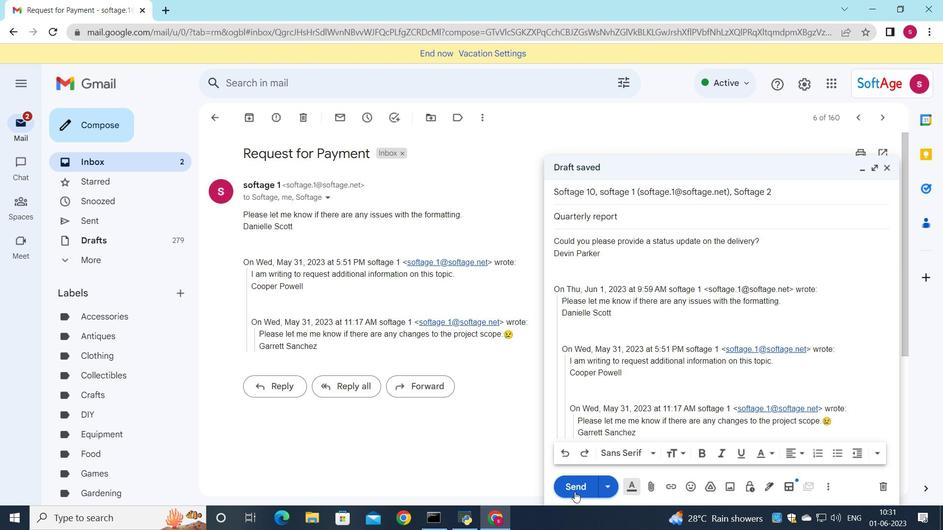 
Action: Mouse pressed left at (575, 491)
Screenshot: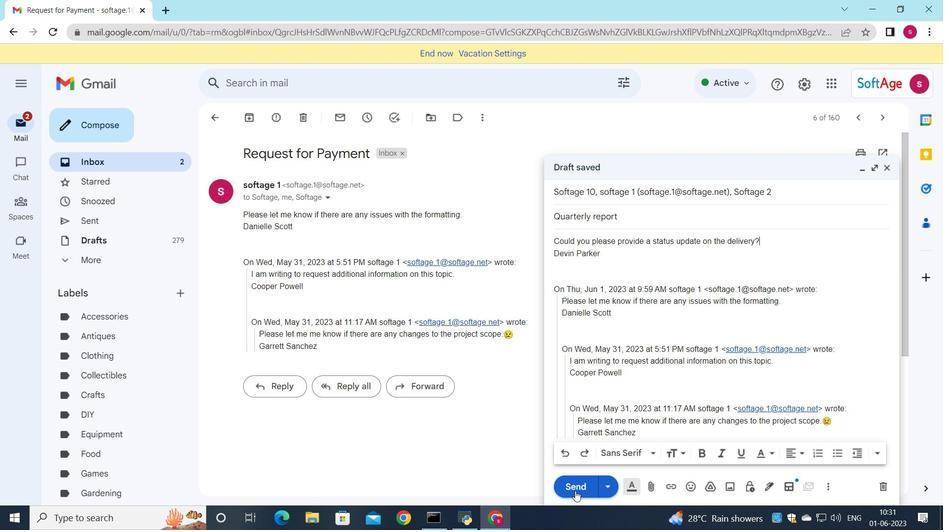 
Action: Mouse moved to (138, 160)
Screenshot: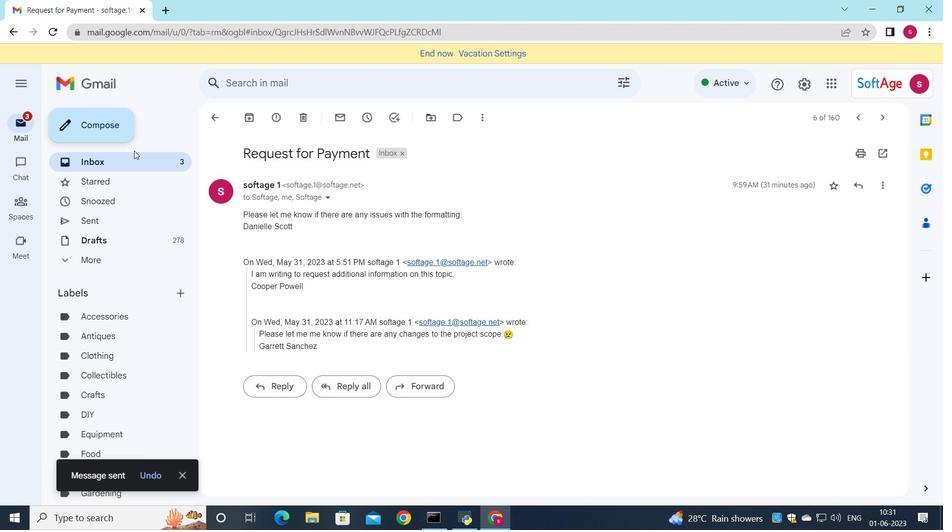
Action: Mouse pressed left at (138, 160)
Screenshot: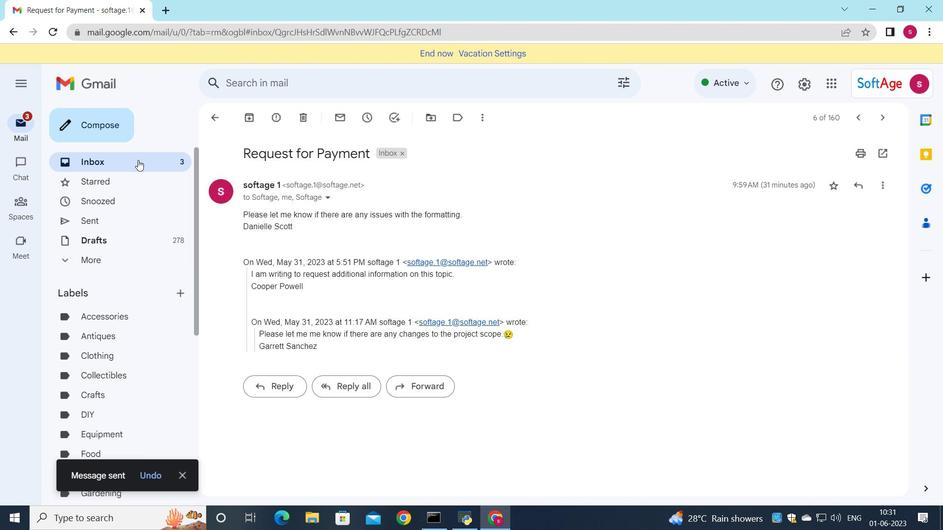 
Action: Mouse moved to (394, 147)
Screenshot: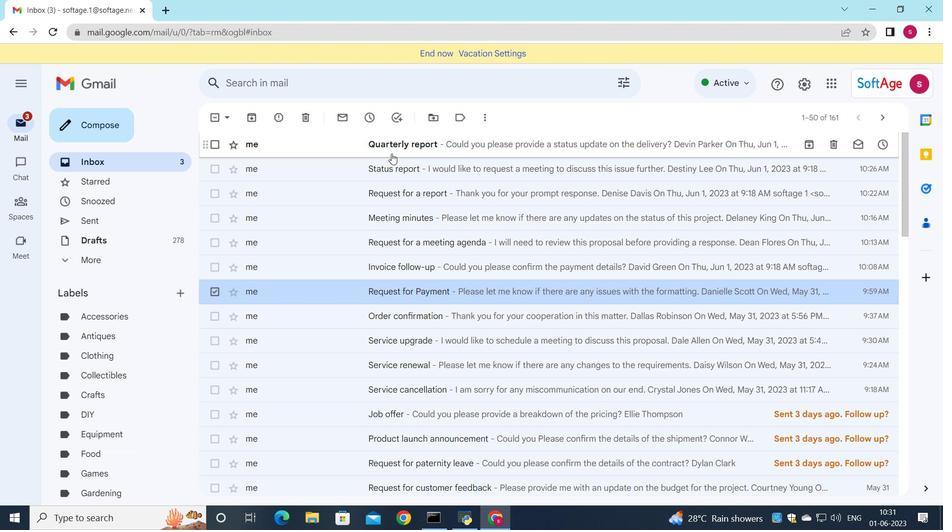 
Action: Mouse pressed left at (394, 147)
Screenshot: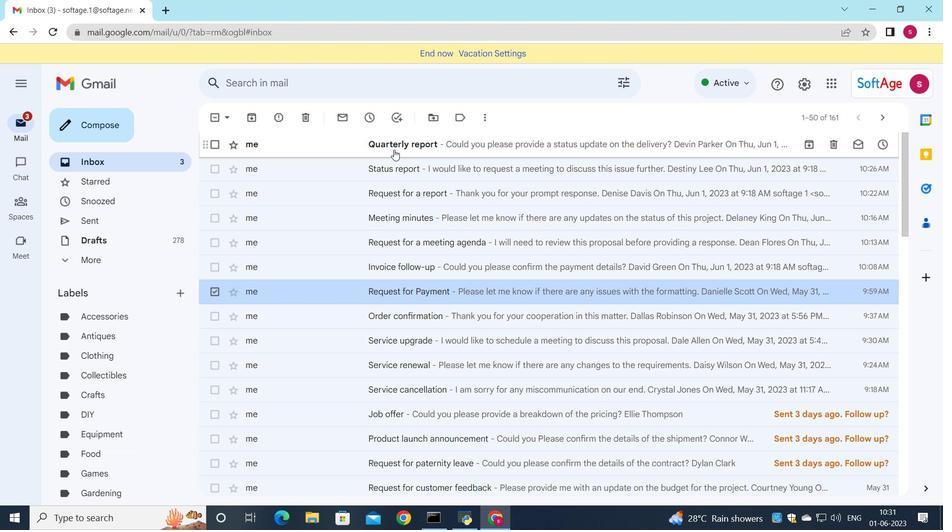 
Action: Mouse moved to (546, 219)
Screenshot: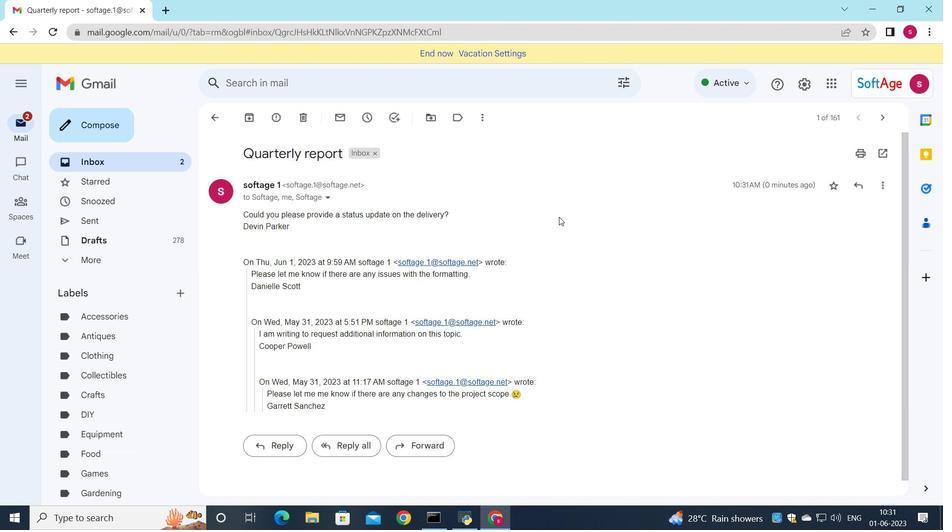 
